 Task: Select Fire TV from Amazon Fire TV. Add to cart Replacement Remote for Fire TV Stick-2. Place order for _x000D_
1658 East Dr_x000D_
Point Pleasant Beach, New Jersey(NJ), 08742, Cell Number (732) 899-7367
Action: Mouse moved to (367, 258)
Screenshot: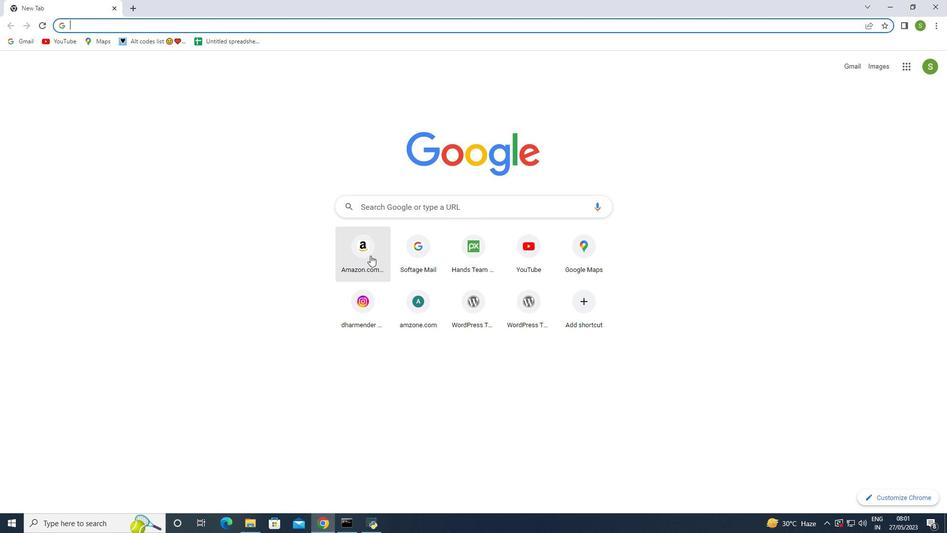 
Action: Mouse pressed left at (367, 258)
Screenshot: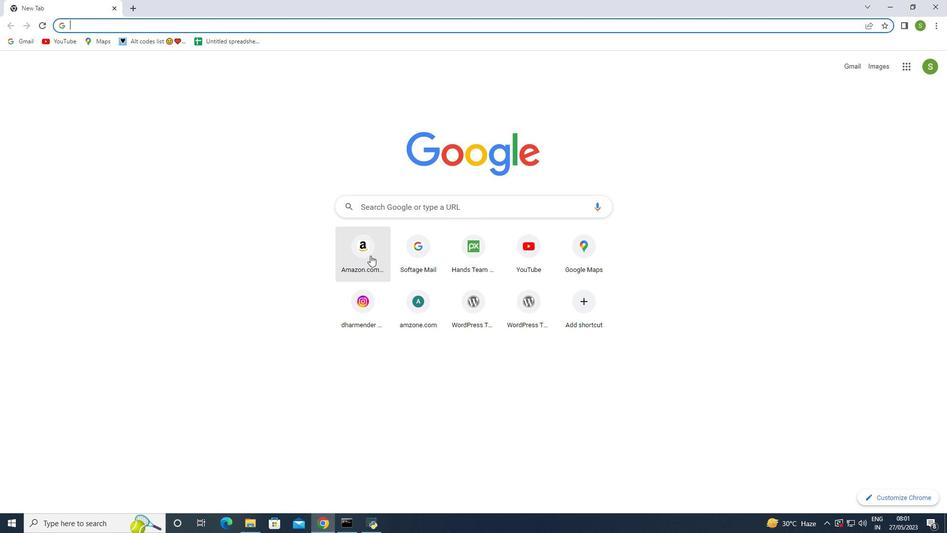 
Action: Mouse moved to (798, 137)
Screenshot: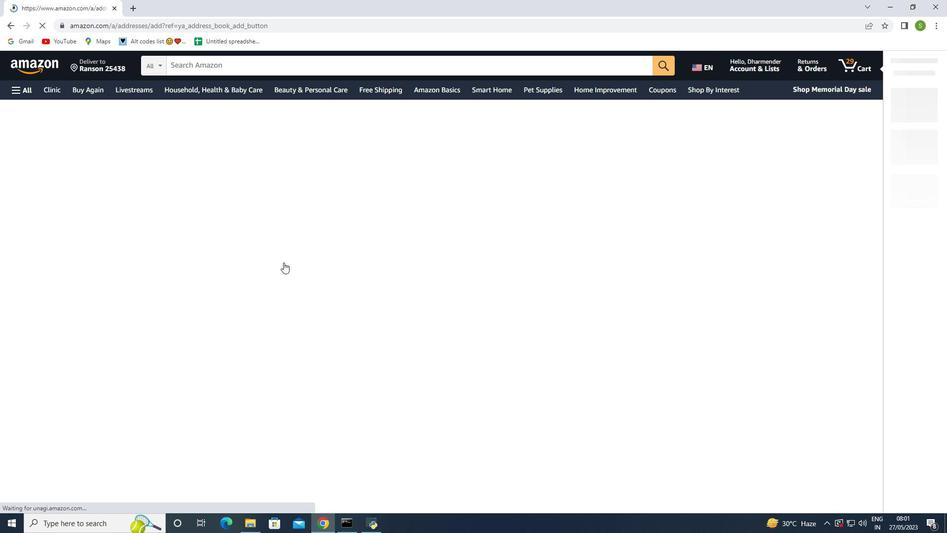 
Action: Mouse pressed left at (798, 137)
Screenshot: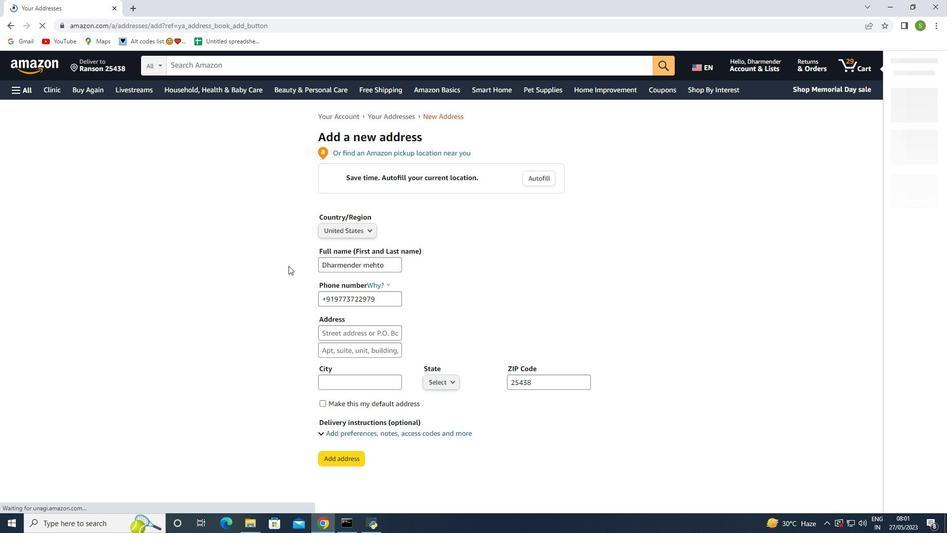 
Action: Mouse moved to (280, 222)
Screenshot: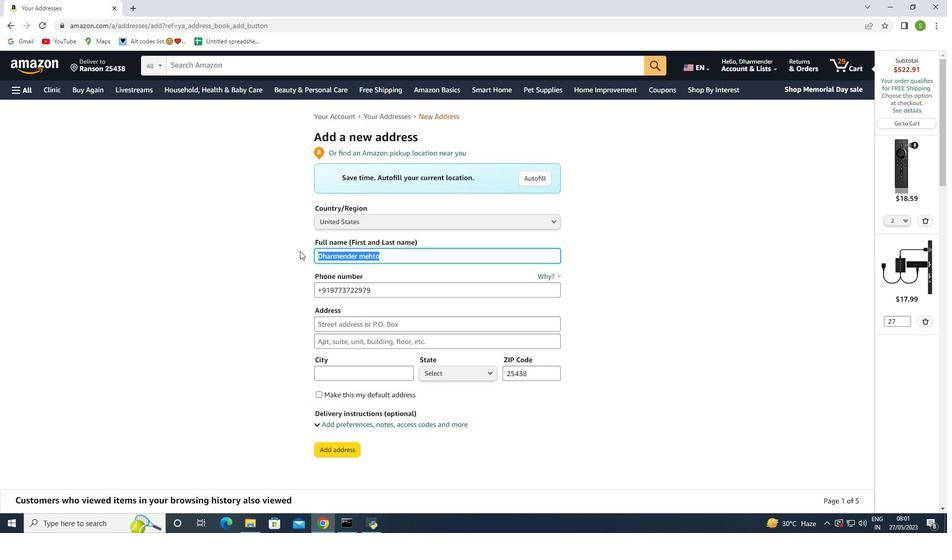
Action: Mouse pressed left at (280, 222)
Screenshot: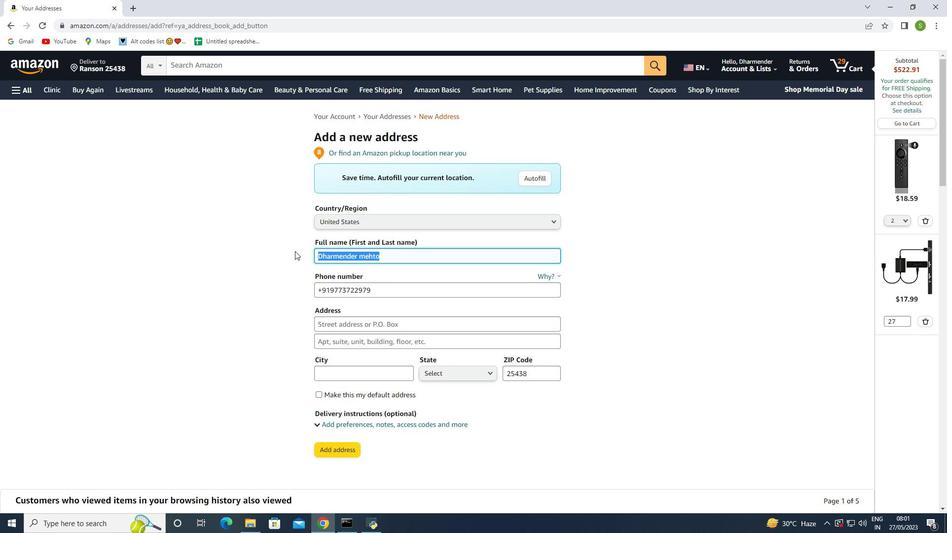
Action: Mouse moved to (283, 224)
Screenshot: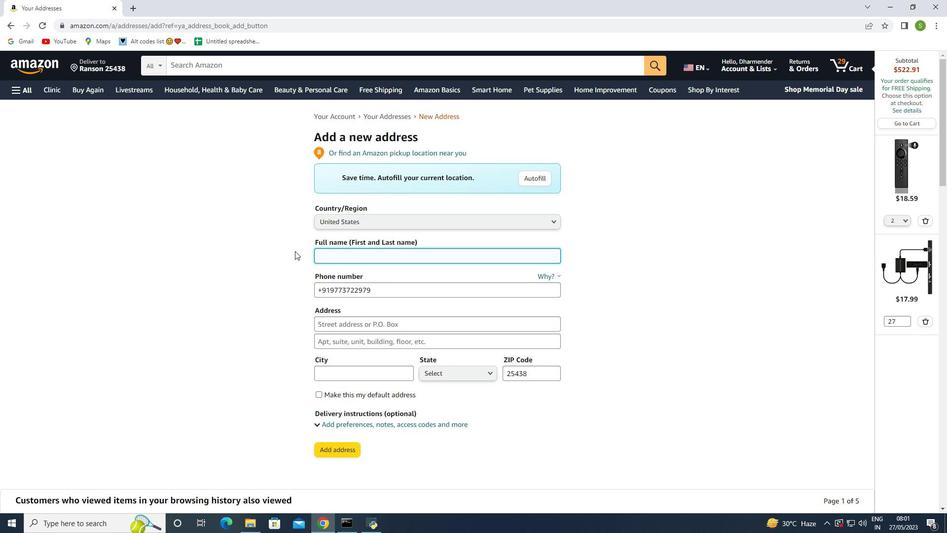 
Action: Mouse pressed left at (283, 224)
Screenshot: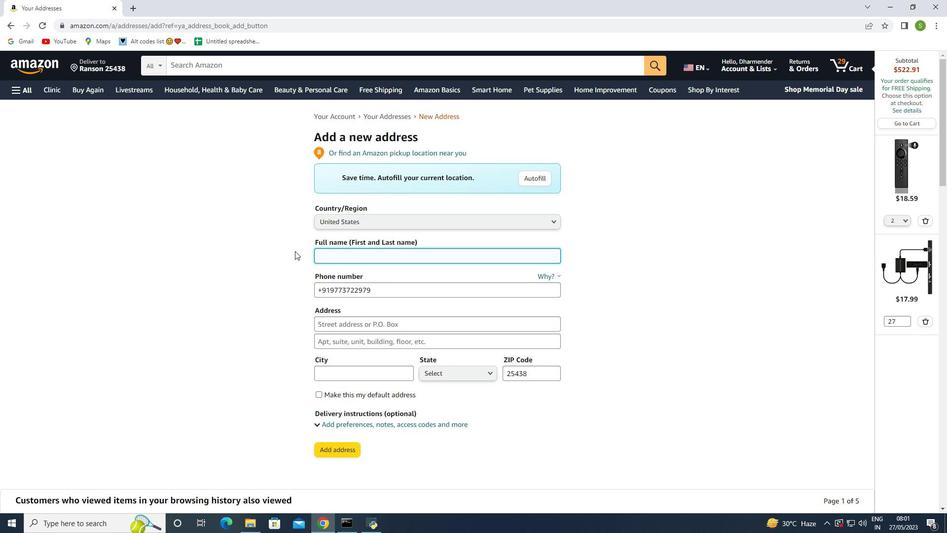 
Action: Mouse moved to (380, 255)
Screenshot: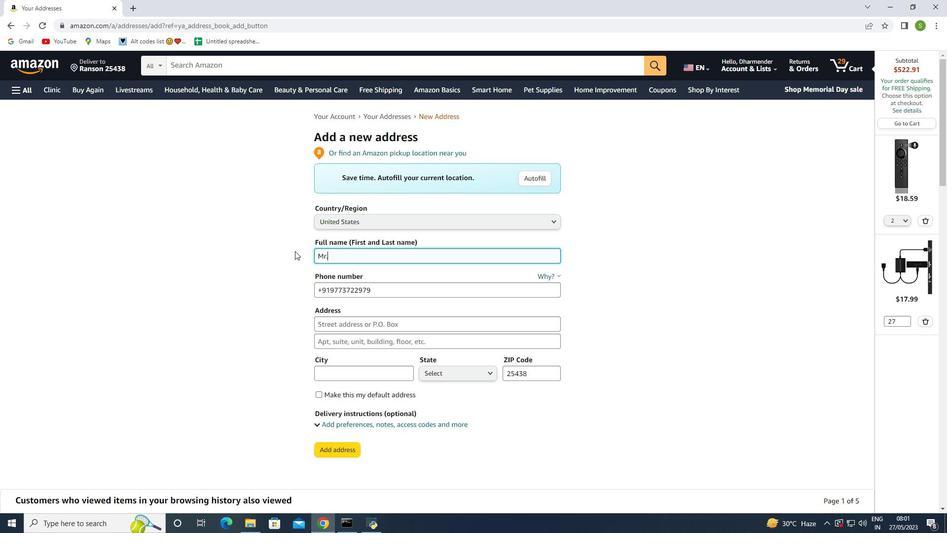 
Action: Mouse pressed left at (380, 255)
Screenshot: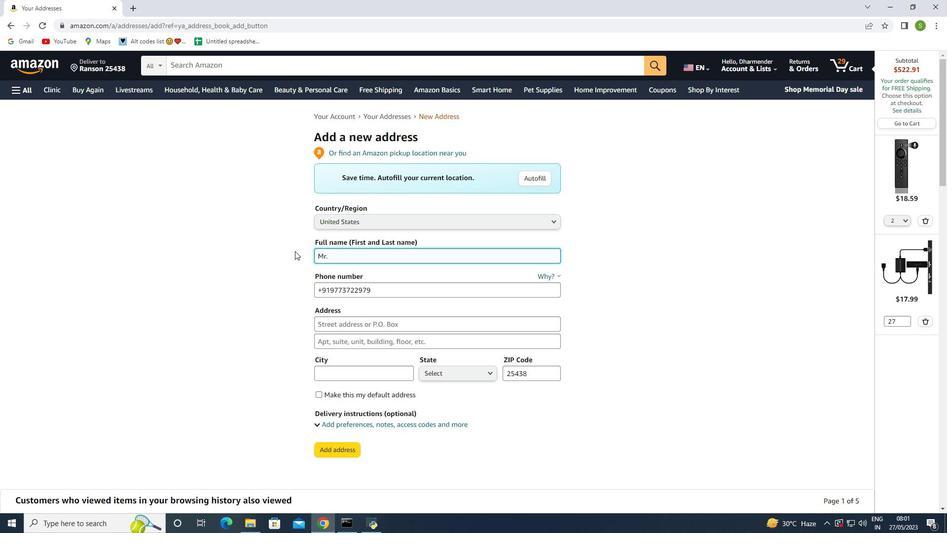 
Action: Mouse moved to (298, 254)
Screenshot: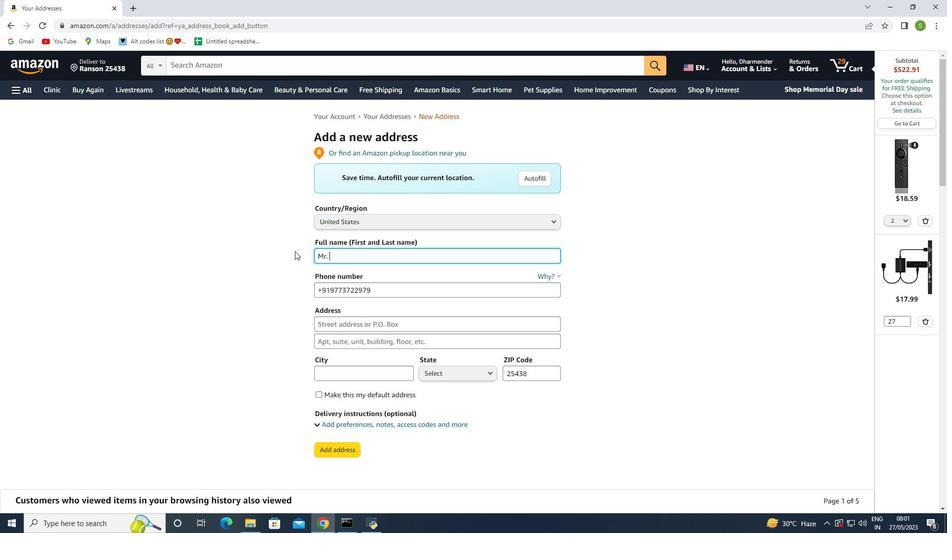 
Action: Key pressed <Key.backspace><Key.shift>Tom<Key.space><Key.shift><Key.shift><Key.shift>Herry
Screenshot: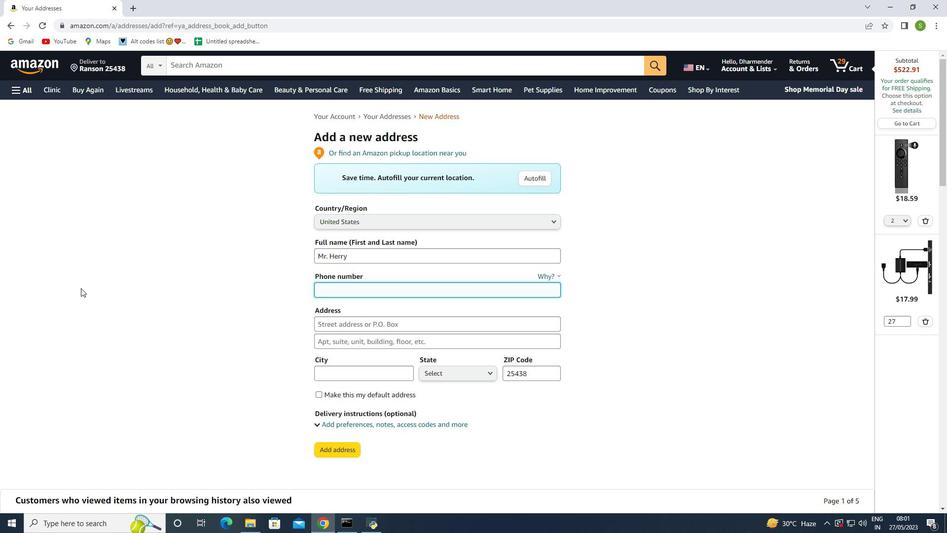 
Action: Mouse moved to (379, 293)
Screenshot: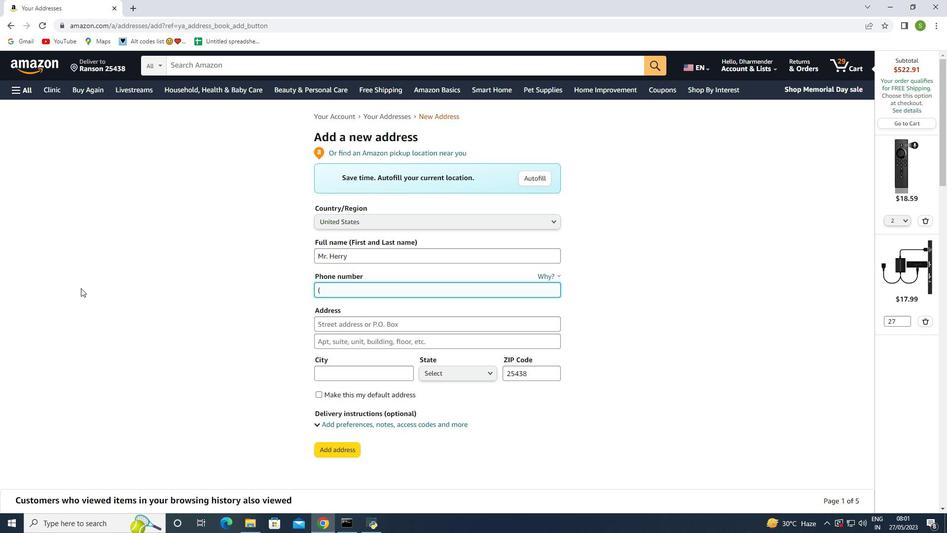 
Action: Mouse pressed left at (379, 293)
Screenshot: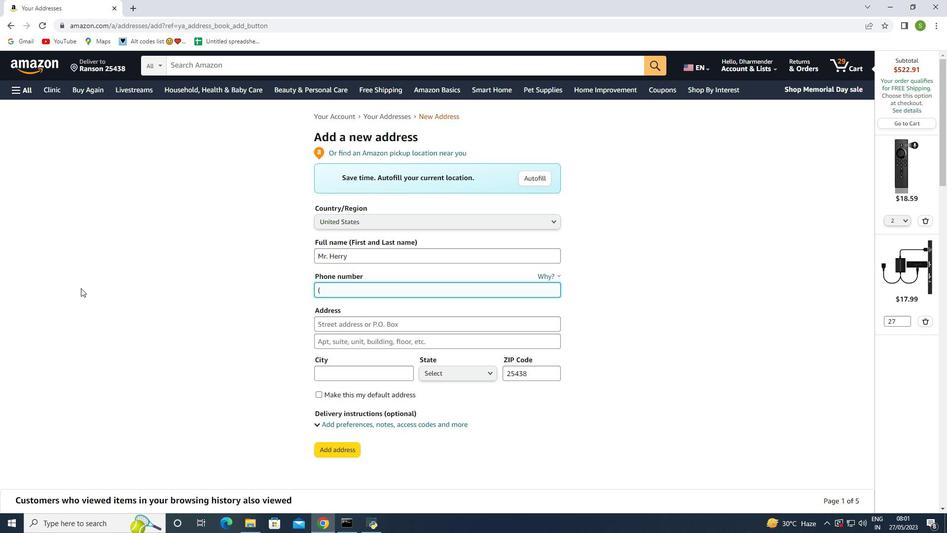 
Action: Mouse moved to (201, 283)
Screenshot: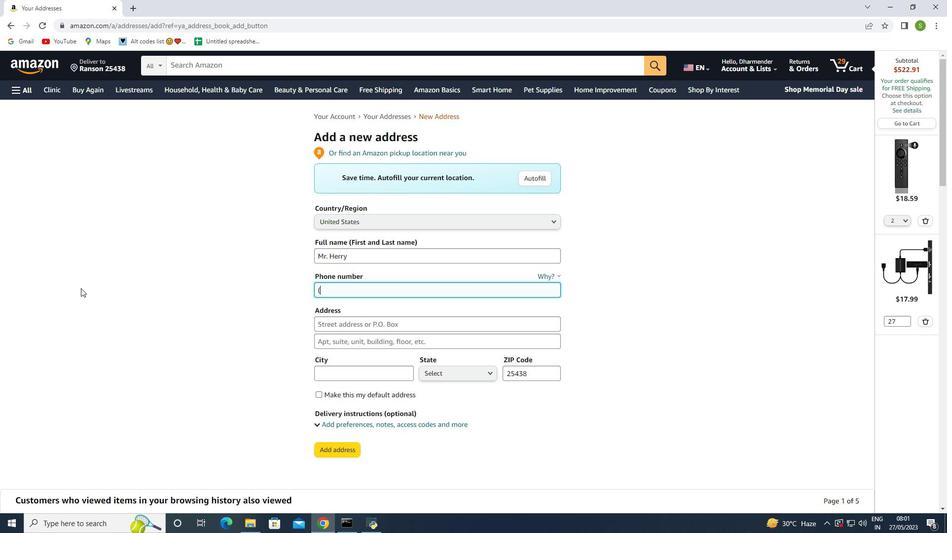 
Action: Key pressed <Key.backspace><Key.shift_r>(<Key.shift>&32<Key.shift_r>)
Screenshot: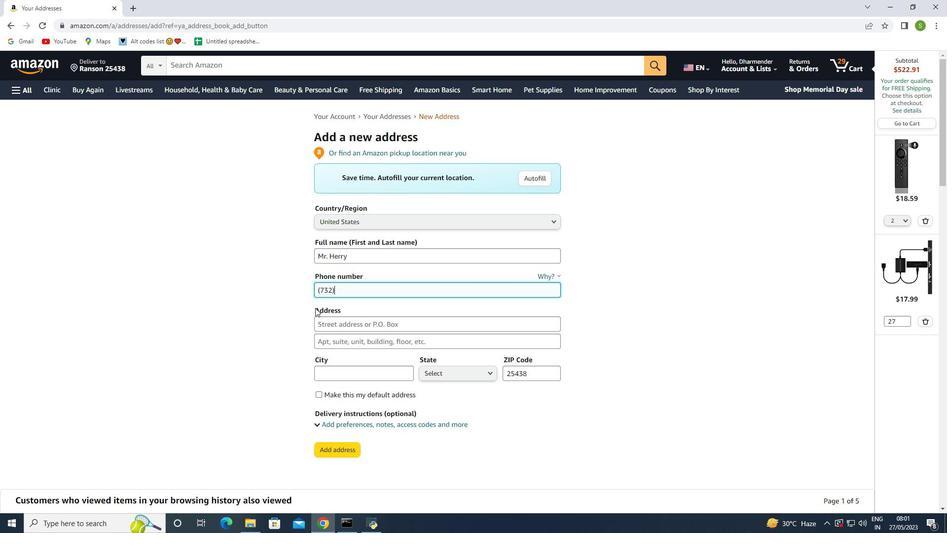 
Action: Mouse moved to (326, 289)
Screenshot: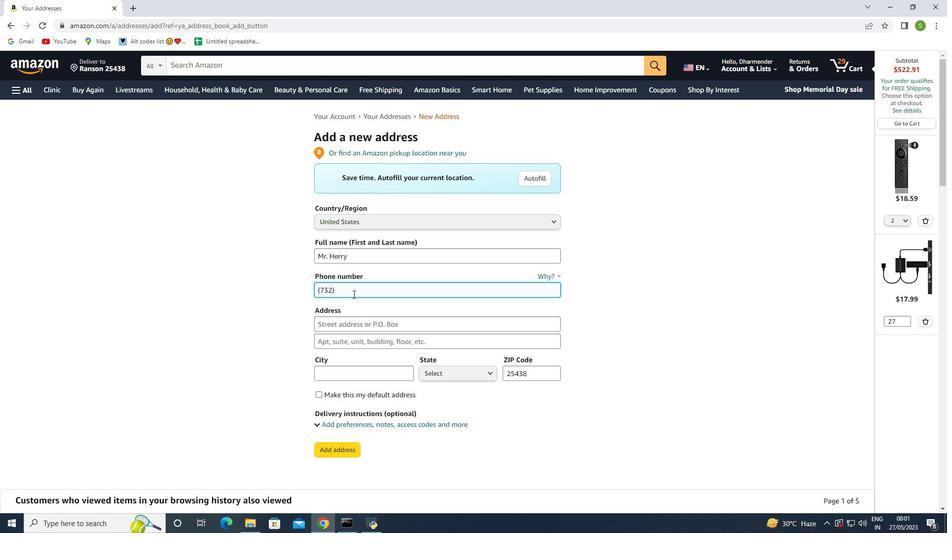 
Action: Mouse pressed left at (326, 289)
Screenshot: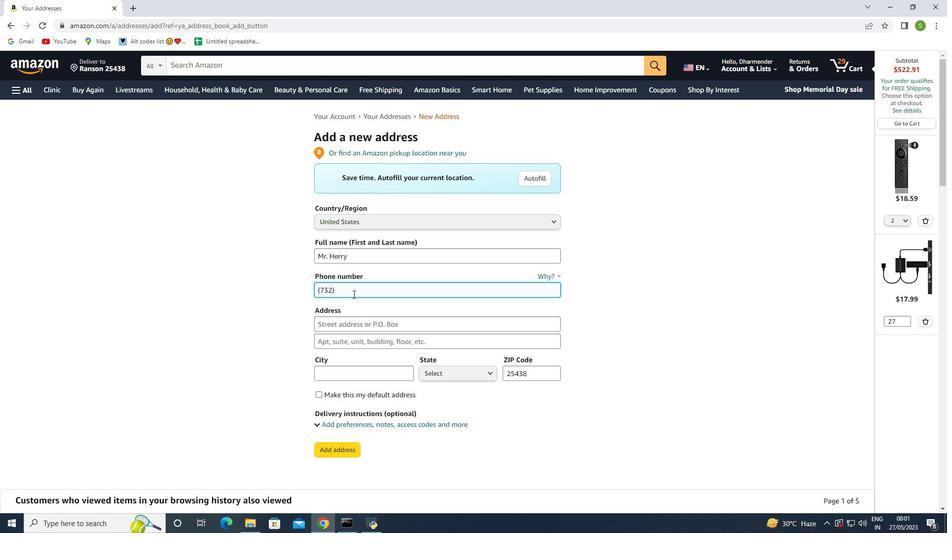 
Action: Key pressed <Key.backspace>7
Screenshot: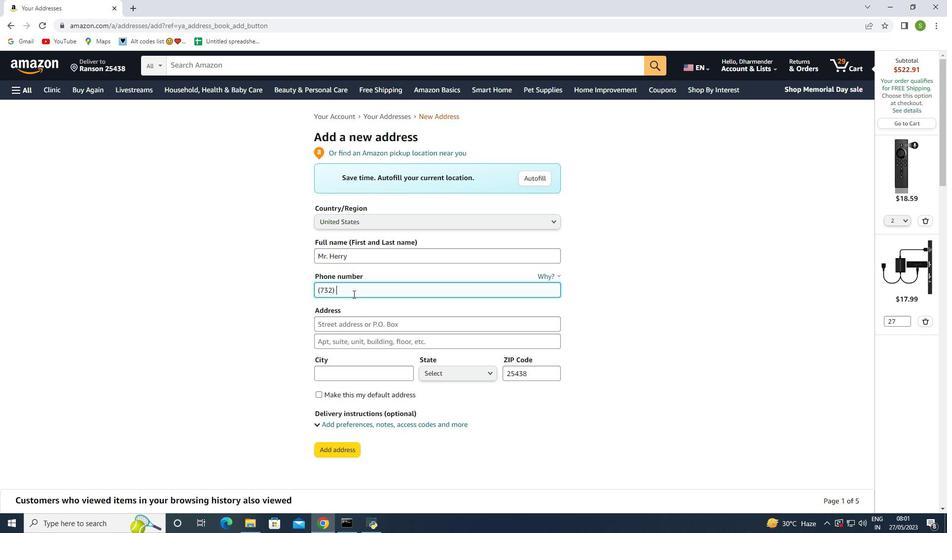
Action: Mouse moved to (393, 285)
Screenshot: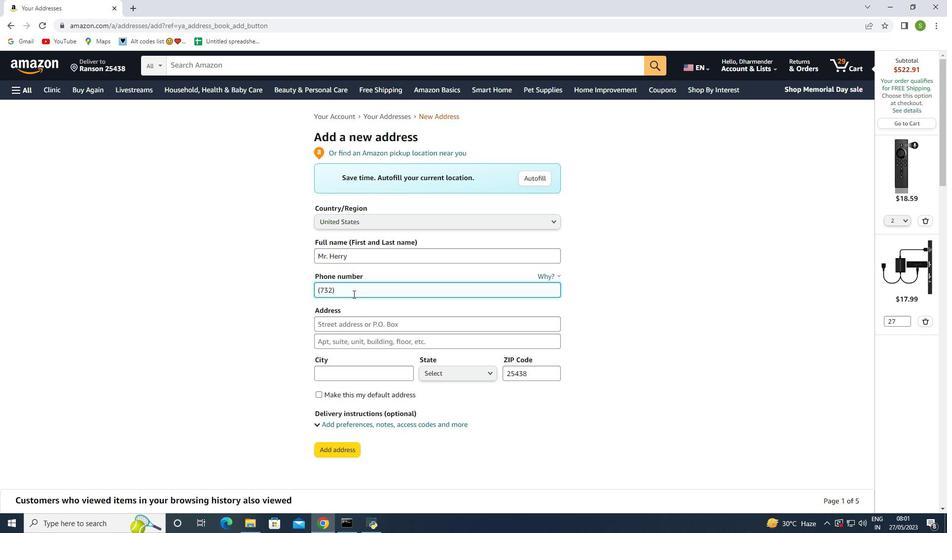 
Action: Mouse pressed left at (393, 285)
Screenshot: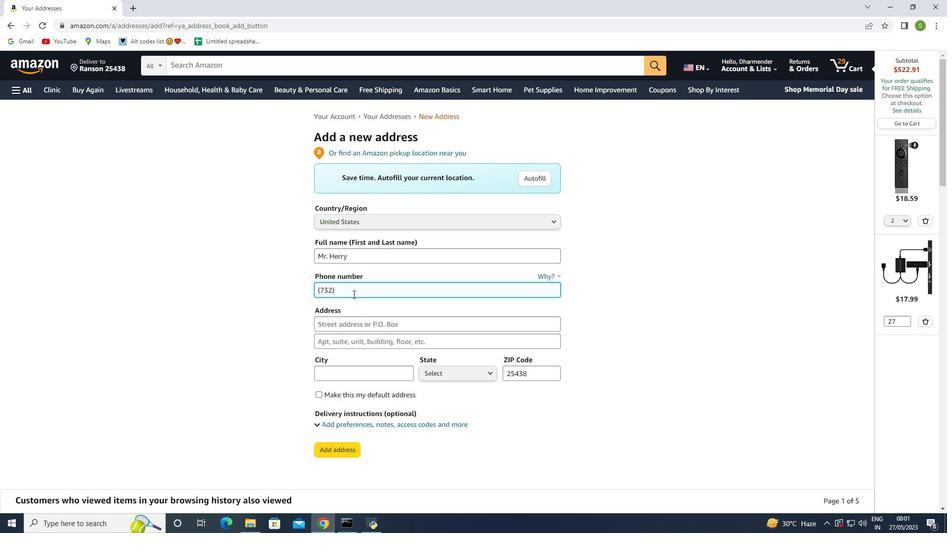 
Action: Key pressed <Key.space>8997367
Screenshot: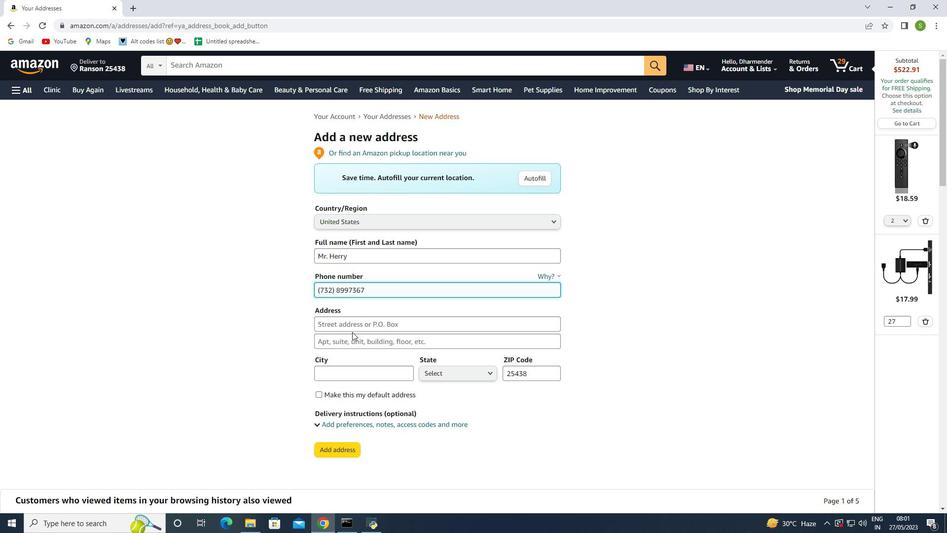 
Action: Mouse moved to (400, 325)
Screenshot: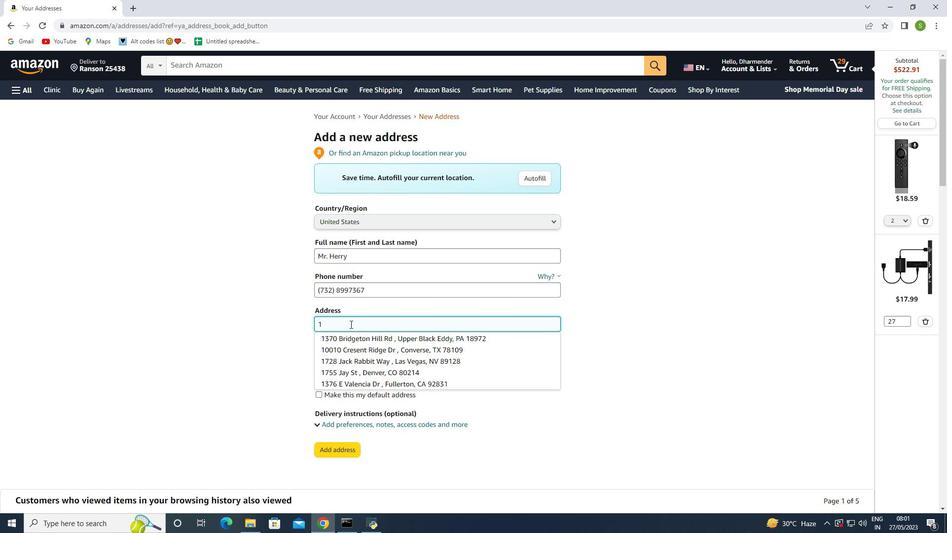 
Action: Mouse pressed left at (400, 325)
Screenshot: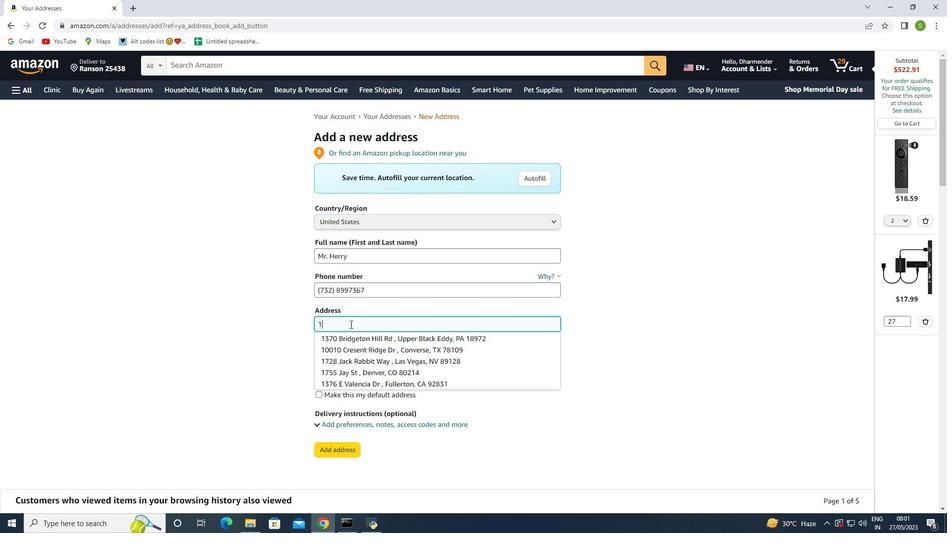 
Action: Key pressed 1658
Screenshot: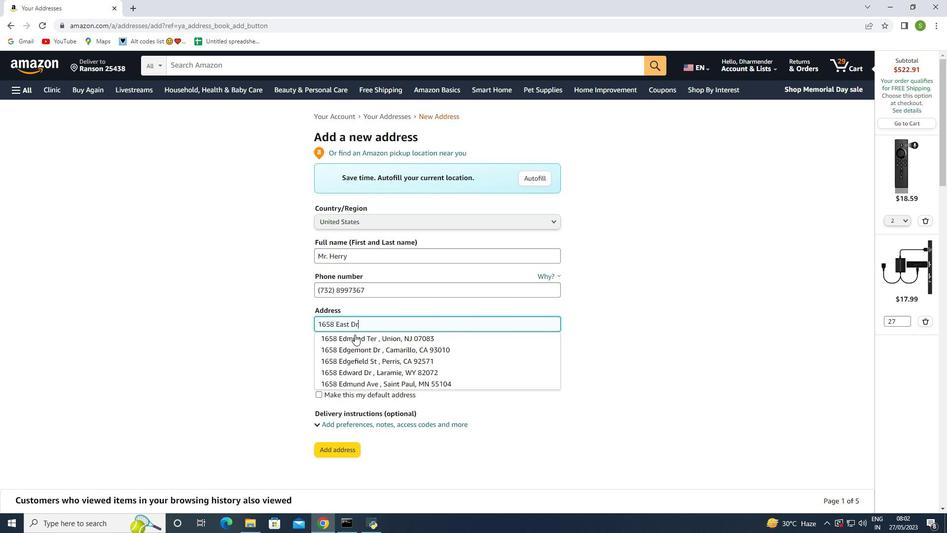 
Action: Mouse moved to (400, 327)
Screenshot: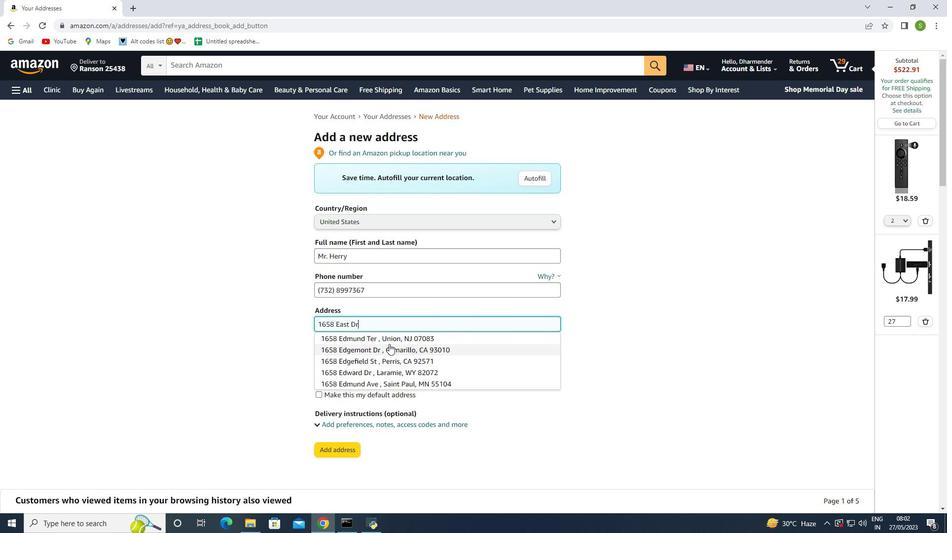 
Action: Key pressed <Key.space><Key.shift>East<Key.space><Key.shift>Dr<Key.space>
Screenshot: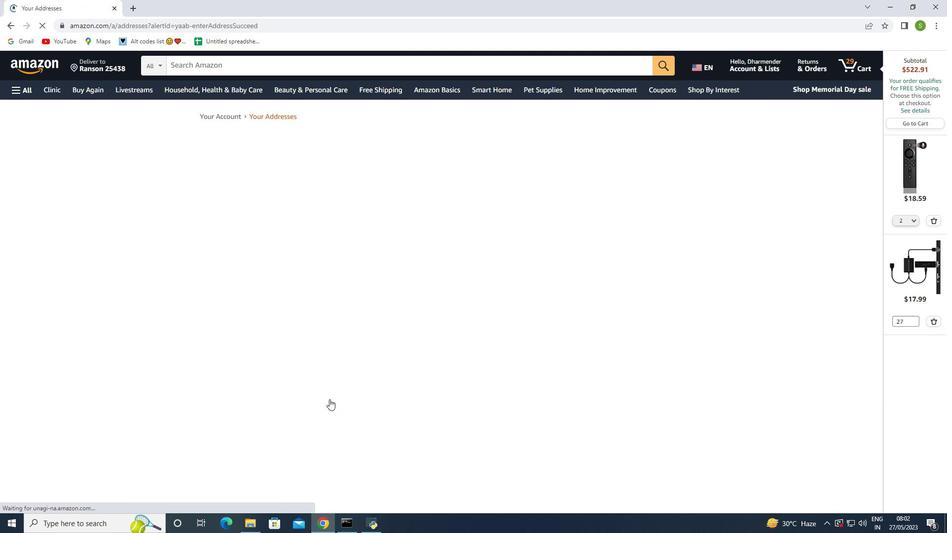 
Action: Mouse moved to (401, 350)
Screenshot: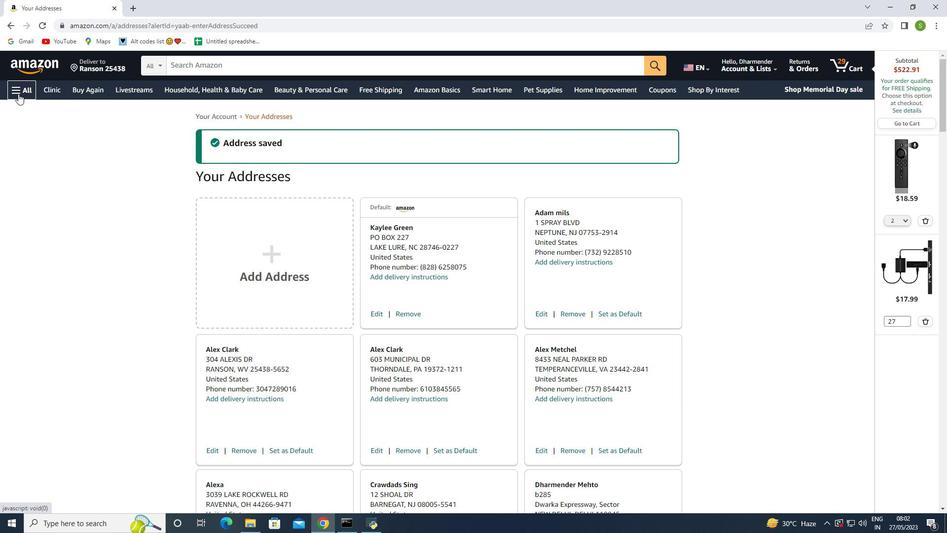
Action: Mouse pressed left at (401, 350)
Screenshot: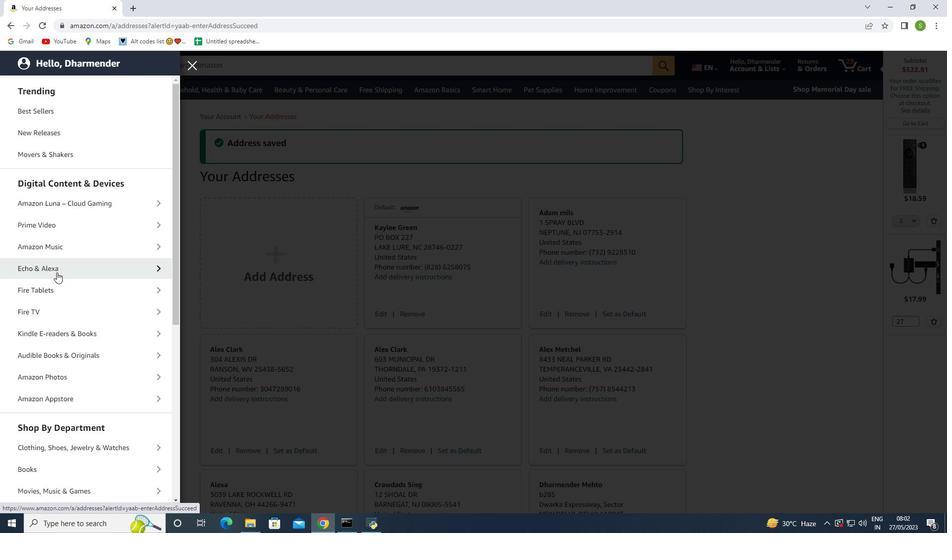 
Action: Mouse moved to (328, 447)
Screenshot: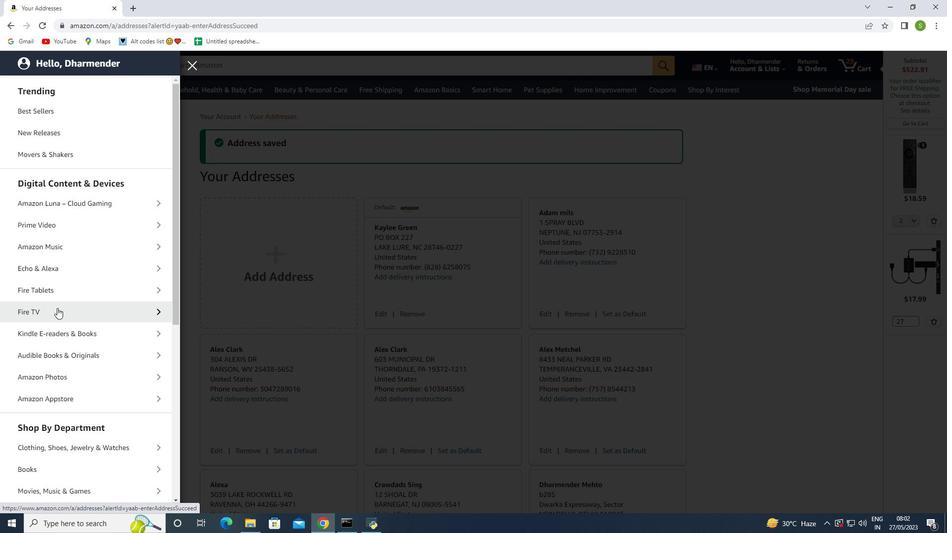 
Action: Mouse pressed left at (328, 447)
Screenshot: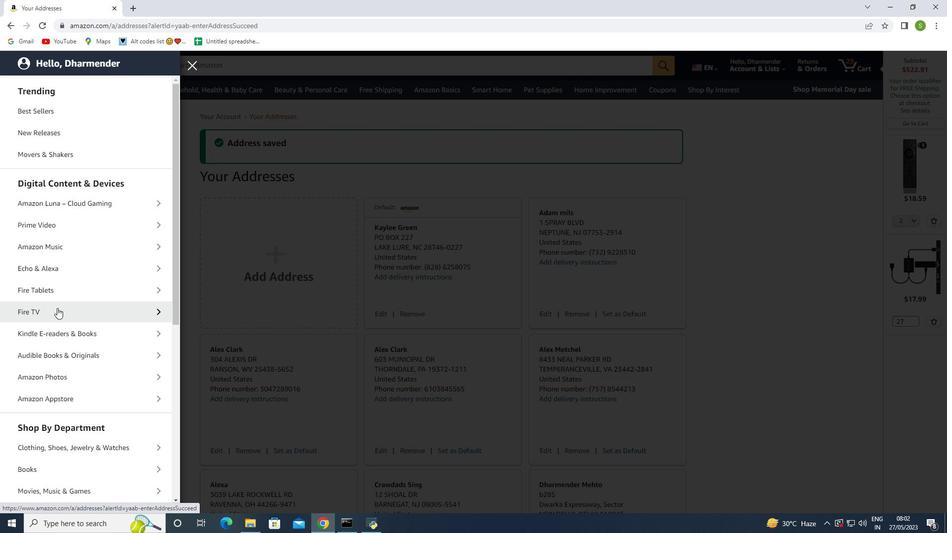 
Action: Mouse moved to (20, 91)
Screenshot: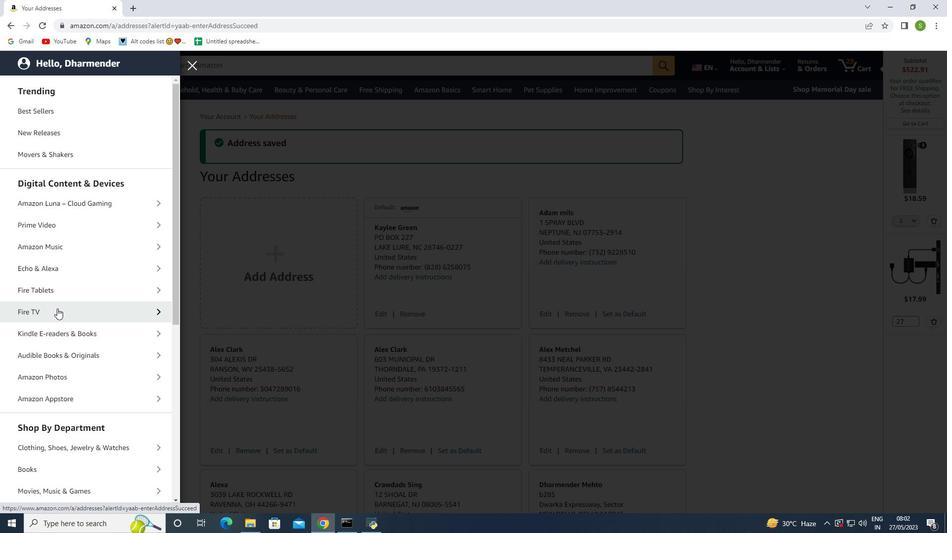 
Action: Mouse pressed left at (20, 91)
Screenshot: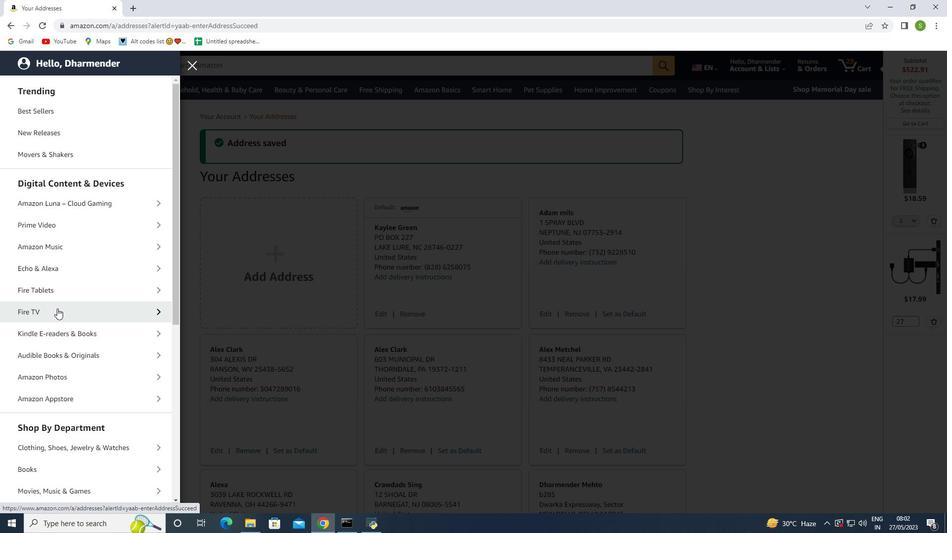 
Action: Mouse moved to (29, 307)
Screenshot: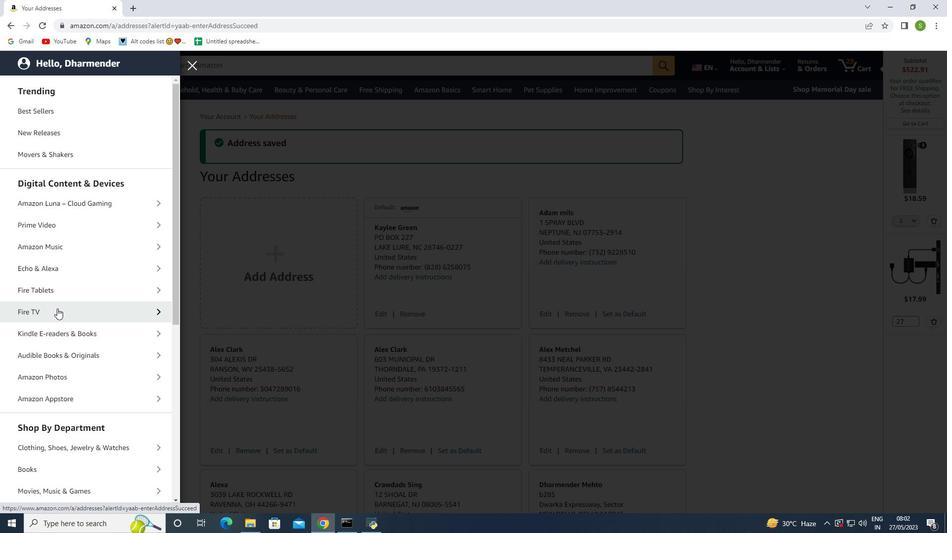 
Action: Mouse scrolled (29, 306) with delta (0, 0)
Screenshot: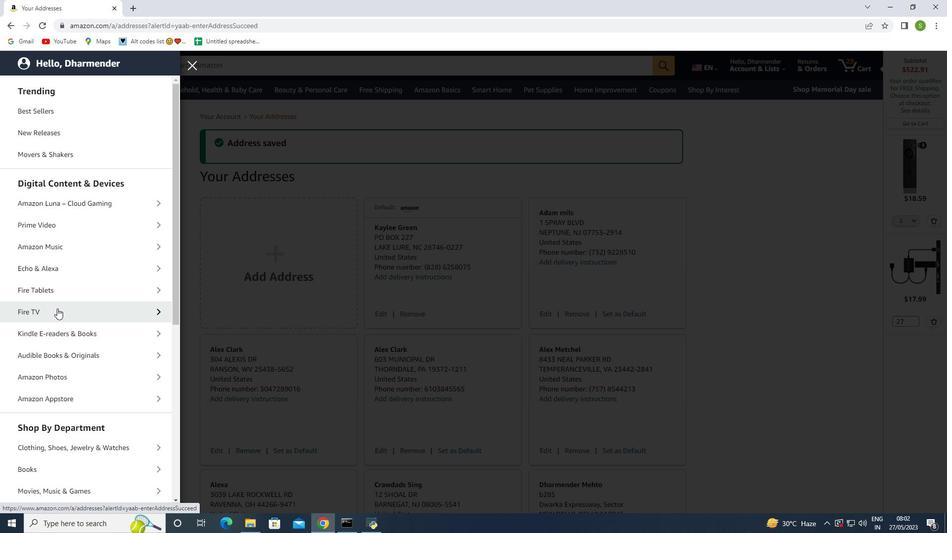 
Action: Mouse scrolled (29, 306) with delta (0, 0)
Screenshot: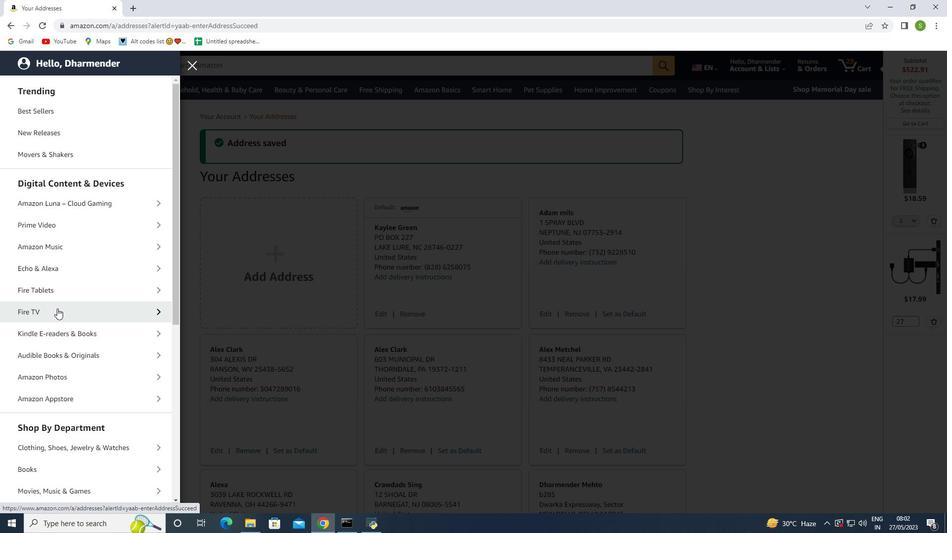 
Action: Mouse scrolled (29, 306) with delta (0, 0)
Screenshot: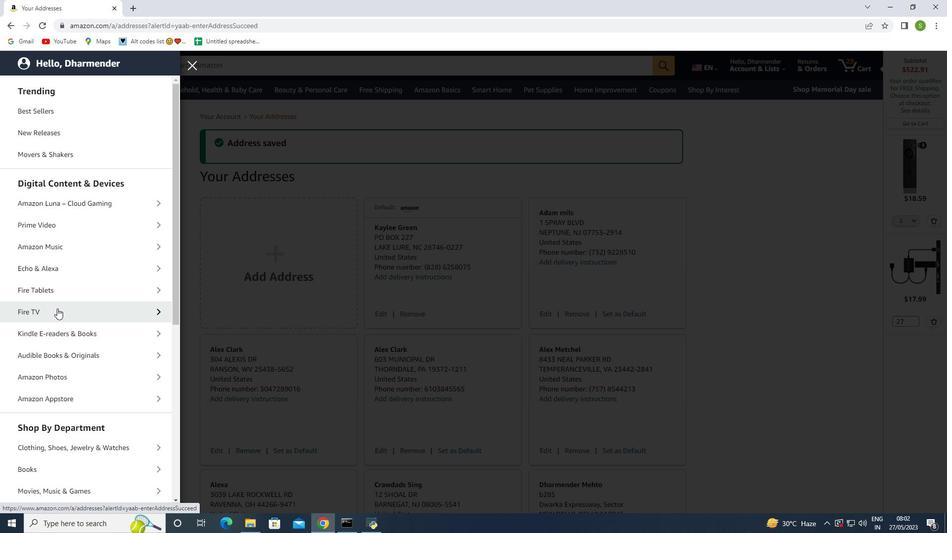
Action: Mouse moved to (53, 467)
Screenshot: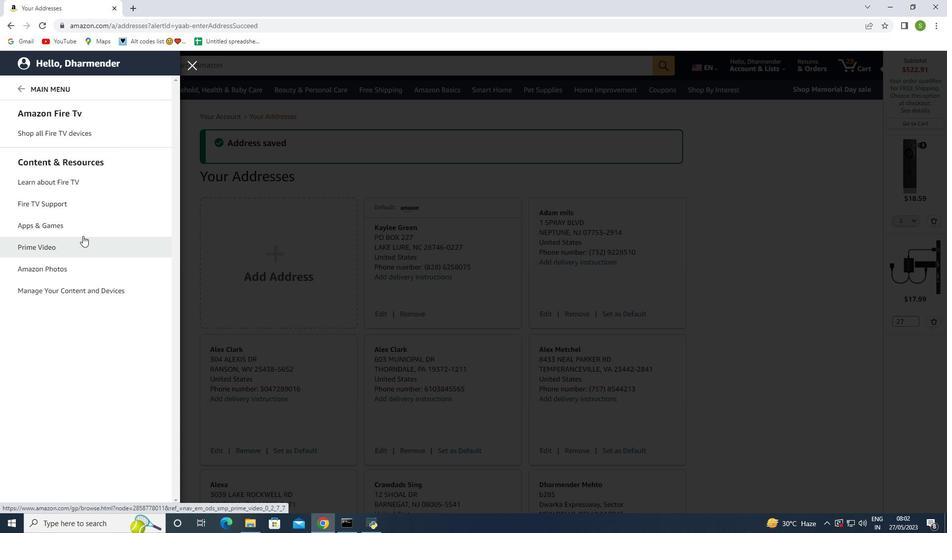 
Action: Mouse scrolled (53, 467) with delta (0, 0)
Screenshot: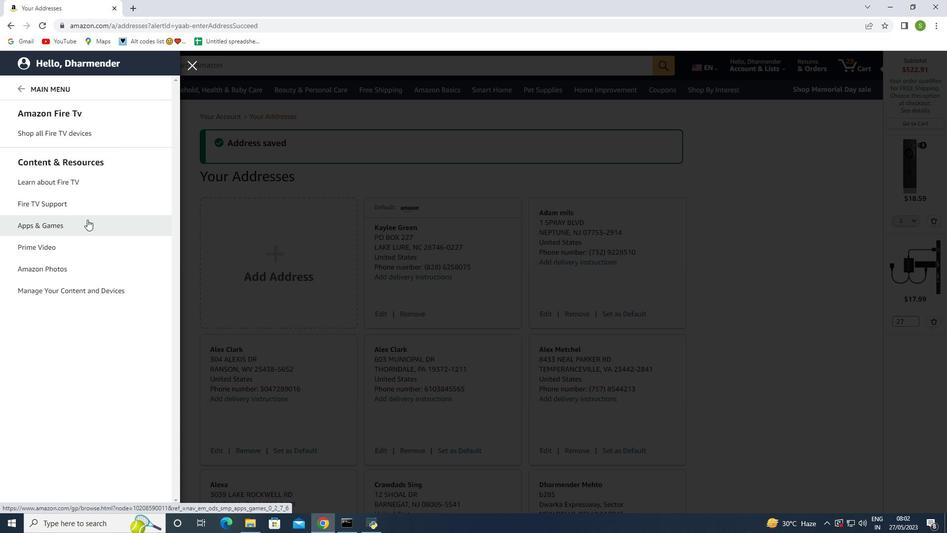 
Action: Mouse scrolled (53, 467) with delta (0, 0)
Screenshot: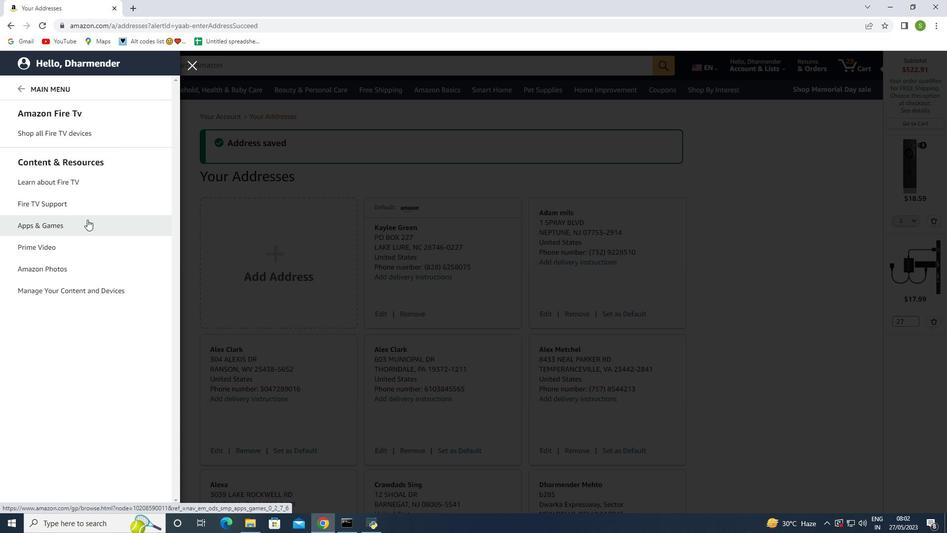 
Action: Mouse scrolled (53, 467) with delta (0, 0)
Screenshot: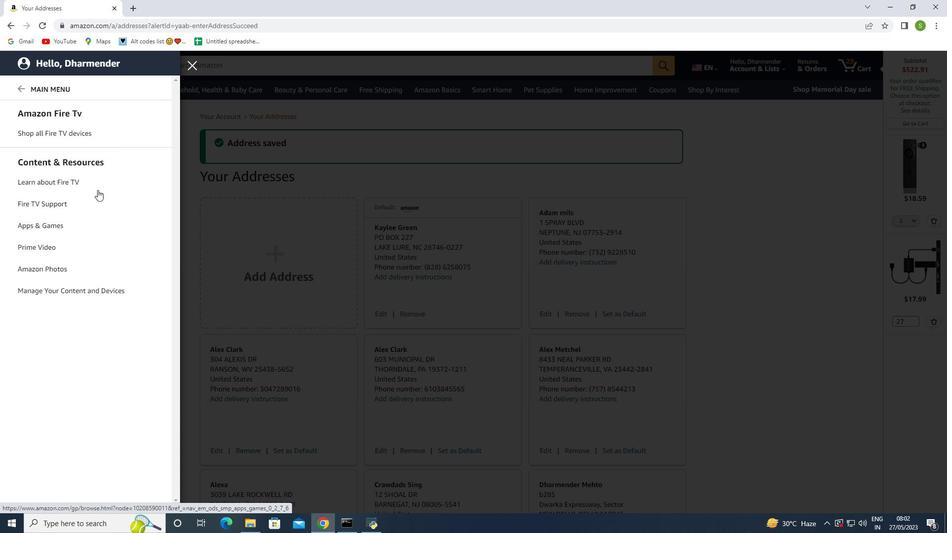 
Action: Mouse scrolled (53, 467) with delta (0, 0)
Screenshot: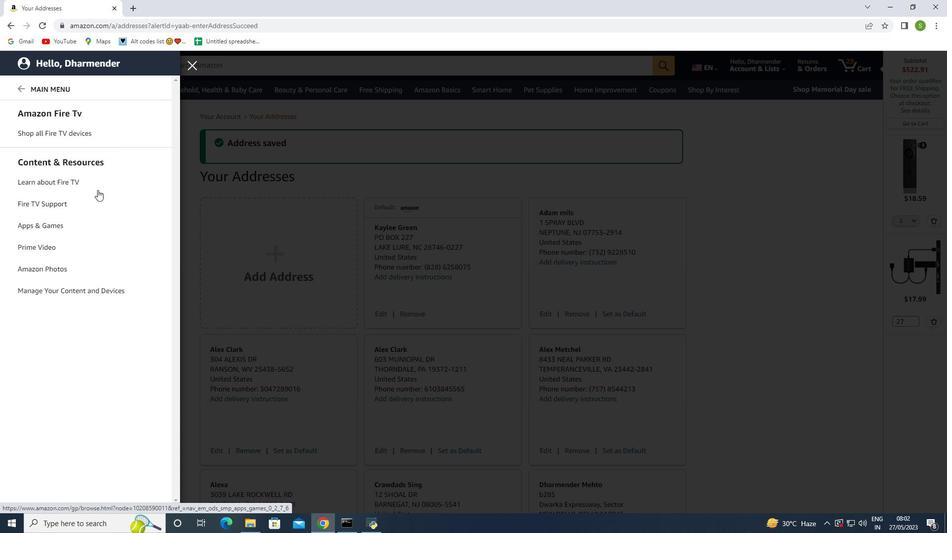 
Action: Mouse moved to (56, 309)
Screenshot: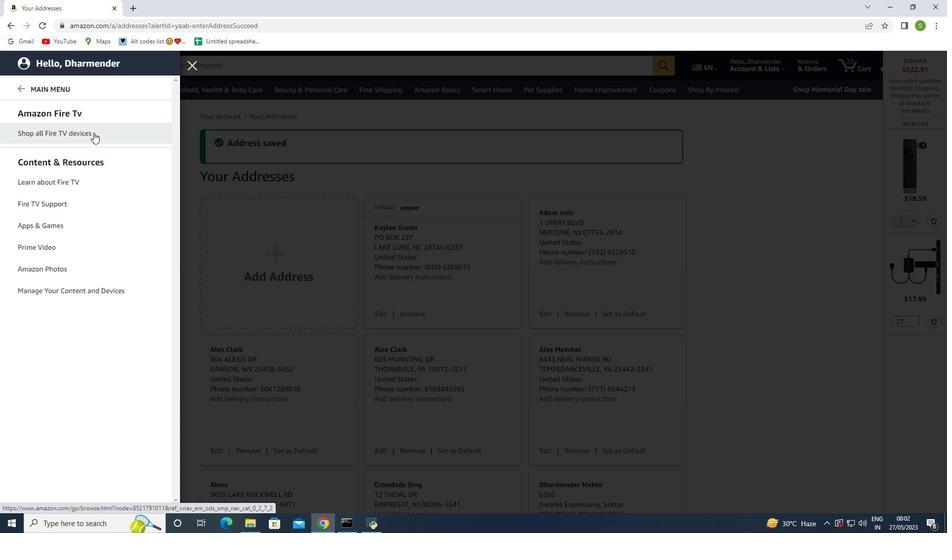 
Action: Mouse scrolled (56, 310) with delta (0, 0)
Screenshot: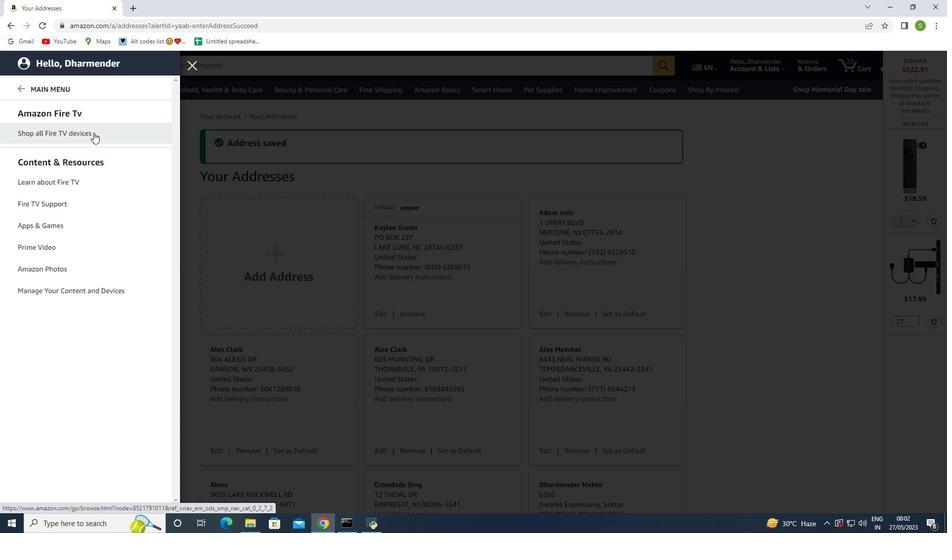 
Action: Mouse scrolled (56, 310) with delta (0, 0)
Screenshot: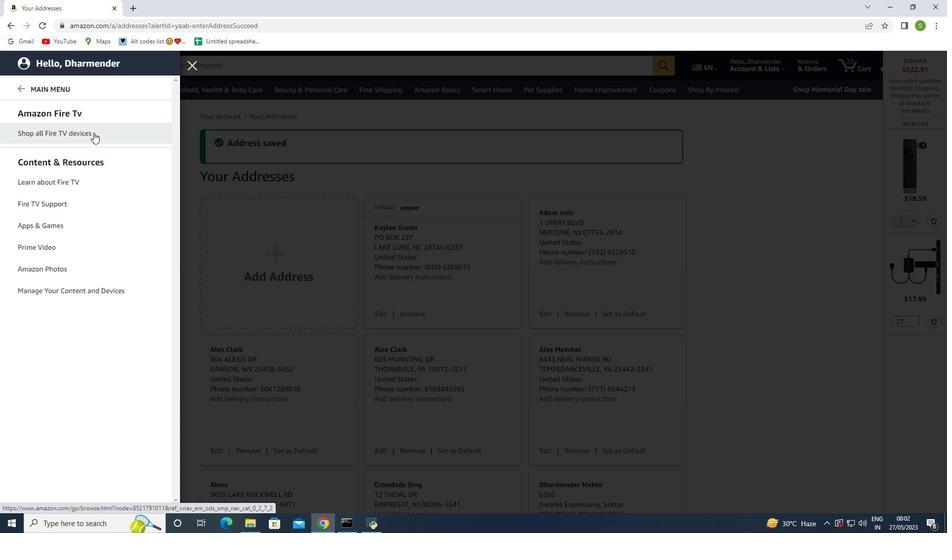 
Action: Mouse scrolled (56, 310) with delta (0, 0)
Screenshot: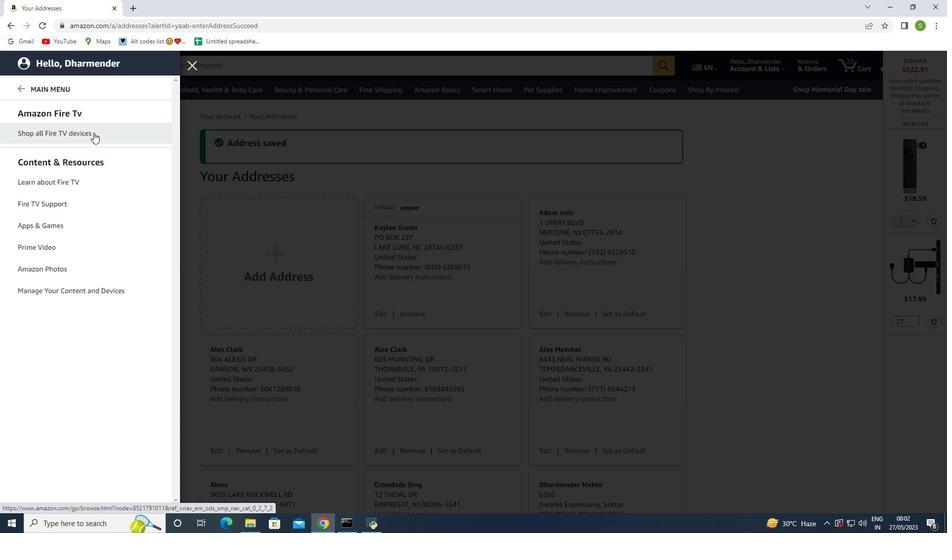 
Action: Mouse moved to (50, 322)
Screenshot: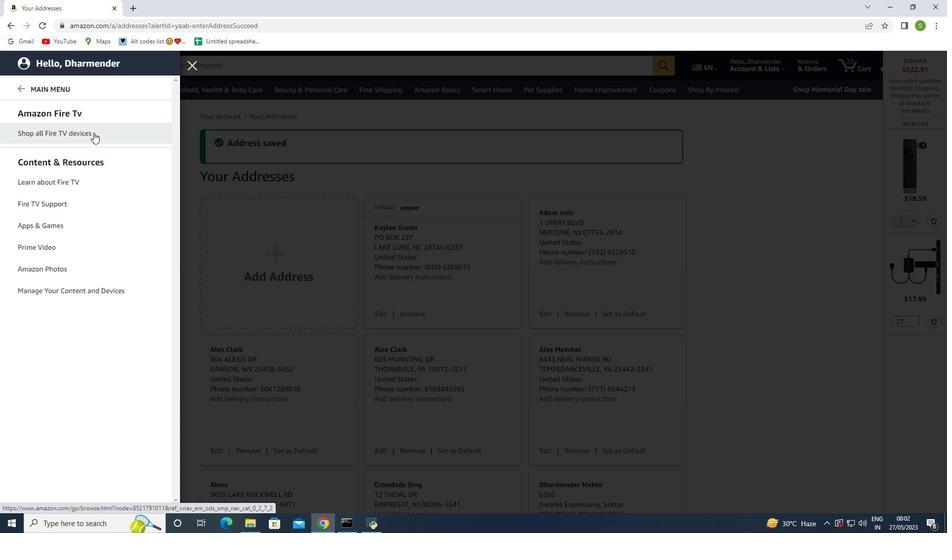 
Action: Mouse scrolled (50, 322) with delta (0, 0)
Screenshot: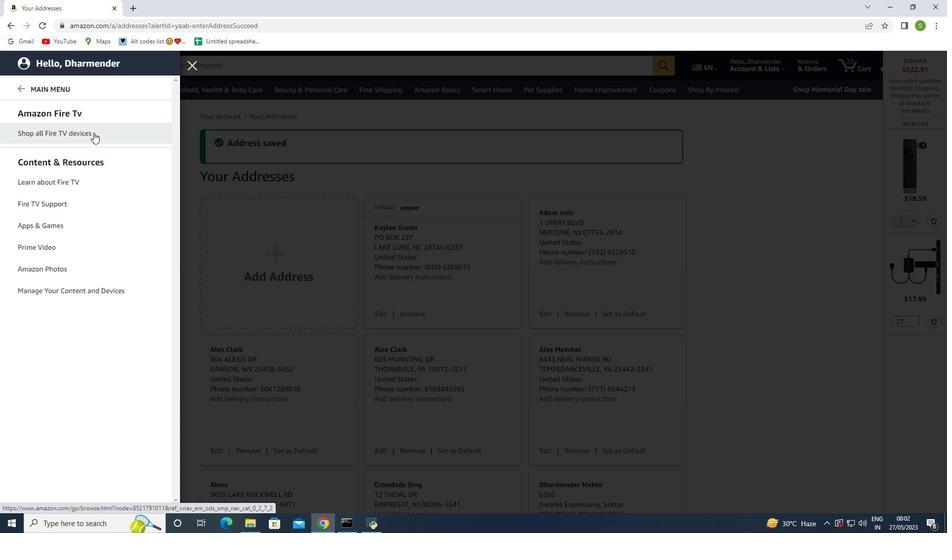 
Action: Mouse scrolled (50, 322) with delta (0, 0)
Screenshot: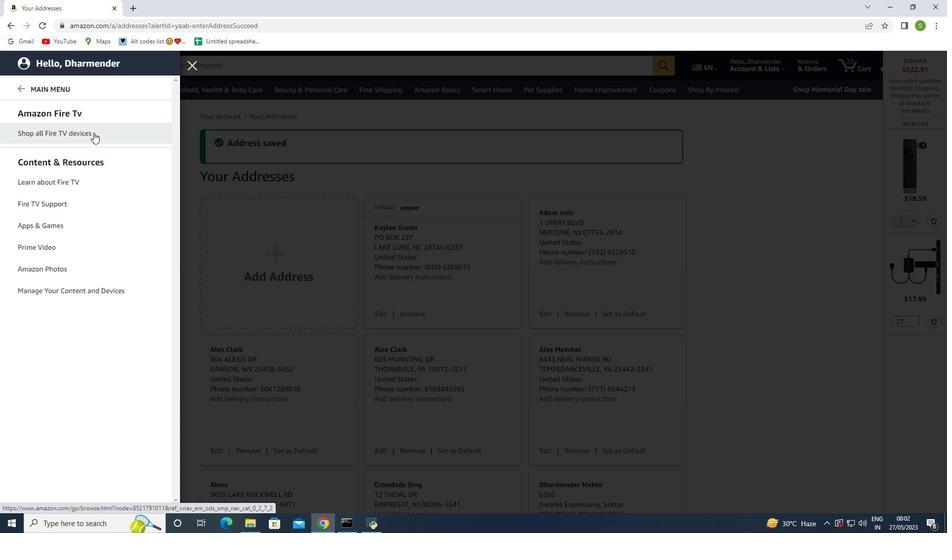 
Action: Mouse moved to (56, 252)
Screenshot: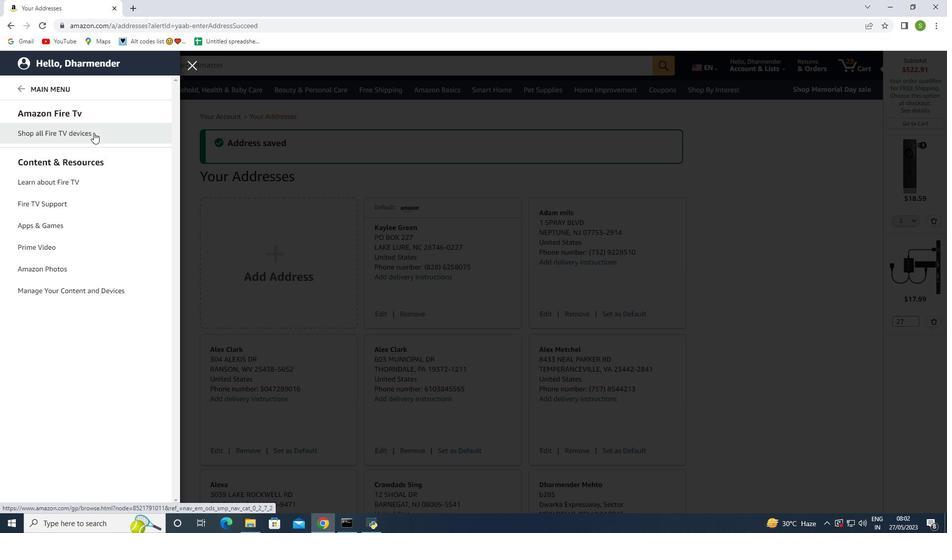 
Action: Mouse pressed left at (56, 252)
Screenshot: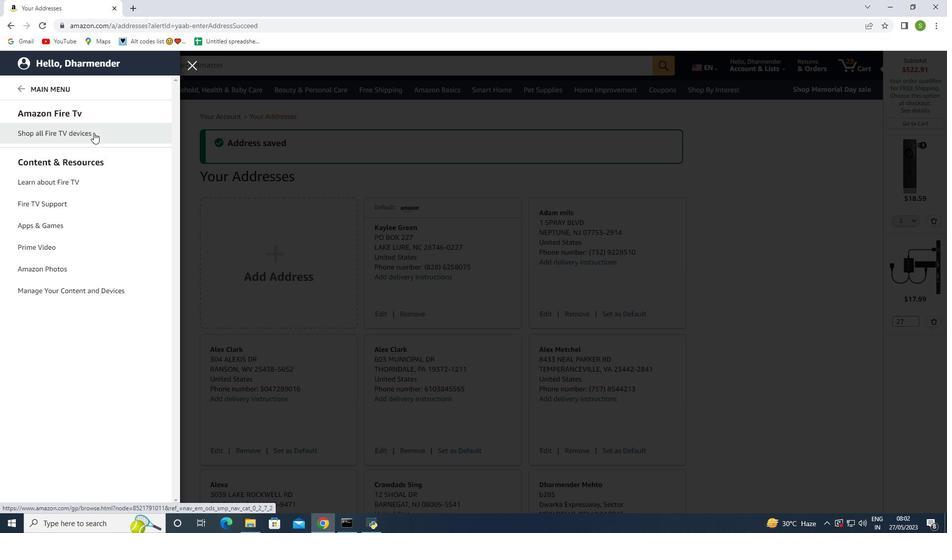 
Action: Mouse moved to (70, 133)
Screenshot: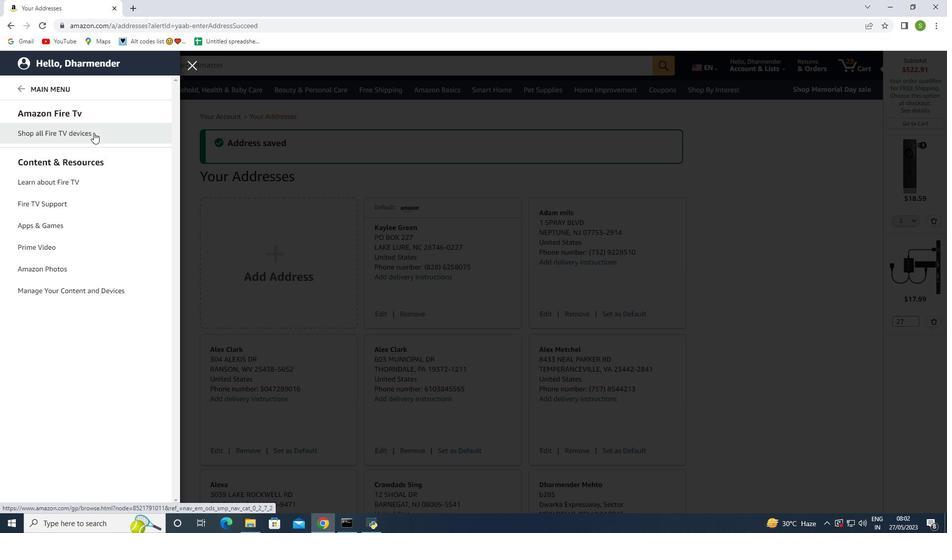 
Action: Mouse pressed left at (70, 133)
Screenshot: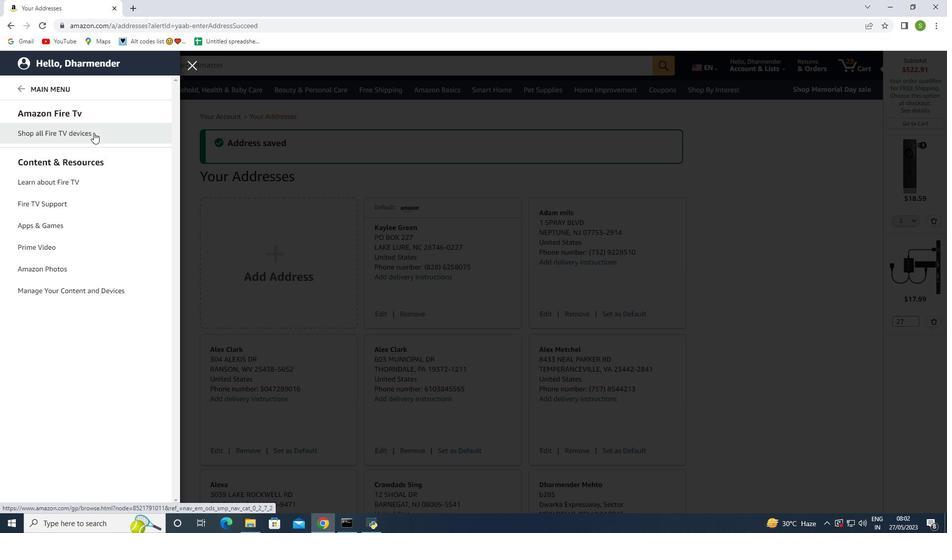
Action: Mouse moved to (354, 70)
Screenshot: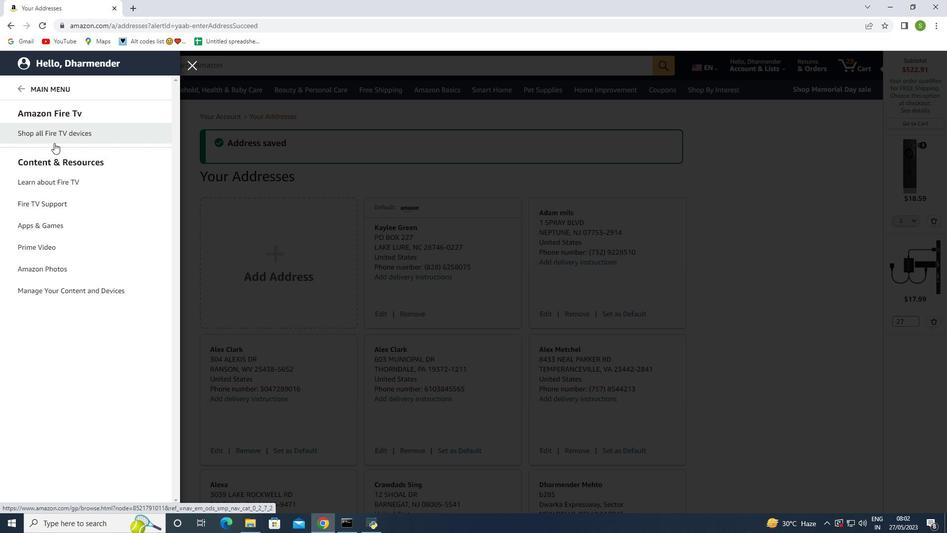 
Action: Mouse pressed left at (354, 70)
Screenshot: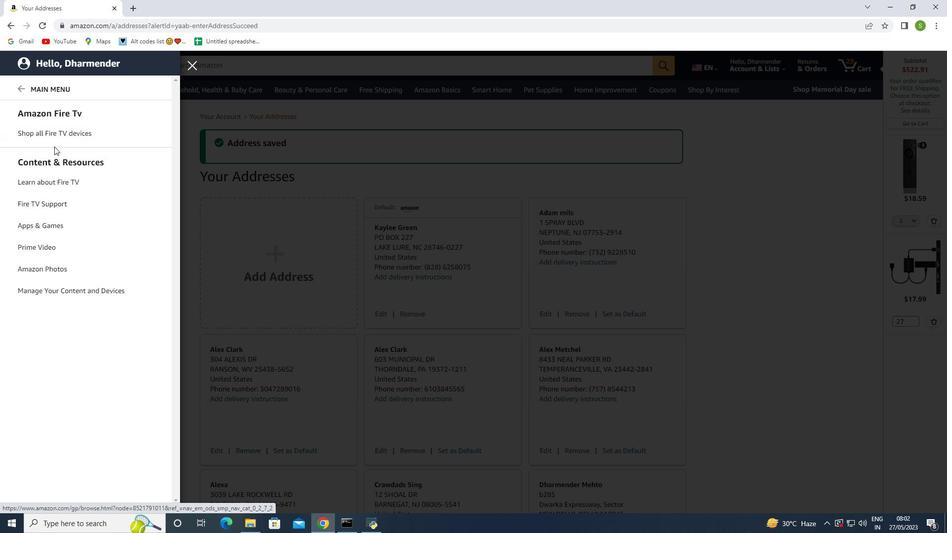 
Action: Key pressed <Key.shift>Replacment<Key.space>re,<Key.backspace>mote<Key.space>for<Key.space><Key.shift><Key.shift><Key.shift><Key.shift><Key.shift>Tv<Key.space><Key.shift>Stick<Key.enter>
Screenshot: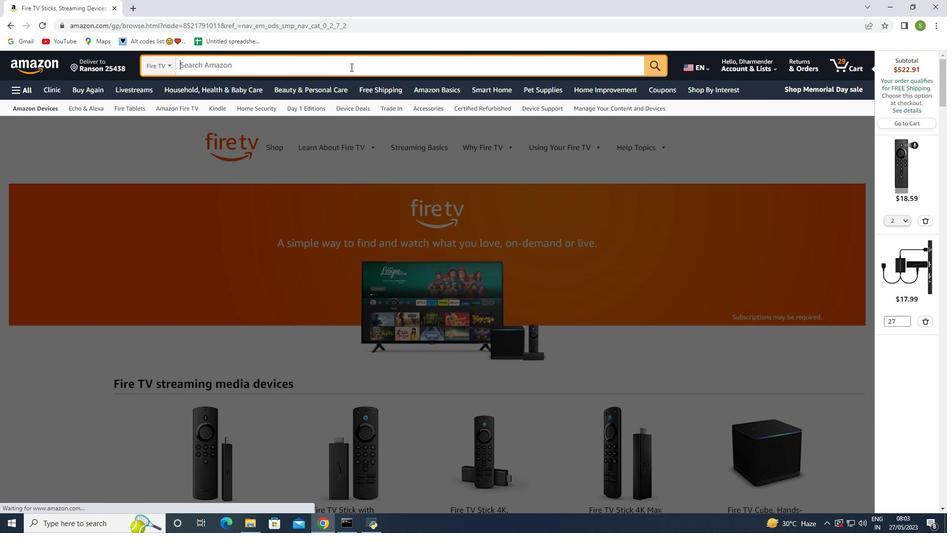 
Action: Mouse moved to (667, 280)
Screenshot: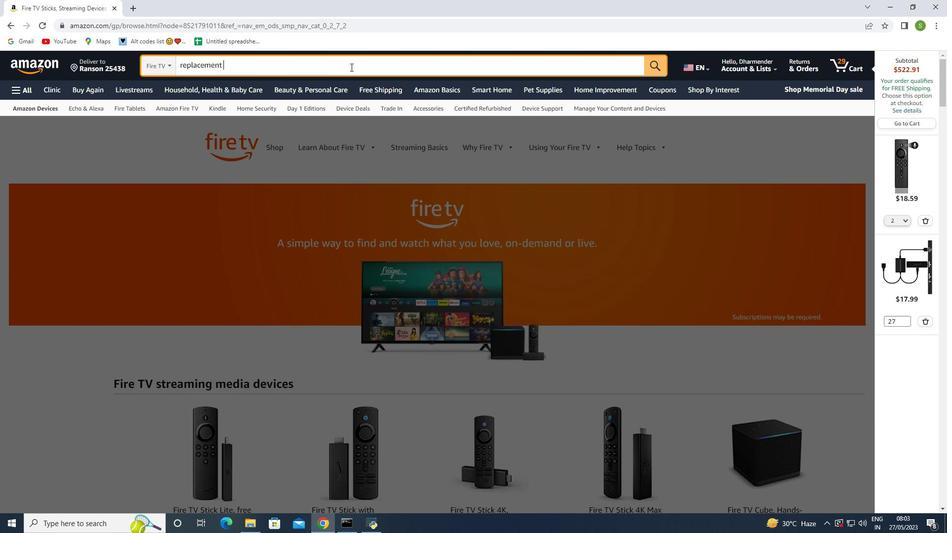 
Action: Mouse scrolled (667, 280) with delta (0, 0)
Screenshot: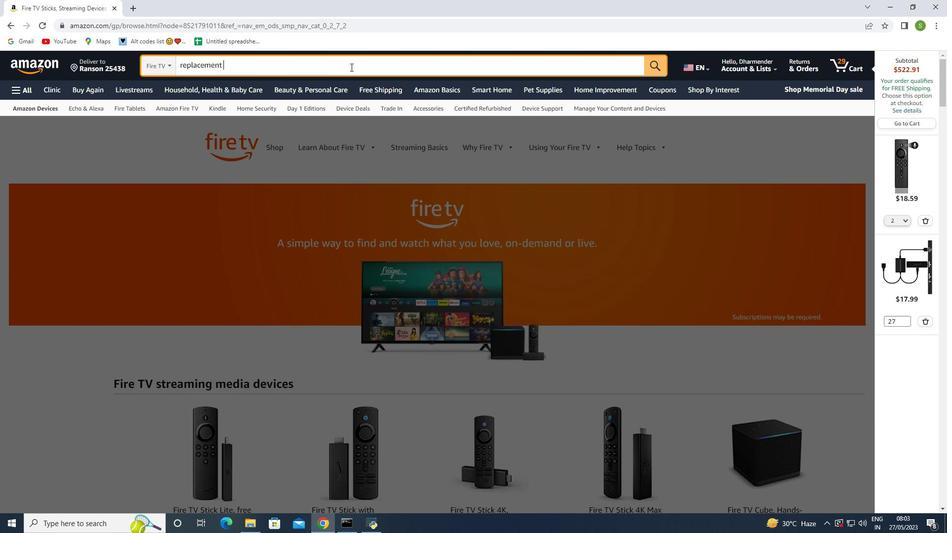 
Action: Mouse scrolled (667, 280) with delta (0, 0)
Screenshot: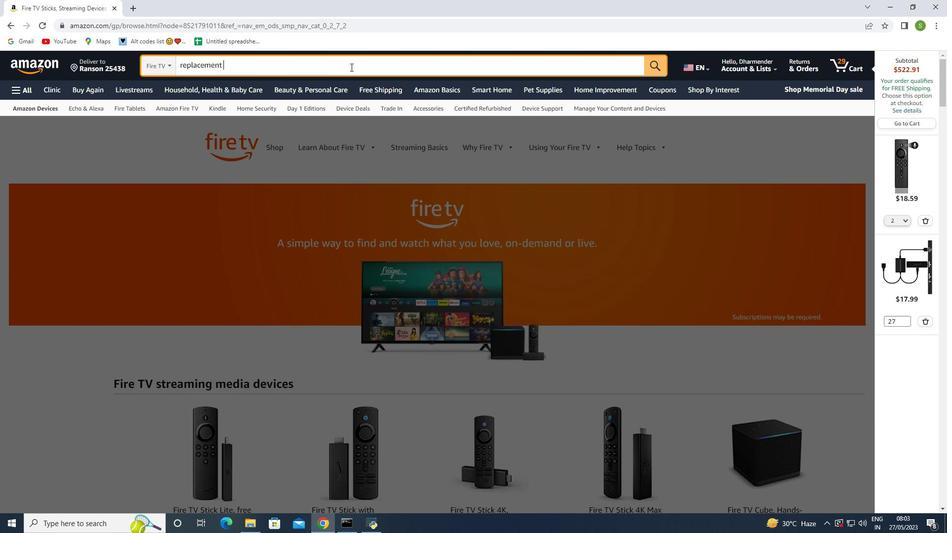 
Action: Mouse scrolled (667, 280) with delta (0, 0)
Screenshot: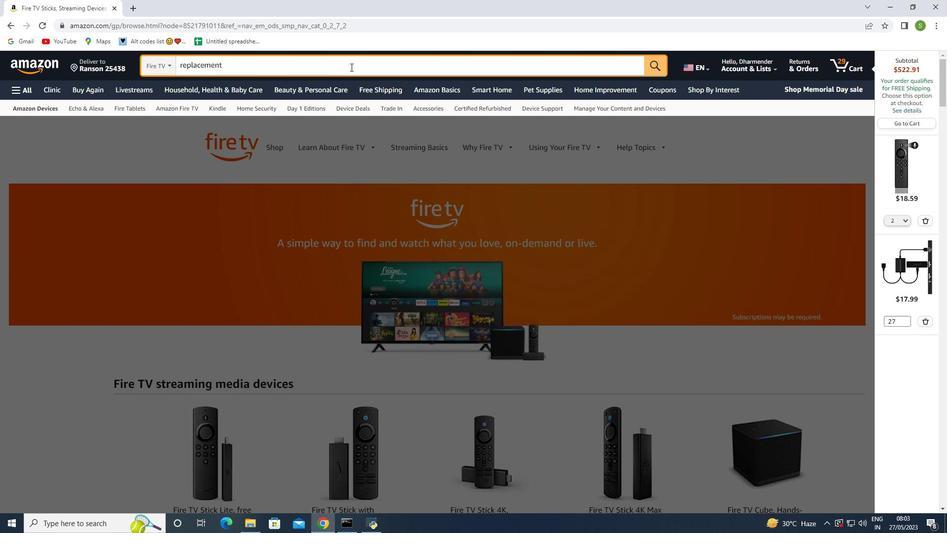 
Action: Mouse moved to (447, 343)
Screenshot: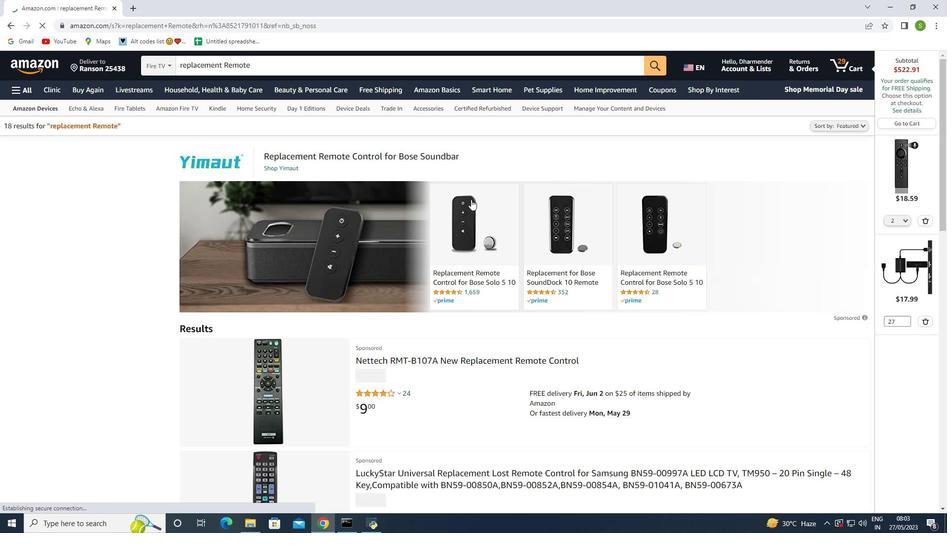 
Action: Mouse scrolled (447, 343) with delta (0, 0)
Screenshot: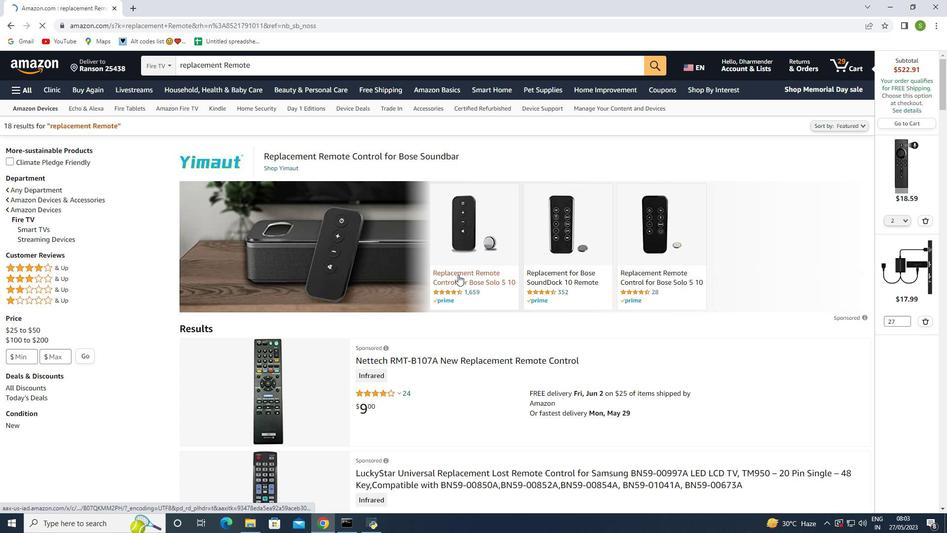 
Action: Mouse scrolled (447, 343) with delta (0, 0)
Screenshot: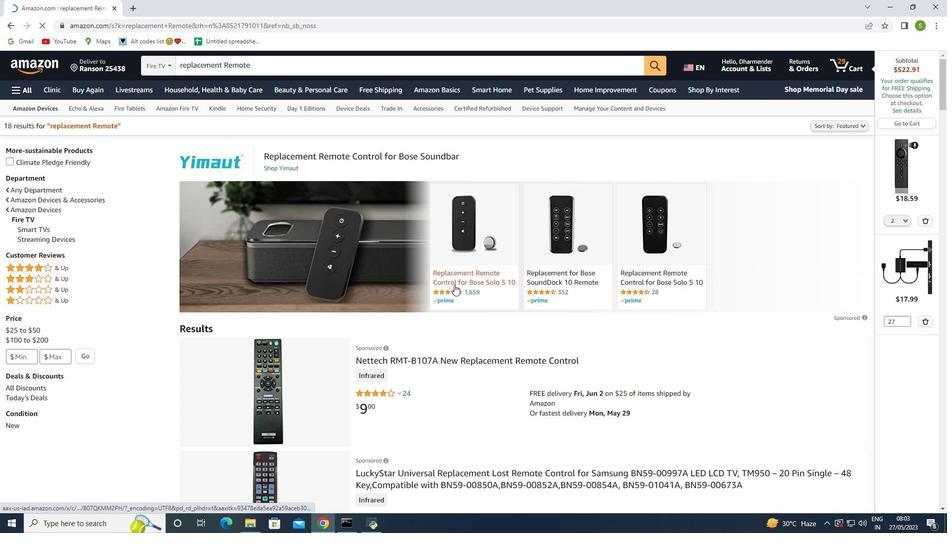 
Action: Mouse moved to (370, 255)
Screenshot: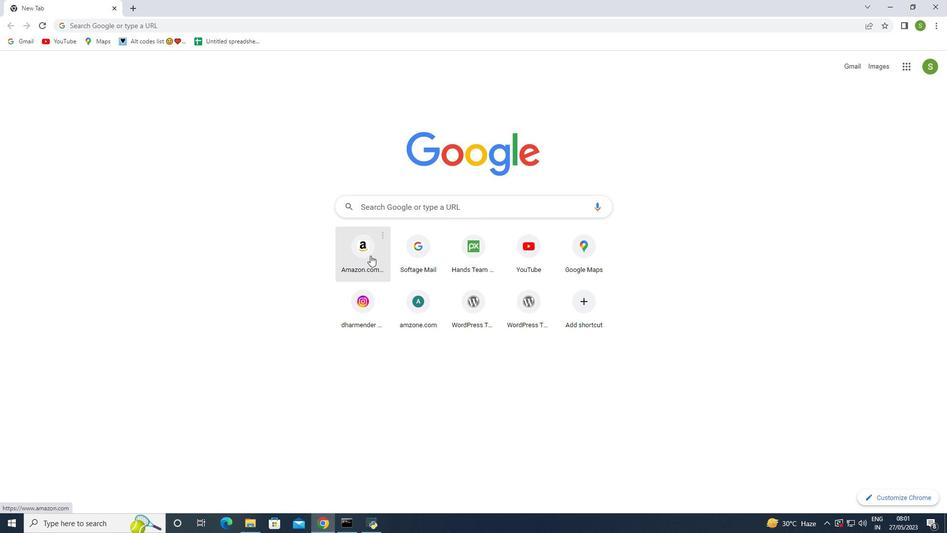 
Action: Mouse pressed left at (370, 255)
Screenshot: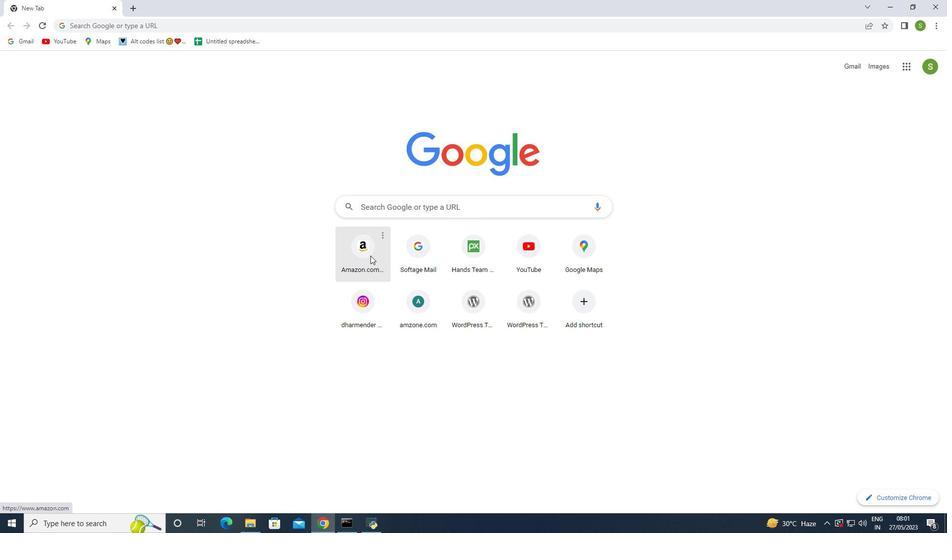 
Action: Mouse moved to (801, 104)
Screenshot: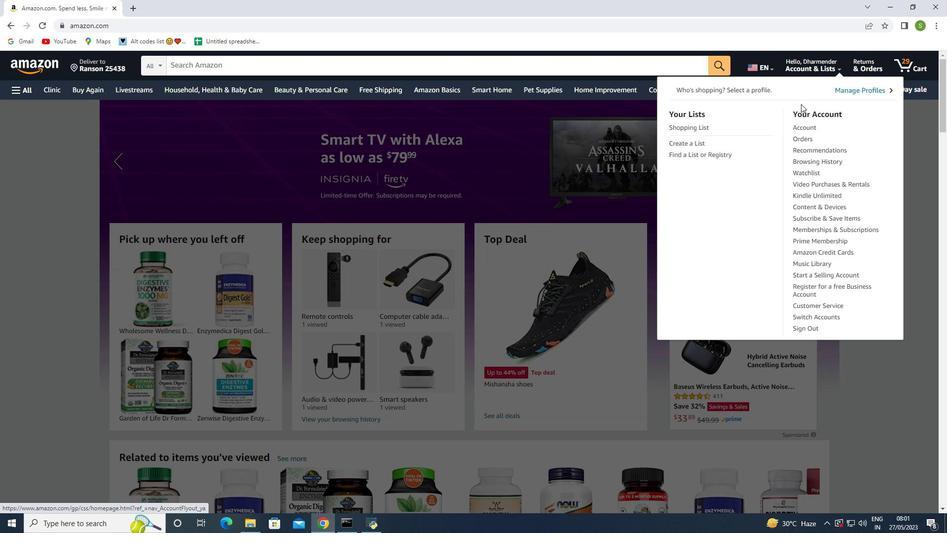 
Action: Mouse pressed left at (801, 104)
Screenshot: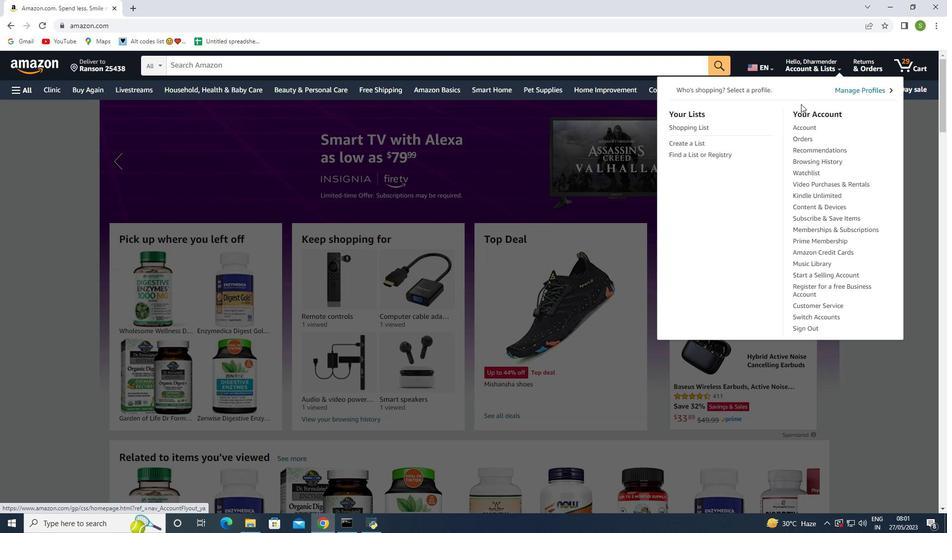 
Action: Mouse moved to (804, 133)
Screenshot: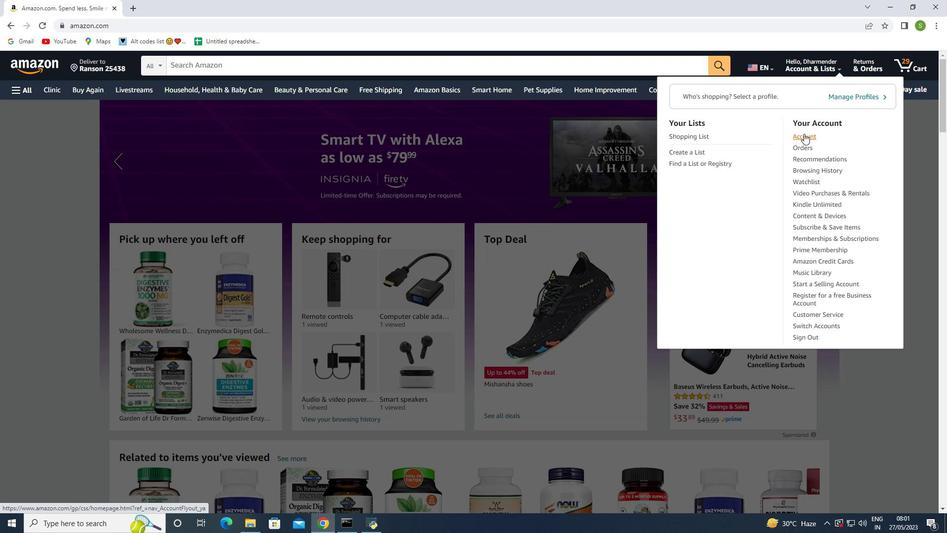 
Action: Mouse pressed left at (804, 133)
Screenshot: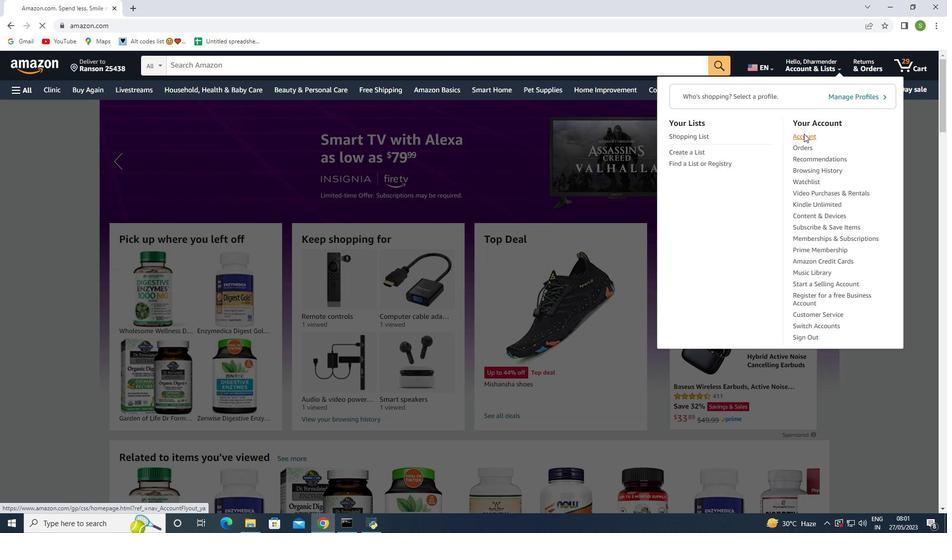 
Action: Mouse moved to (290, 221)
Screenshot: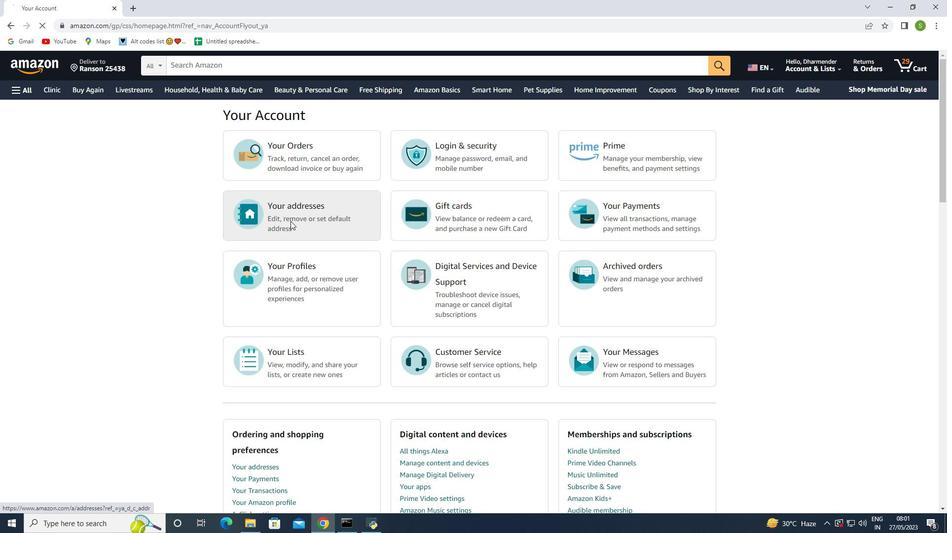 
Action: Mouse pressed left at (290, 221)
Screenshot: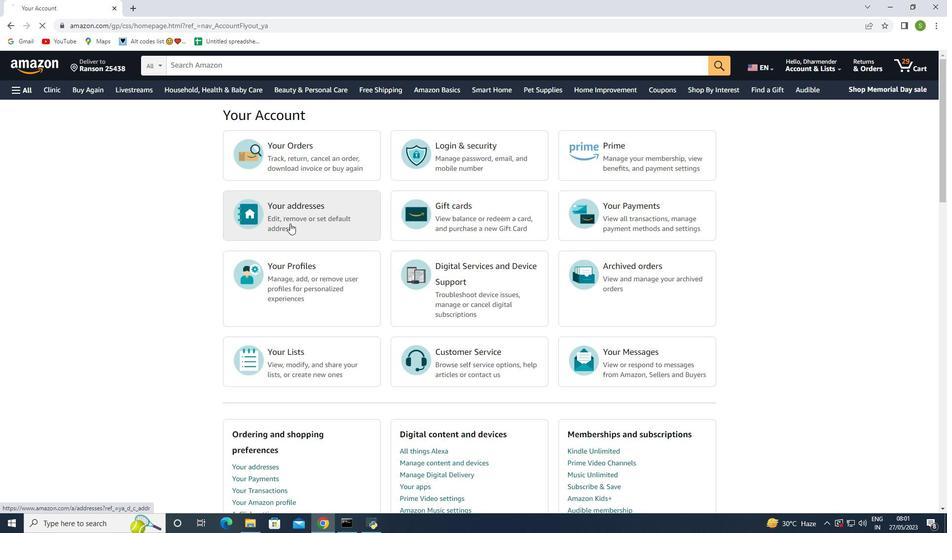 
Action: Mouse moved to (281, 262)
Screenshot: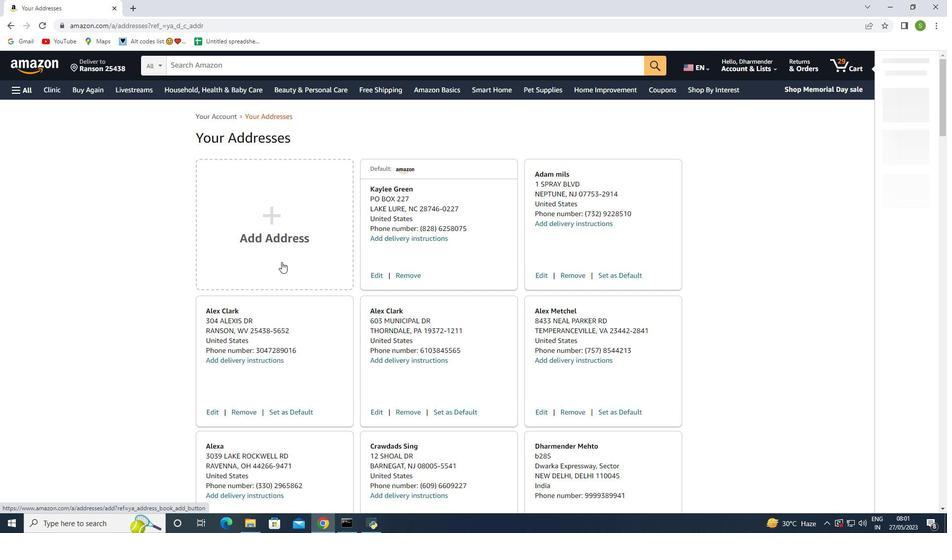 
Action: Mouse pressed left at (281, 262)
Screenshot: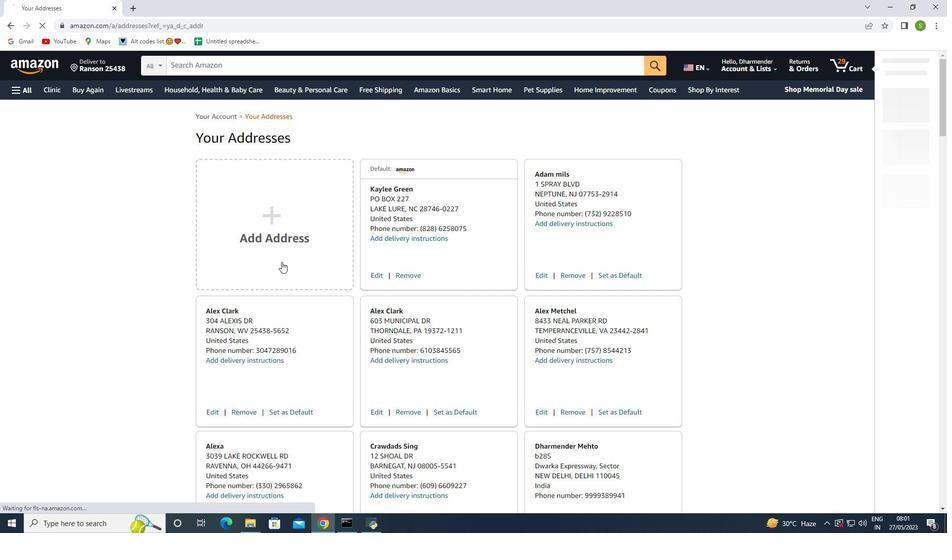 
Action: Mouse moved to (388, 261)
Screenshot: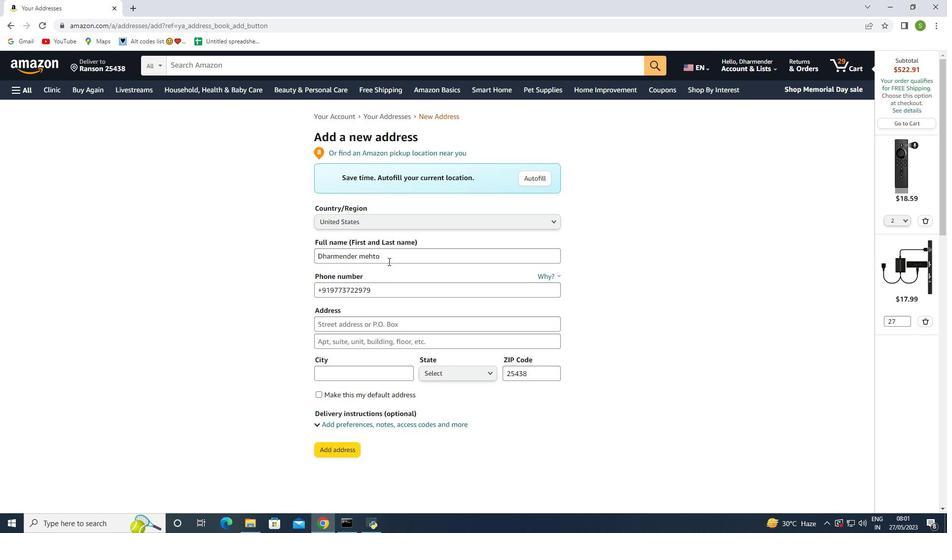 
Action: Mouse pressed left at (388, 261)
Screenshot: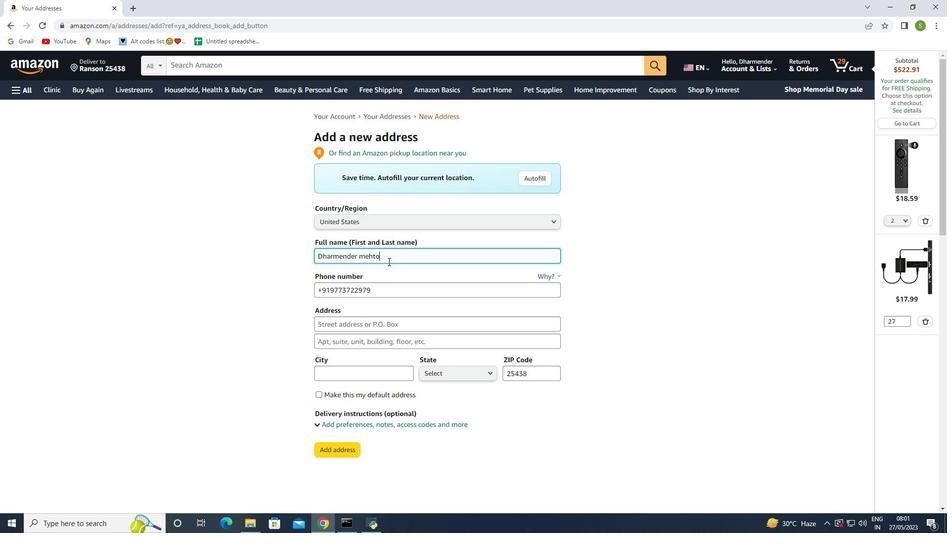 
Action: Mouse moved to (295, 251)
Screenshot: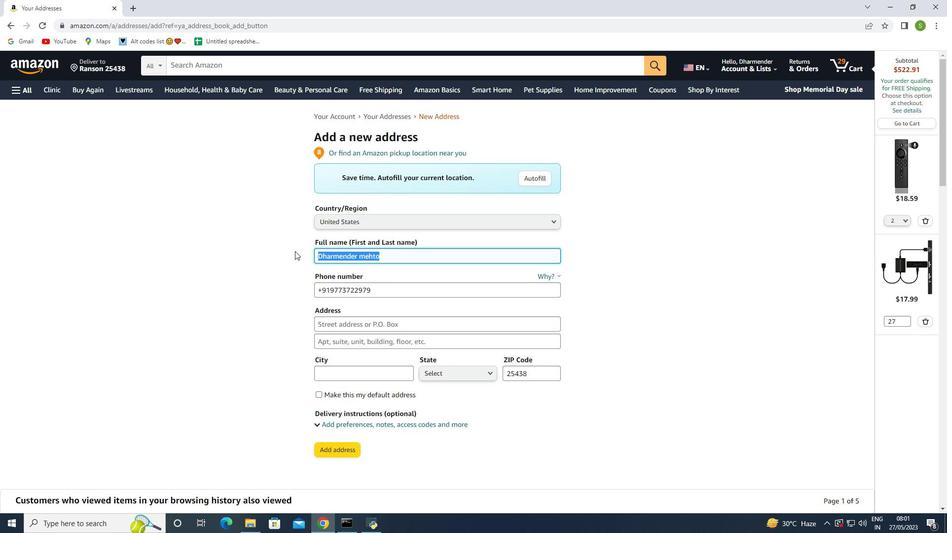 
Action: Key pressed <Key.backspace><Key.shift>Mr.<Key.space><Key.shift><Key.shift><Key.shift>Herry
Screenshot: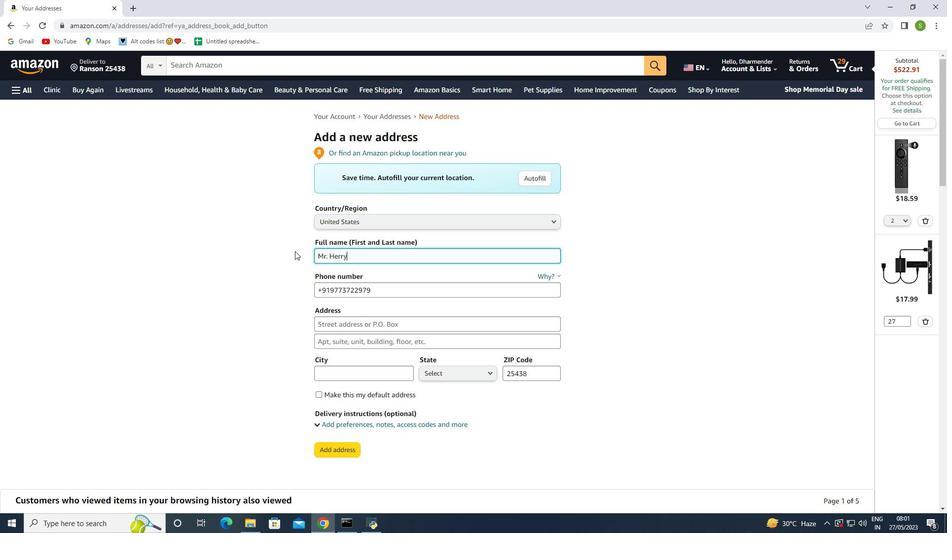 
Action: Mouse moved to (391, 288)
Screenshot: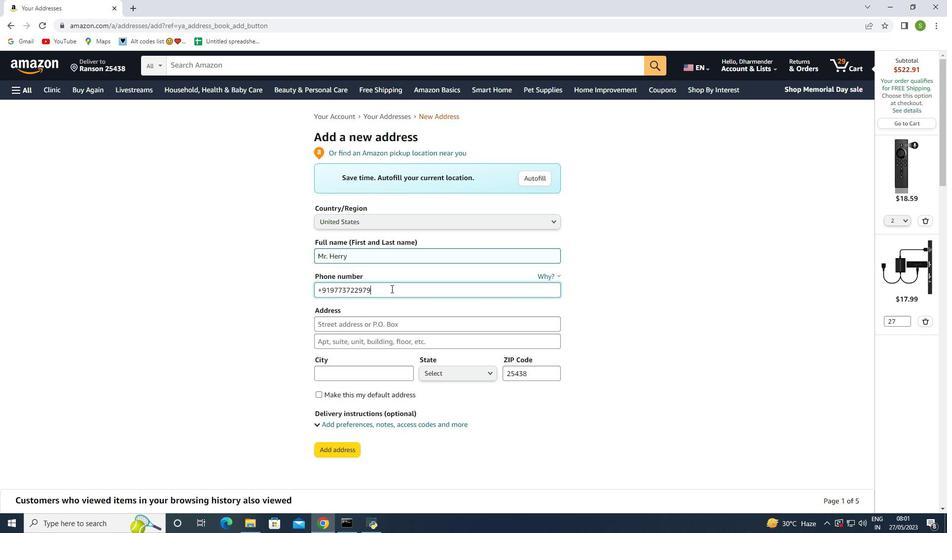 
Action: Mouse pressed left at (391, 288)
Screenshot: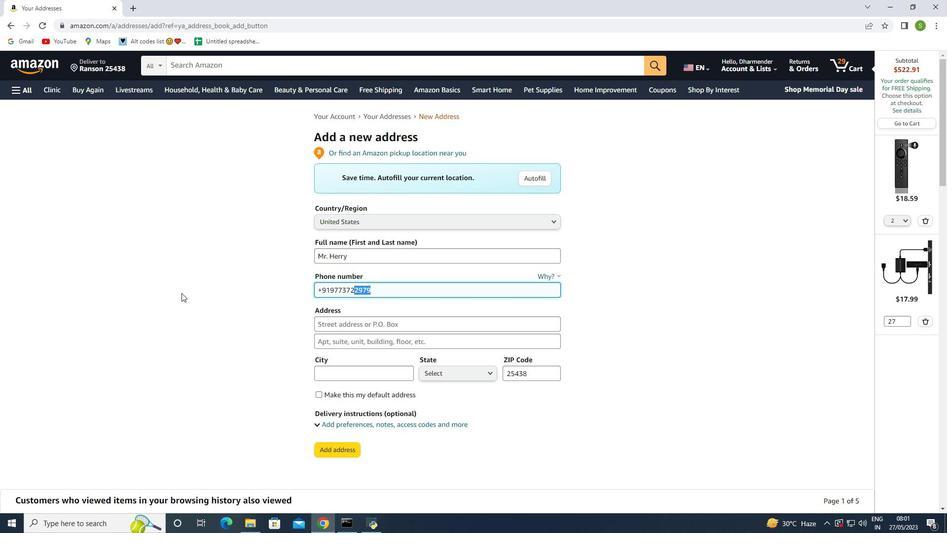 
Action: Mouse moved to (80, 288)
Screenshot: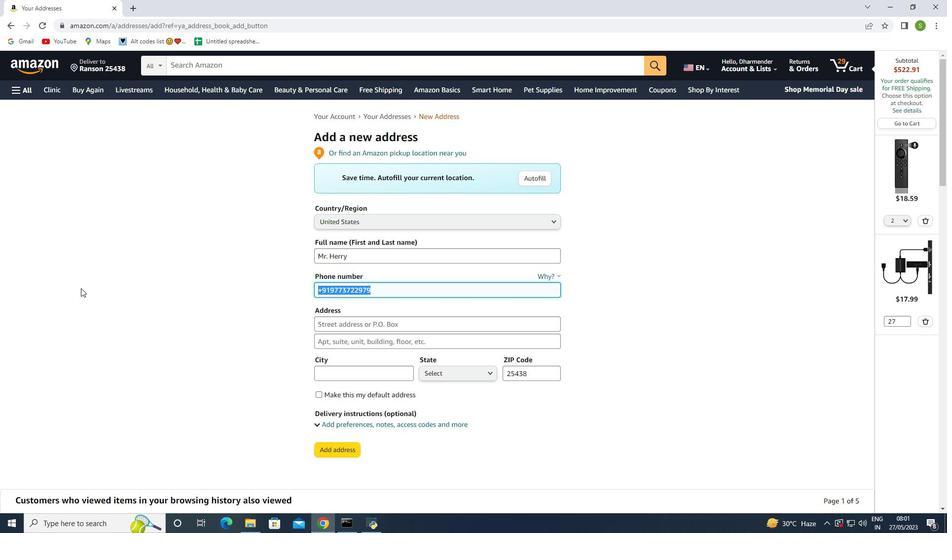 
Action: Key pressed <Key.backspace><Key.shift_r>(732<Key.shift_r>)
Screenshot: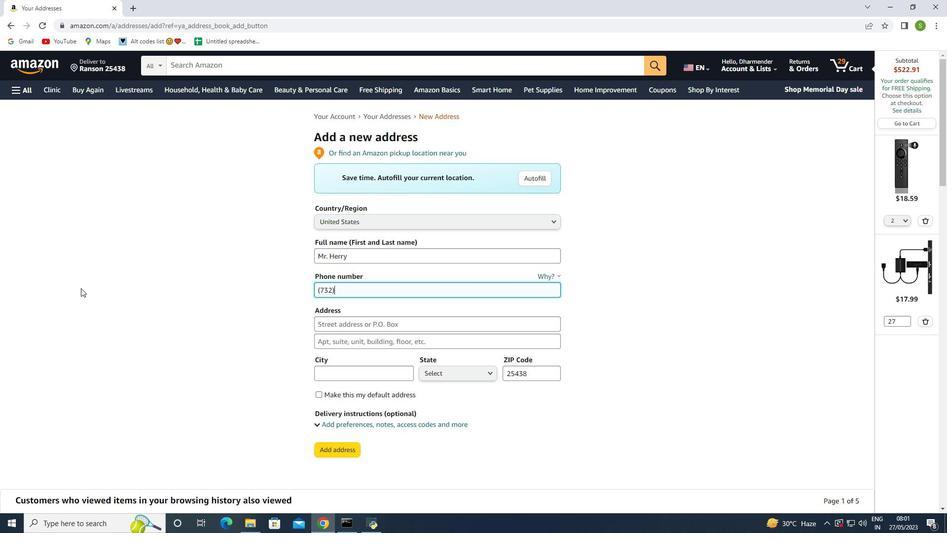 
Action: Mouse moved to (353, 294)
Screenshot: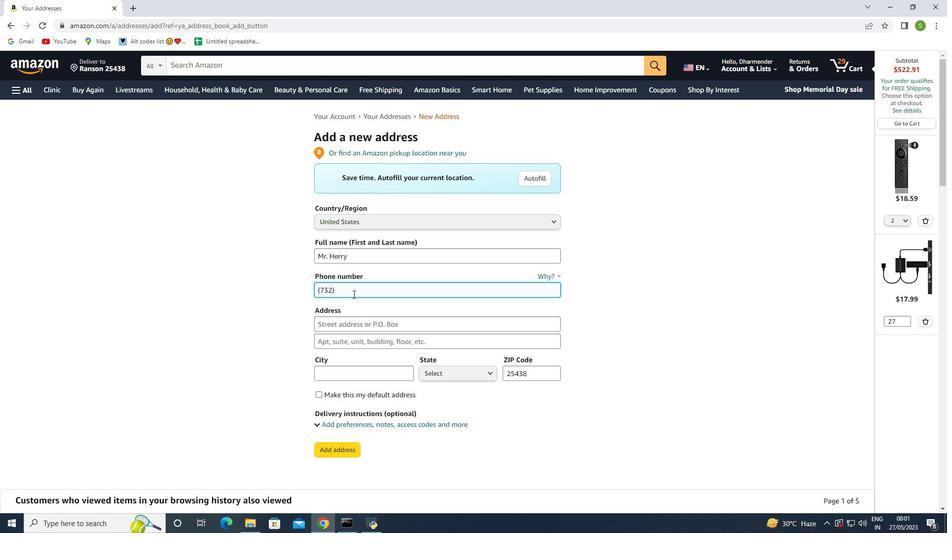 
Action: Key pressed <Key.space>8997367
Screenshot: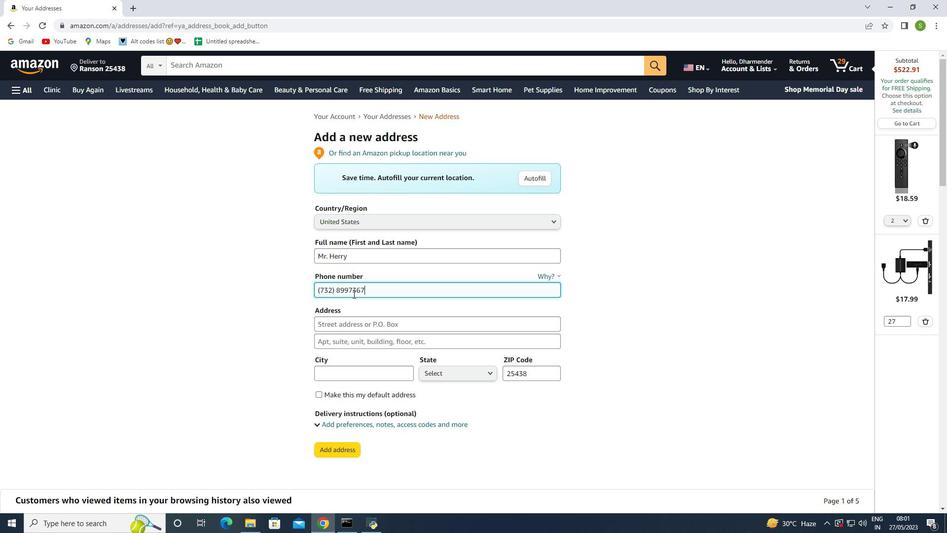 
Action: Mouse moved to (350, 323)
Screenshot: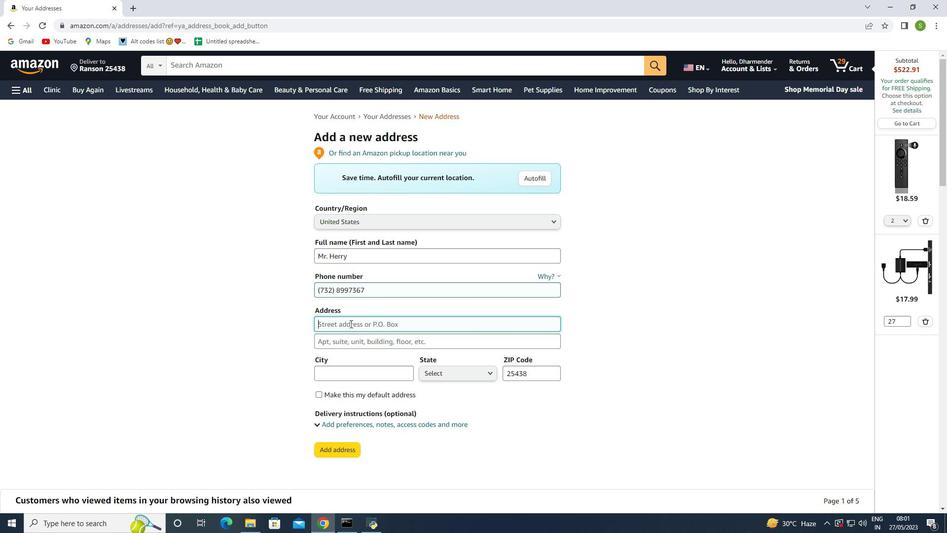 
Action: Mouse pressed left at (350, 323)
Screenshot: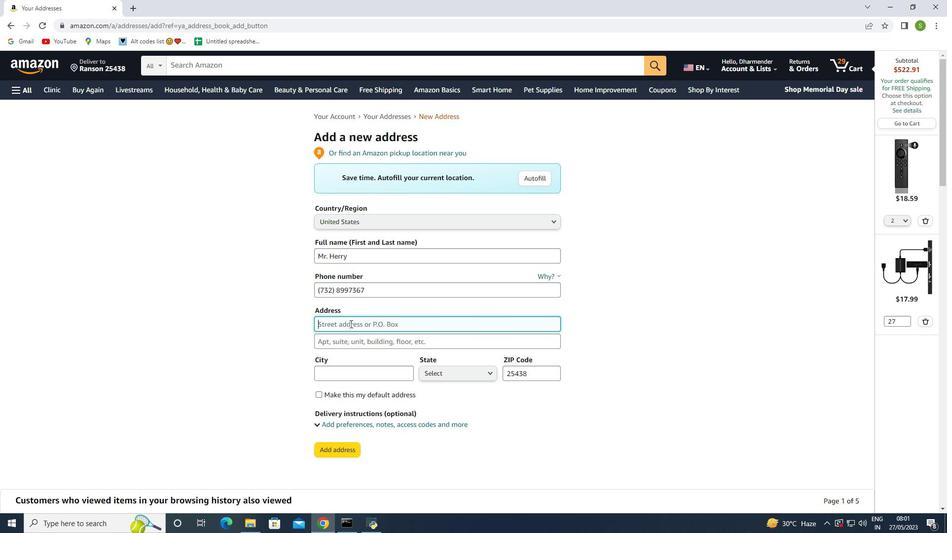 
Action: Mouse moved to (350, 324)
Screenshot: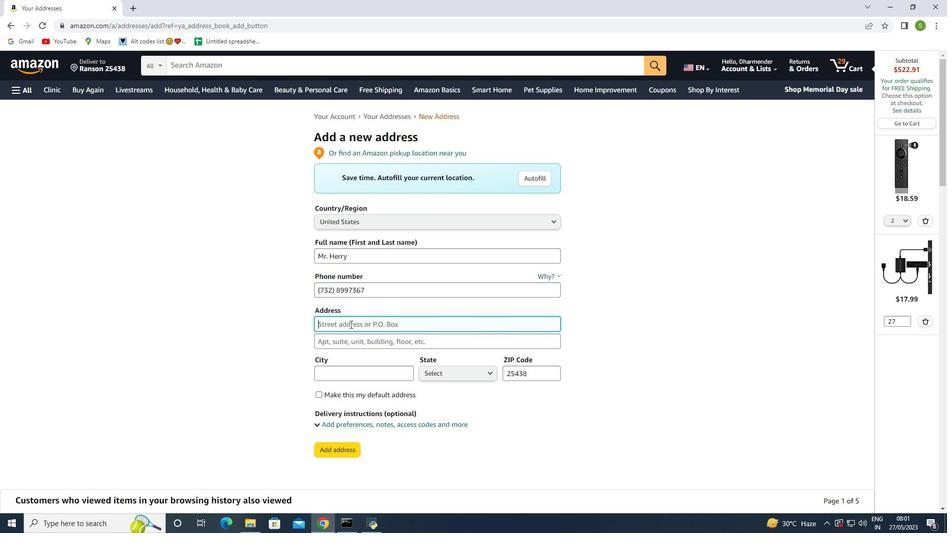 
Action: Key pressed 1658<Key.space>
Screenshot: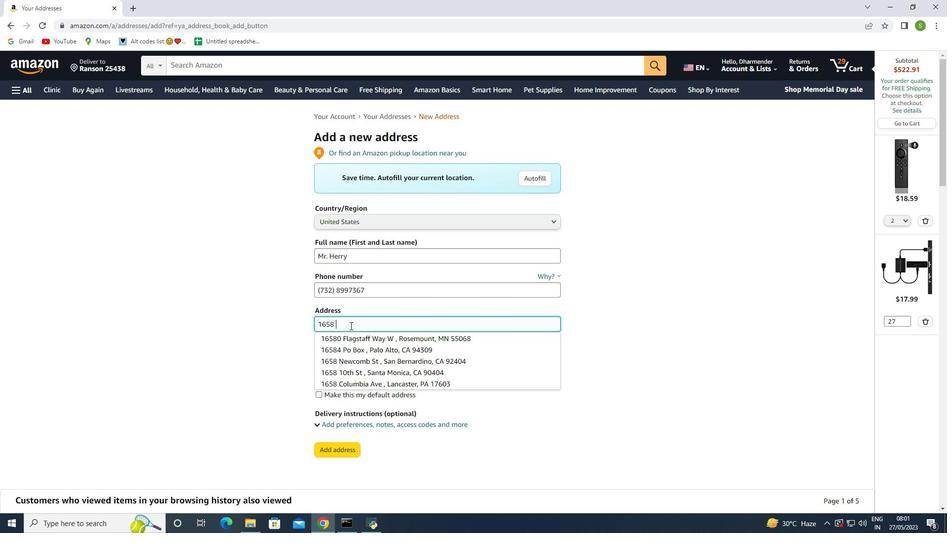 
Action: Mouse moved to (350, 325)
Screenshot: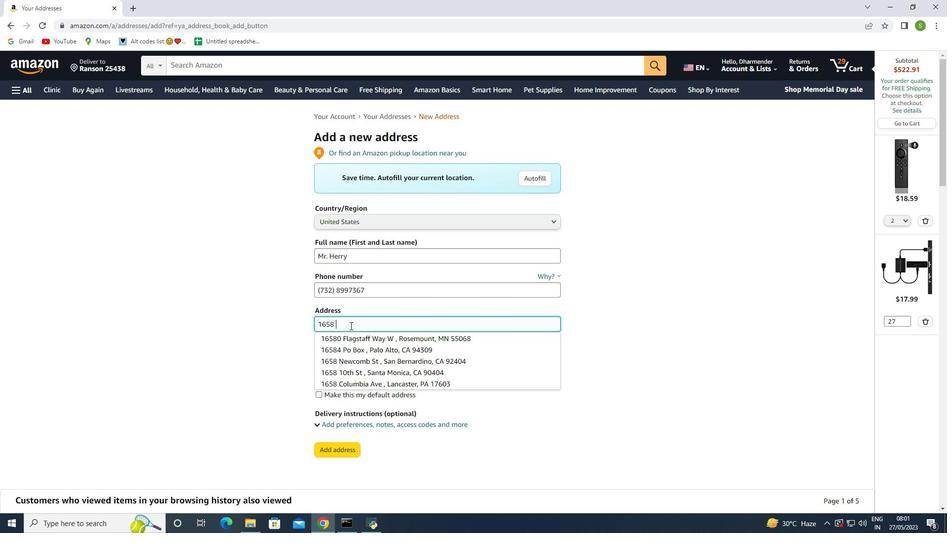 
Action: Key pressed <Key.shift>East<Key.space><Key.shift>Dr
Screenshot: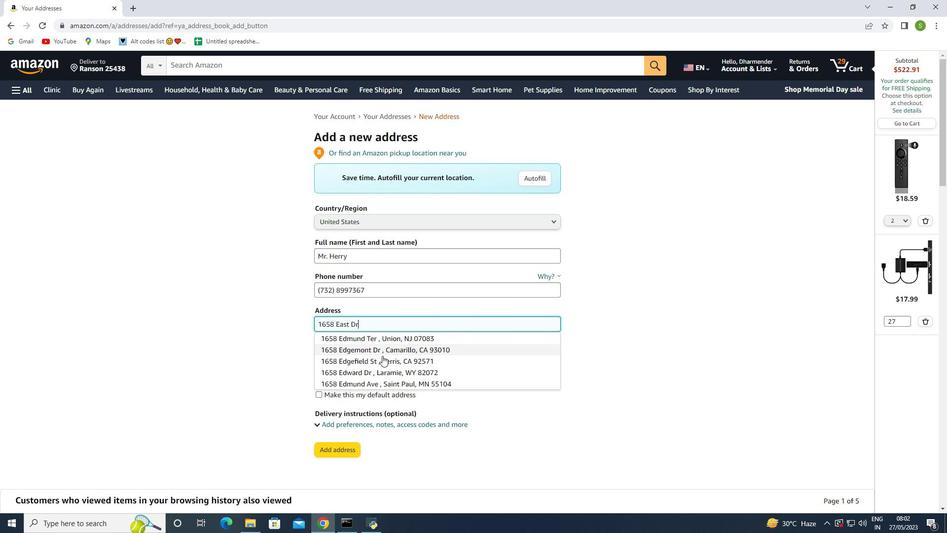 
Action: Mouse moved to (411, 349)
Screenshot: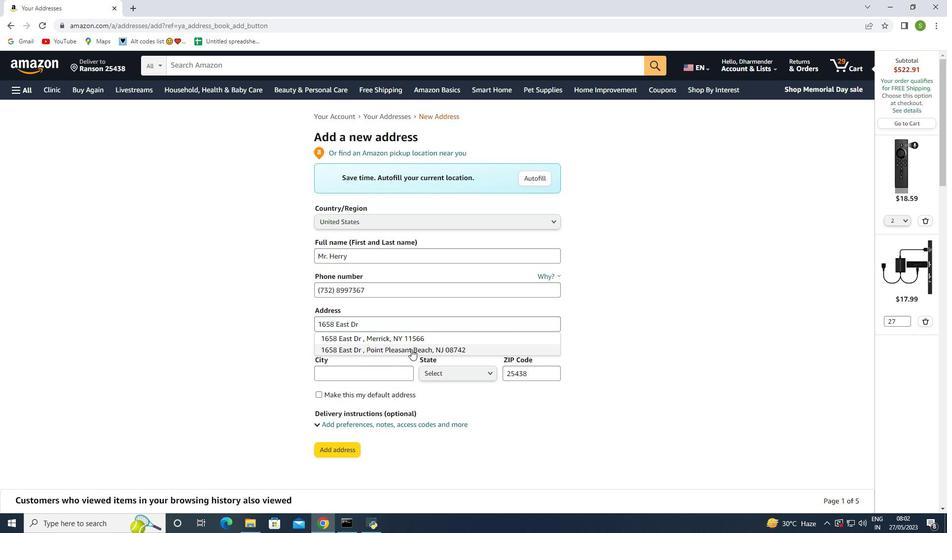 
Action: Mouse pressed left at (411, 349)
Screenshot: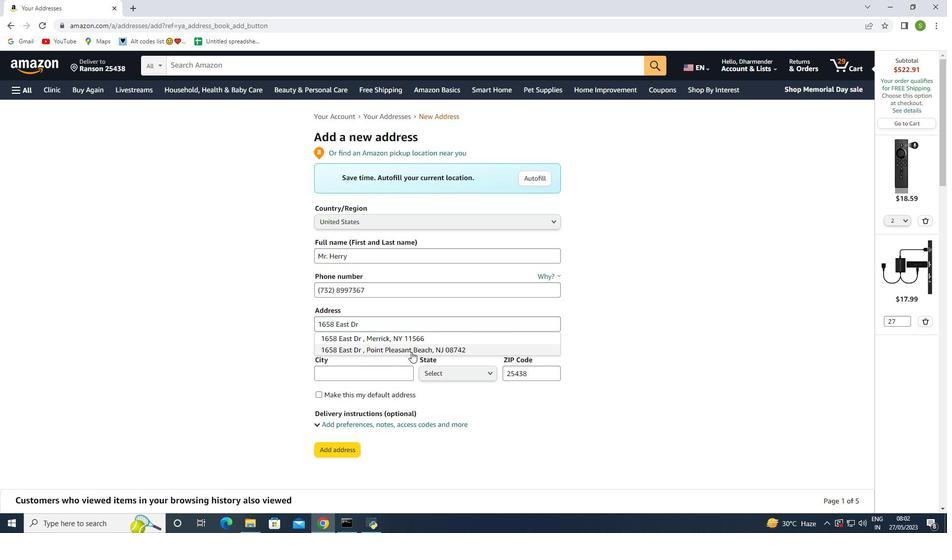 
Action: Mouse moved to (350, 364)
Screenshot: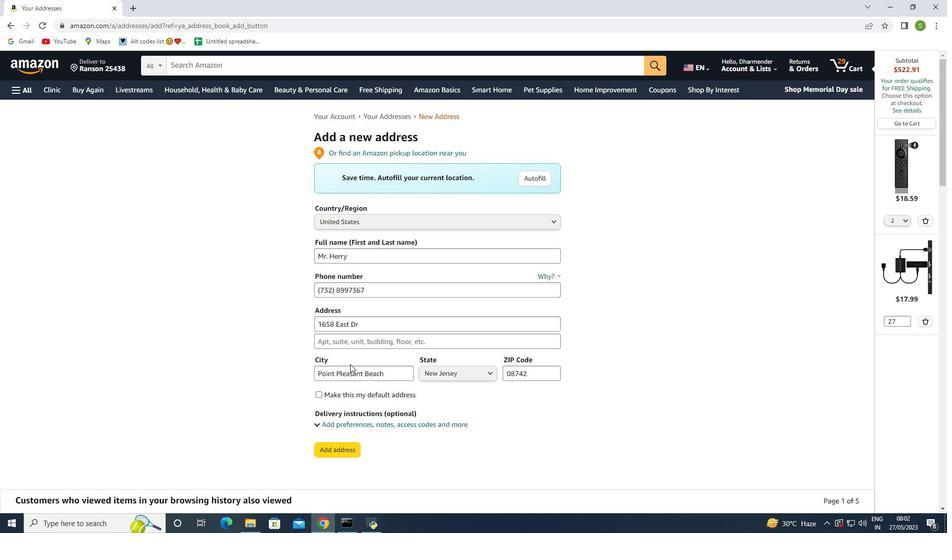 
Action: Mouse scrolled (350, 363) with delta (0, 0)
Screenshot: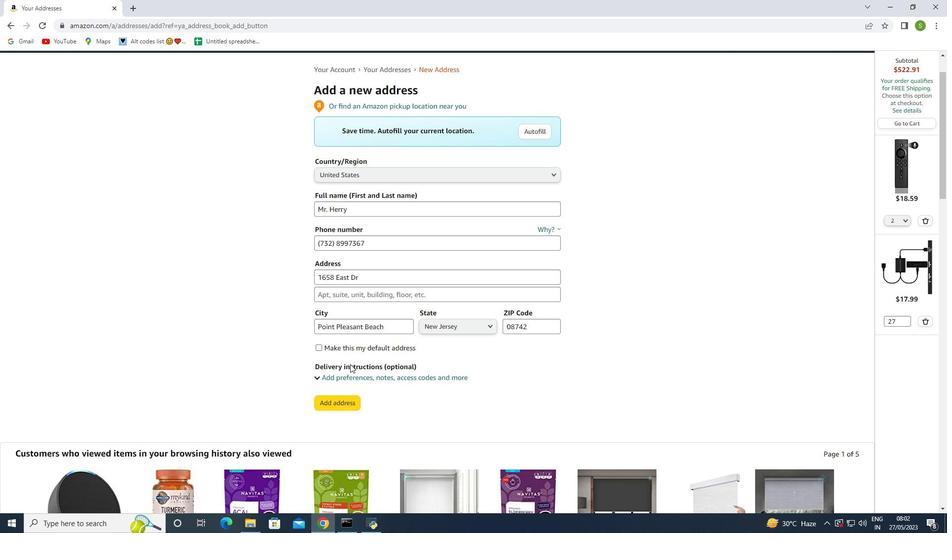 
Action: Mouse moved to (329, 399)
Screenshot: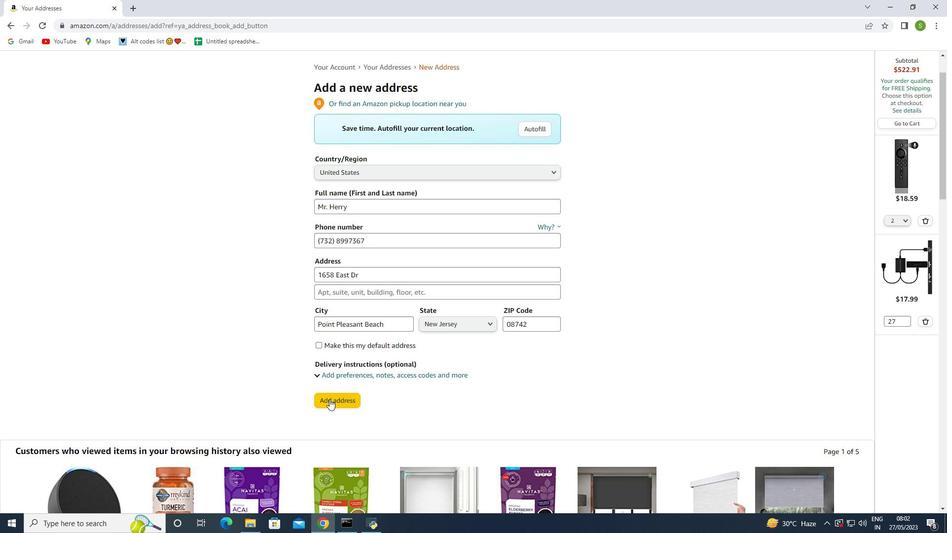 
Action: Mouse pressed left at (329, 399)
Screenshot: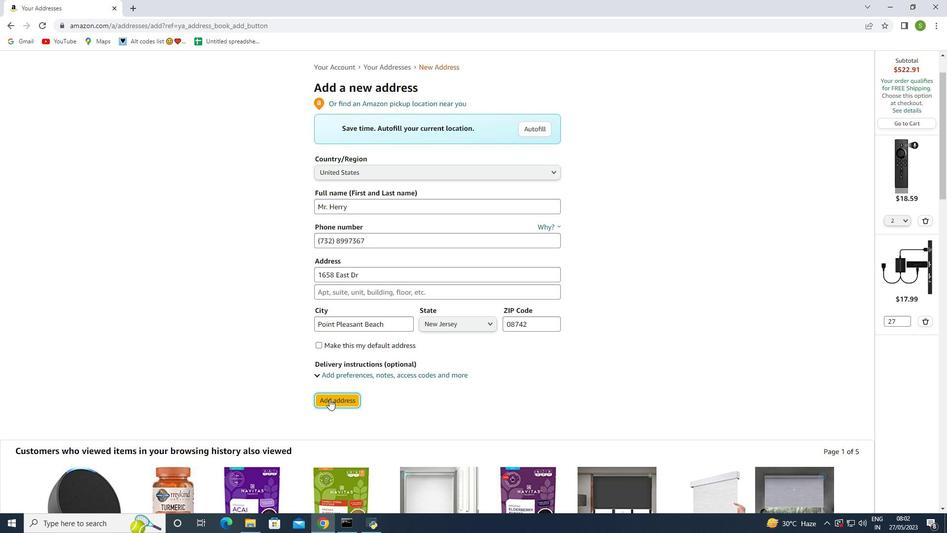 
Action: Mouse moved to (18, 93)
Screenshot: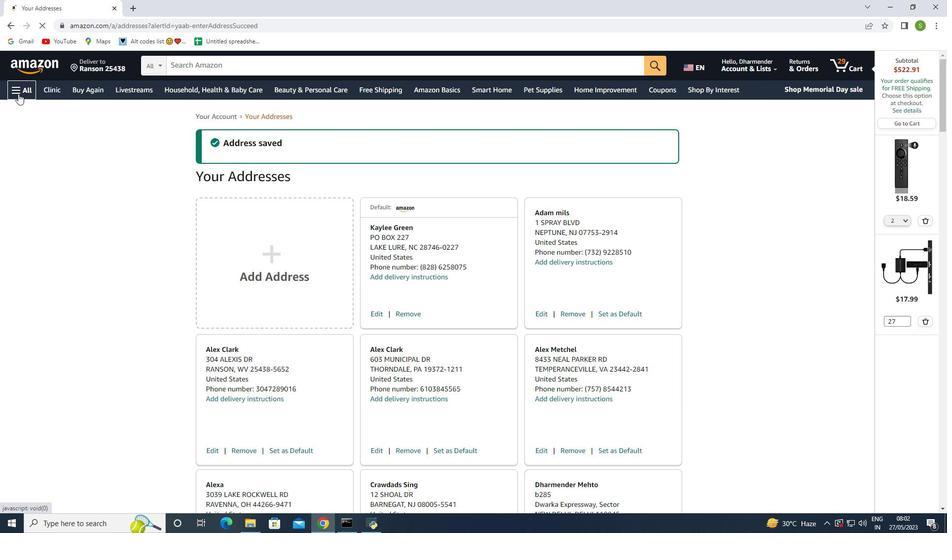 
Action: Mouse pressed left at (18, 93)
Screenshot: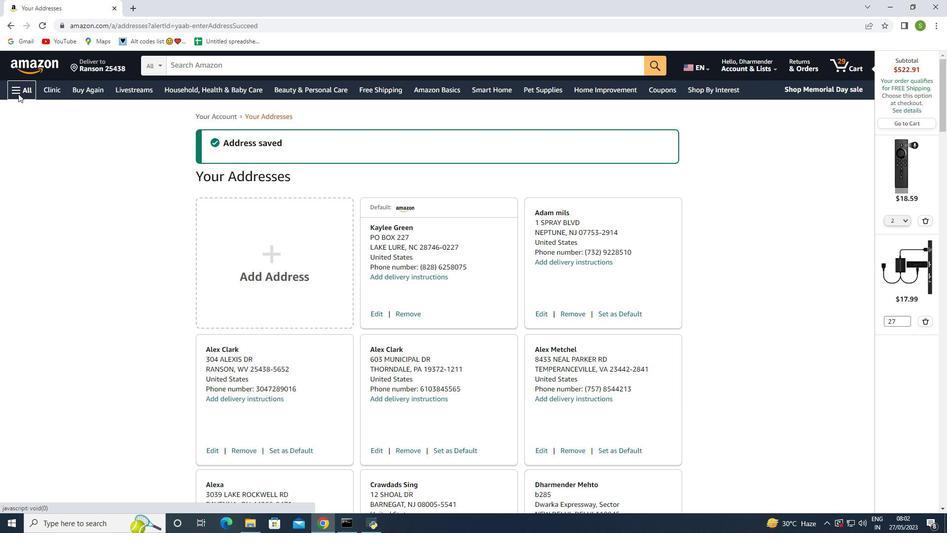 
Action: Mouse moved to (57, 308)
Screenshot: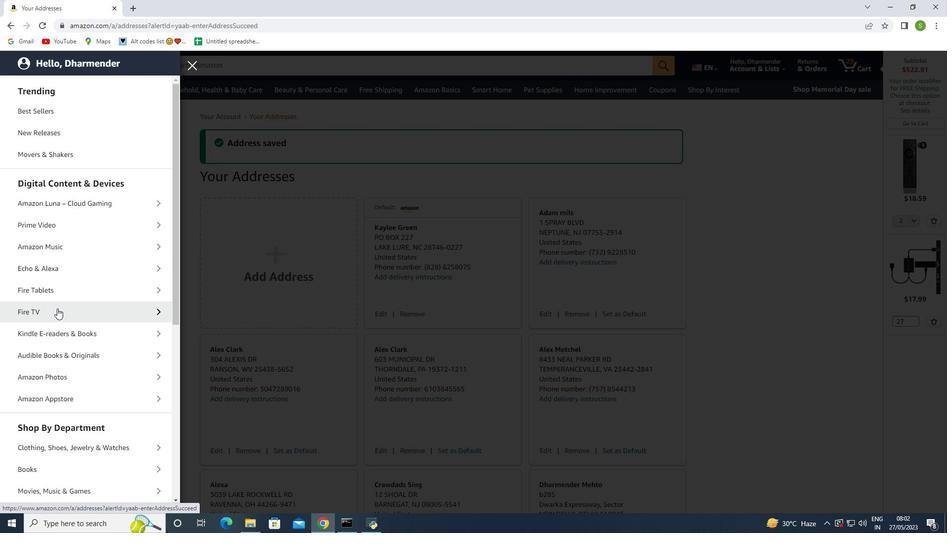 
Action: Mouse pressed left at (57, 308)
Screenshot: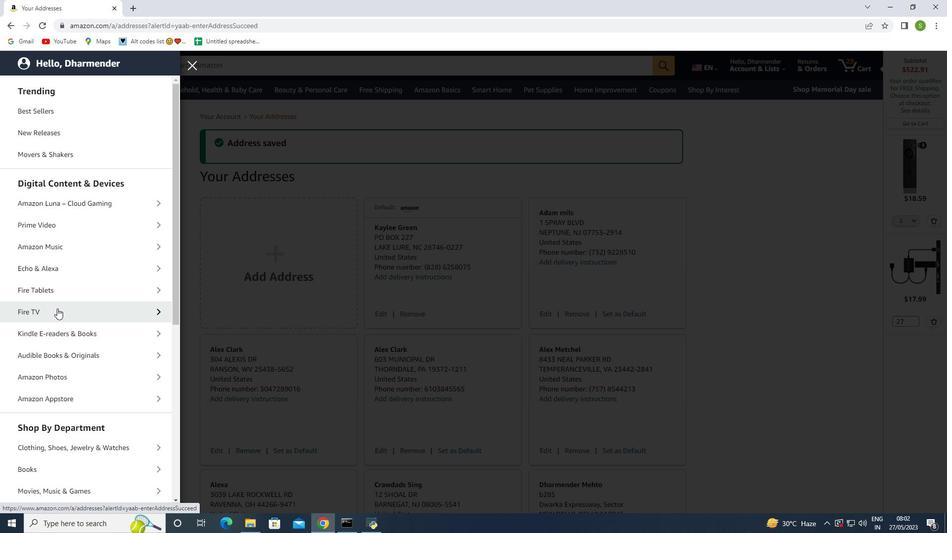 
Action: Mouse moved to (70, 135)
Screenshot: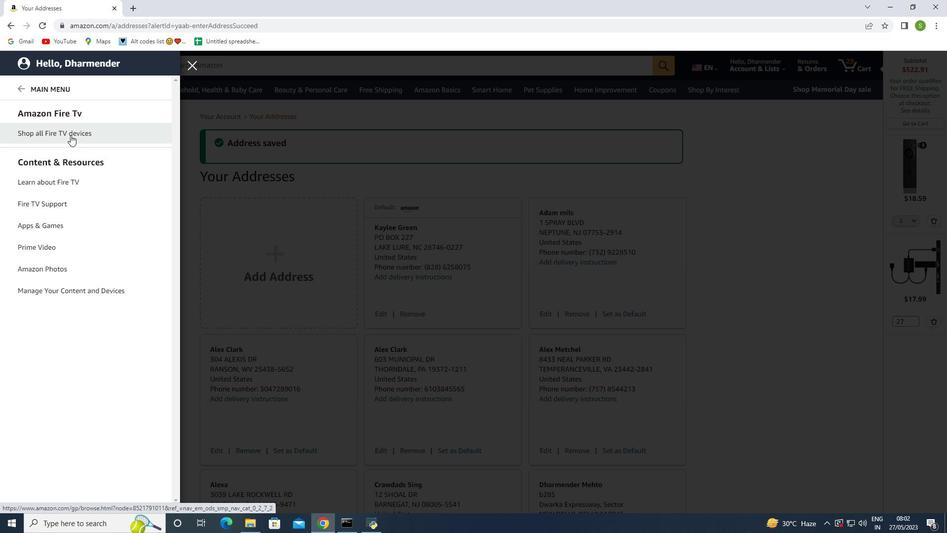 
Action: Mouse pressed left at (70, 135)
Screenshot: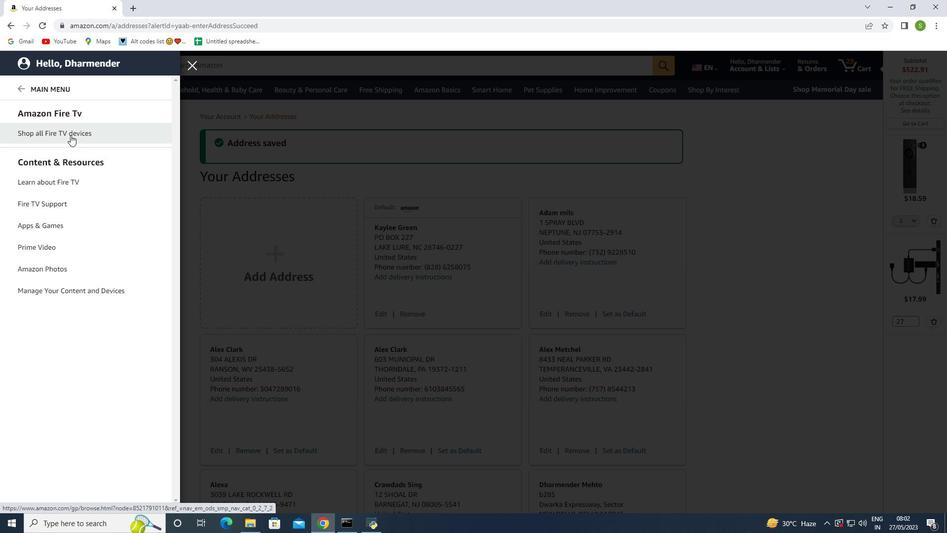 
Action: Mouse moved to (351, 67)
Screenshot: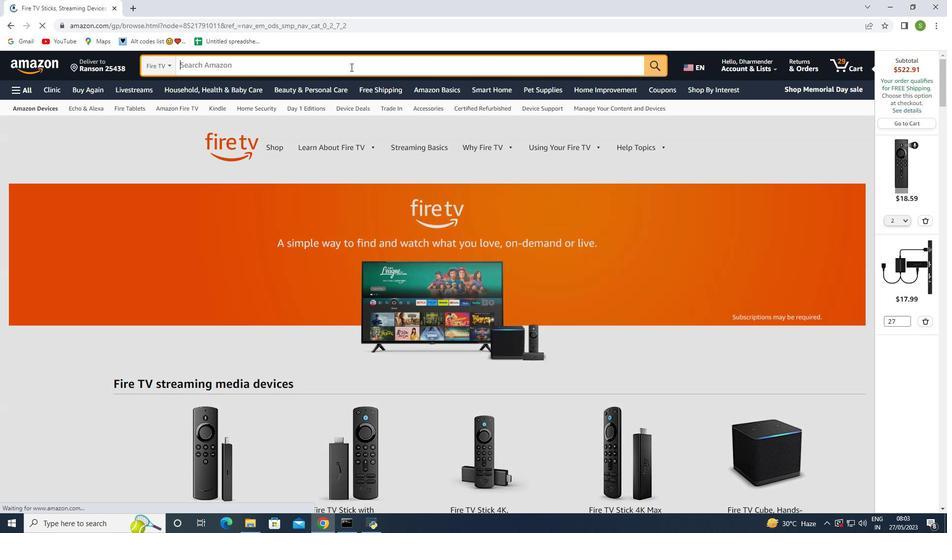 
Action: Mouse pressed left at (351, 67)
Screenshot: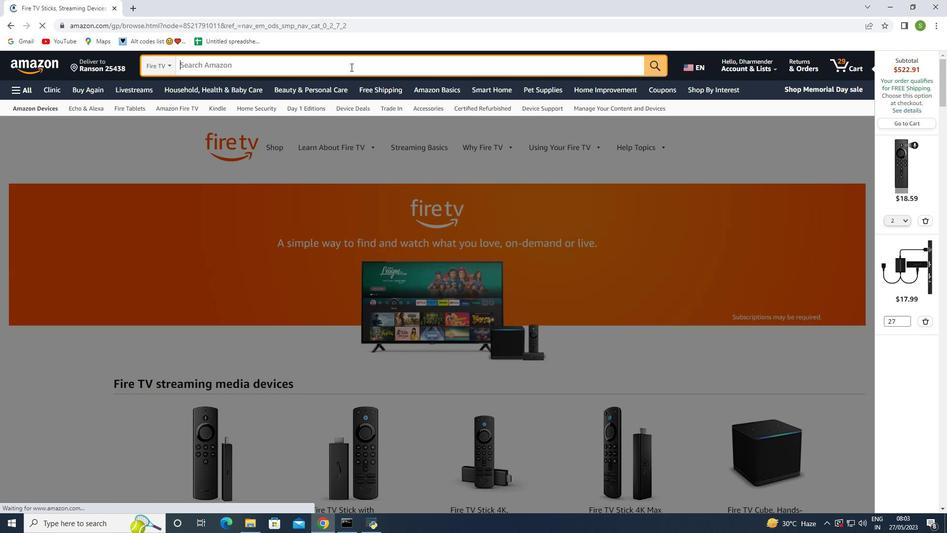 
Action: Key pressed <Key.shift>replacement<Key.space><Key.shift>Remote<Key.space><Key.enter>
Screenshot: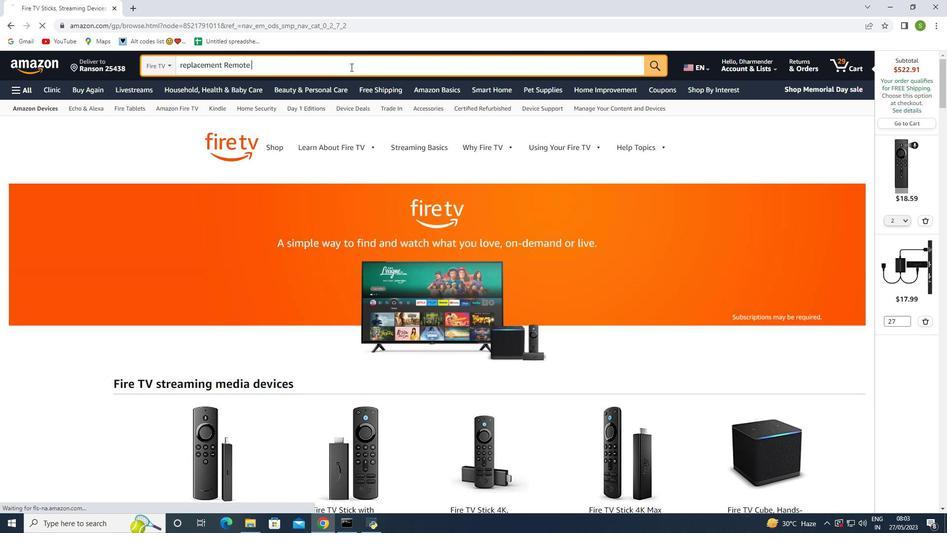 
Action: Mouse moved to (452, 287)
Screenshot: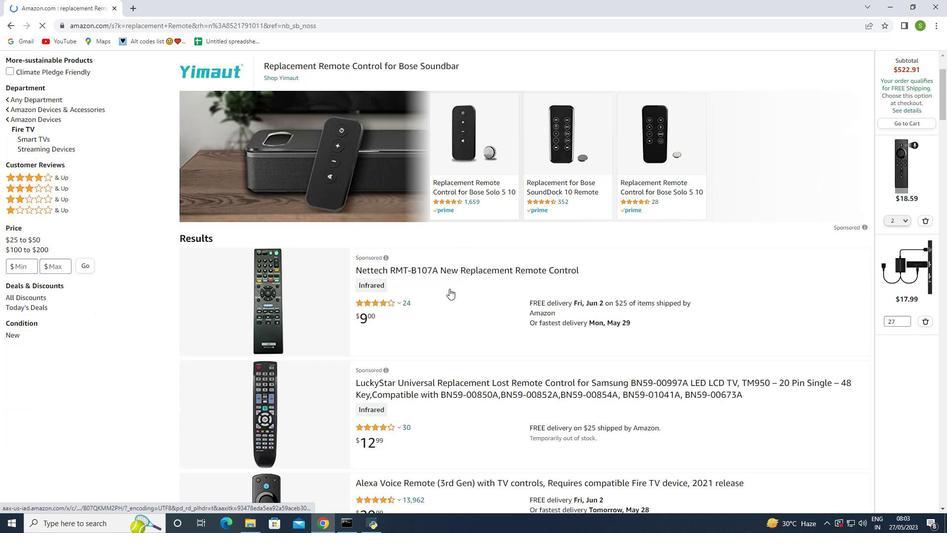 
Action: Mouse scrolled (452, 287) with delta (0, 0)
Screenshot: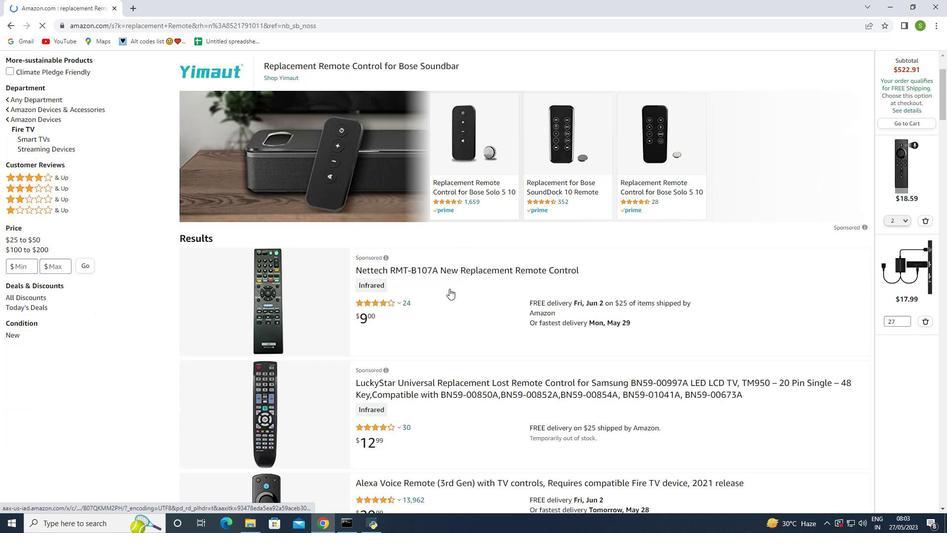 
Action: Mouse moved to (452, 287)
Screenshot: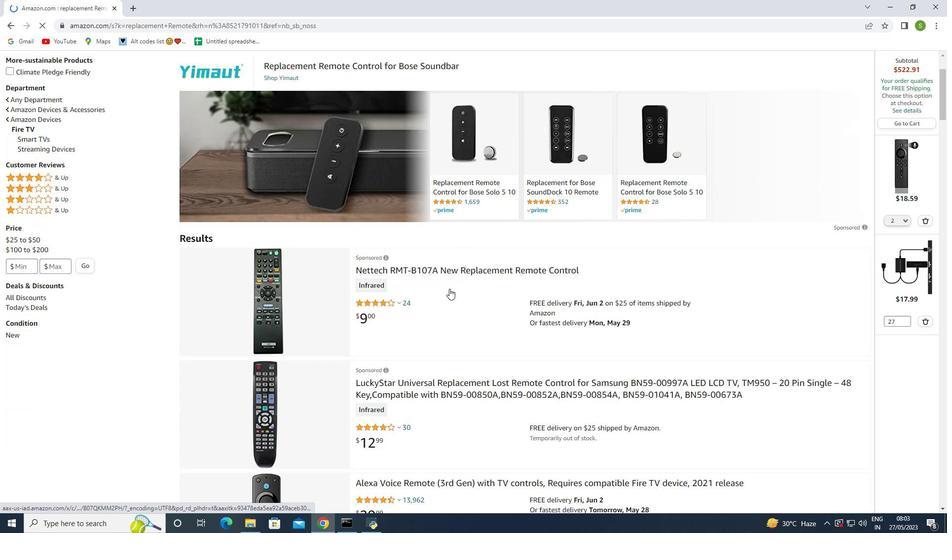 
Action: Mouse scrolled (452, 287) with delta (0, 0)
Screenshot: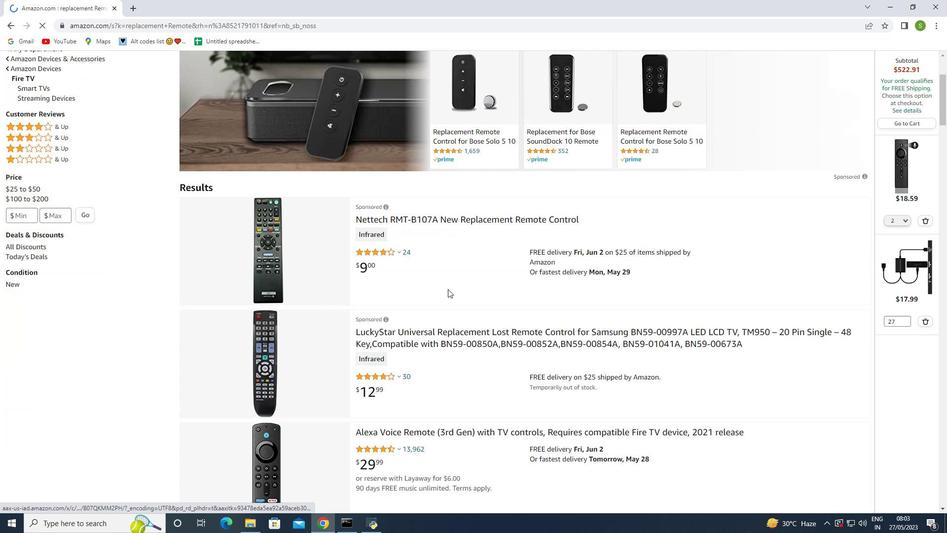
Action: Mouse scrolled (452, 287) with delta (0, 0)
Screenshot: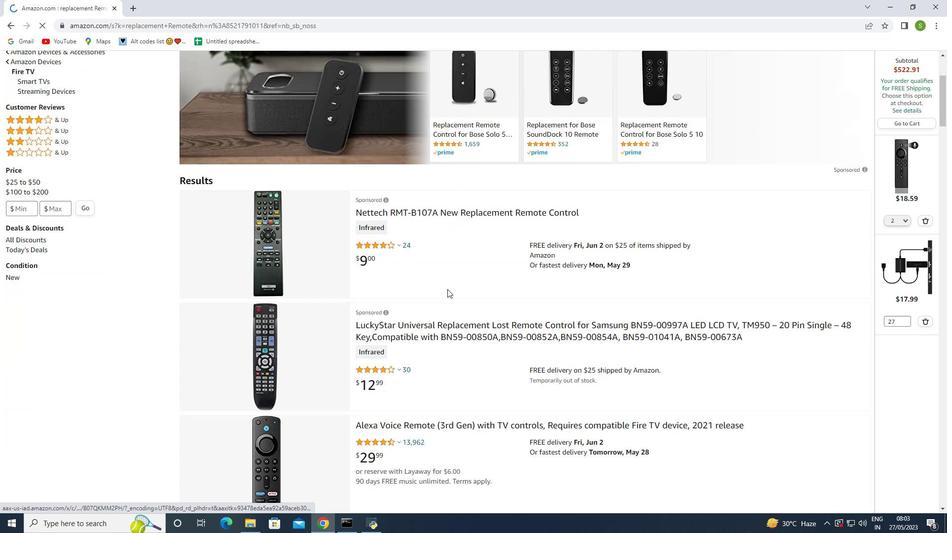 
Action: Mouse moved to (433, 288)
Screenshot: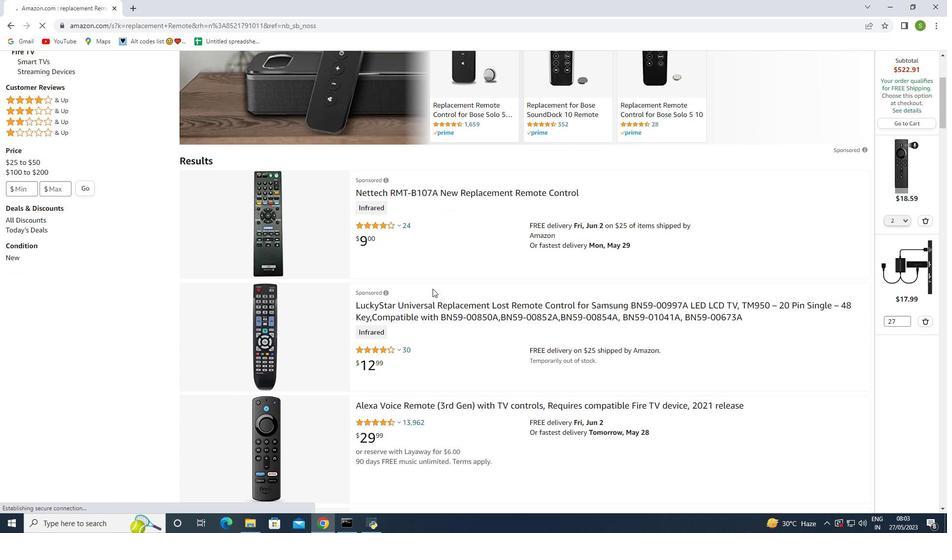 
Action: Mouse scrolled (433, 288) with delta (0, 0)
Screenshot: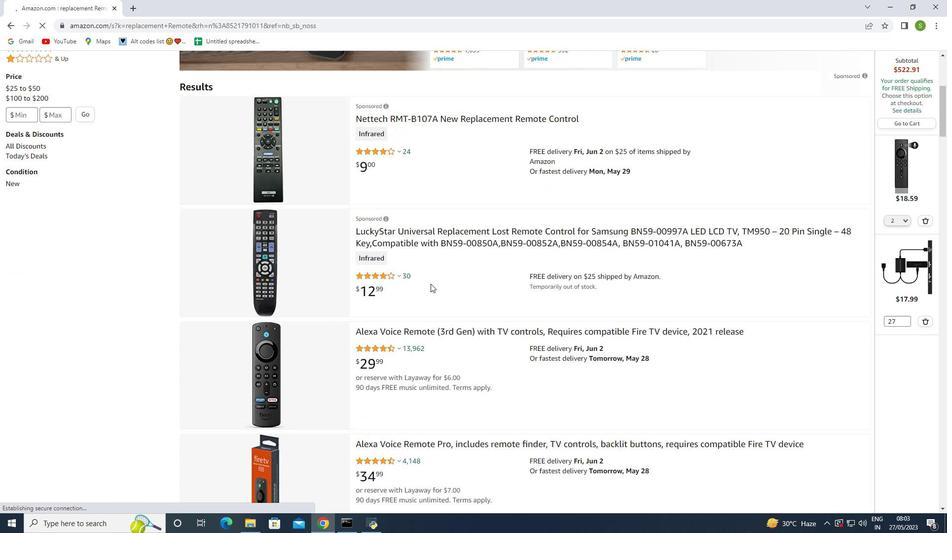 
Action: Mouse scrolled (433, 288) with delta (0, 0)
Screenshot: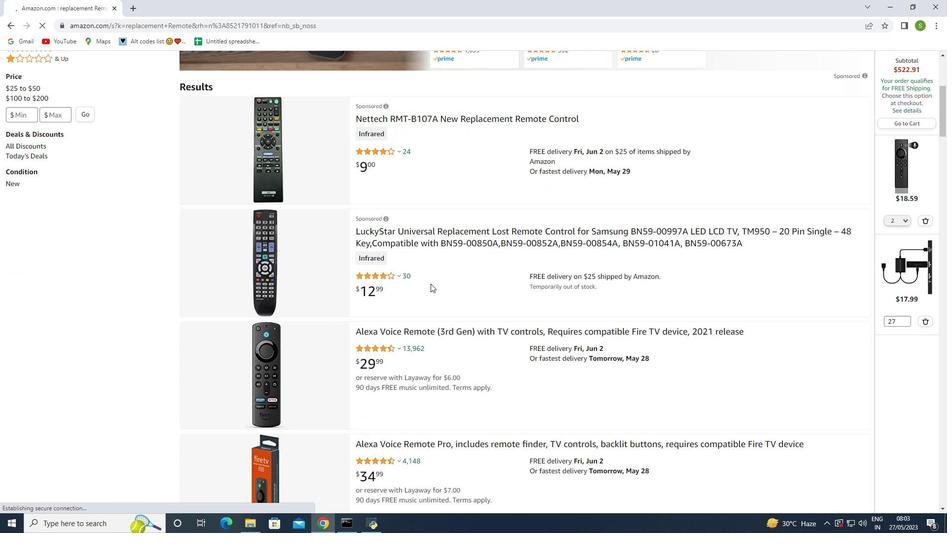 
Action: Mouse scrolled (433, 288) with delta (0, 0)
Screenshot: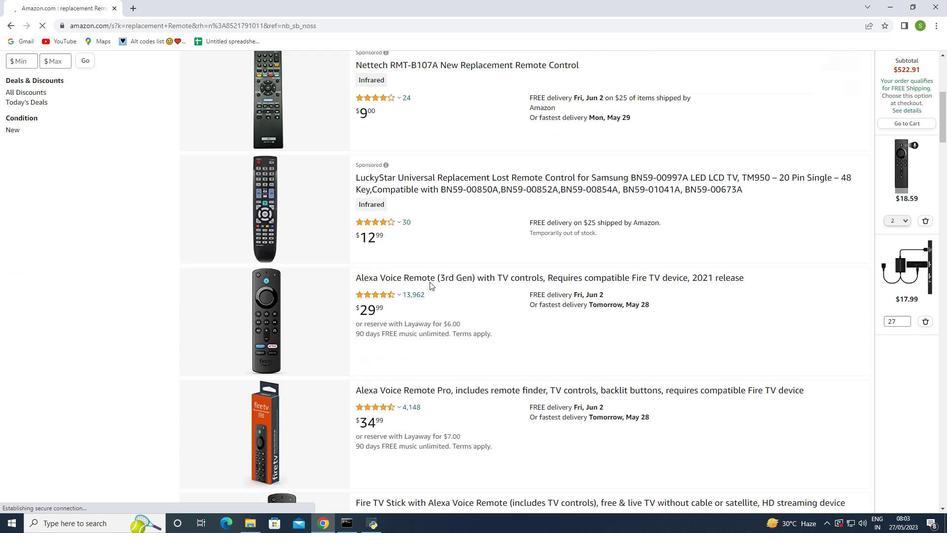
Action: Mouse moved to (659, 279)
Screenshot: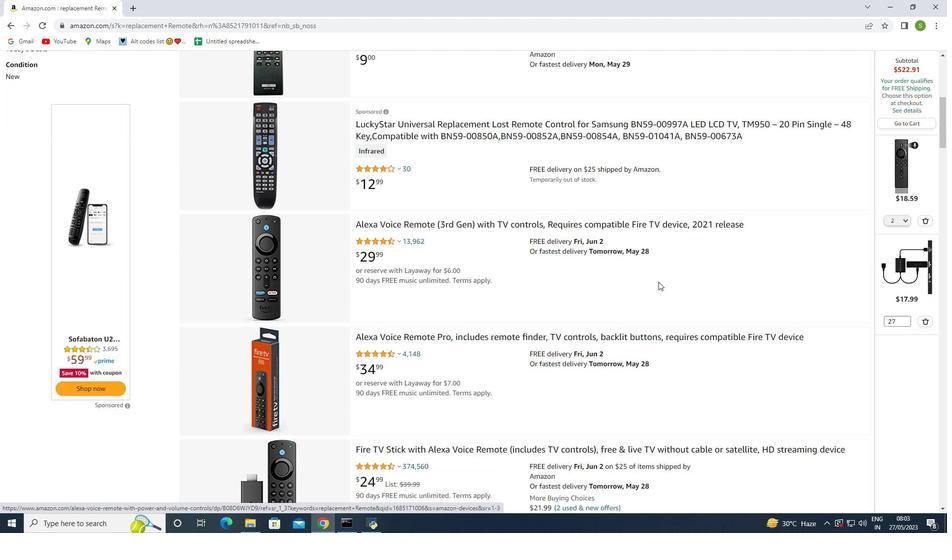 
Action: Mouse scrolled (659, 279) with delta (0, 0)
Screenshot: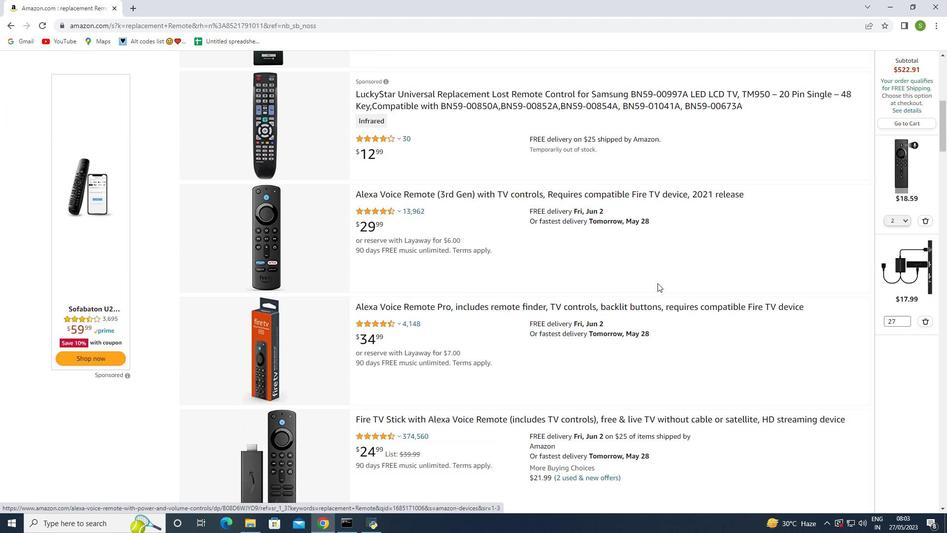 
Action: Mouse moved to (659, 280)
Screenshot: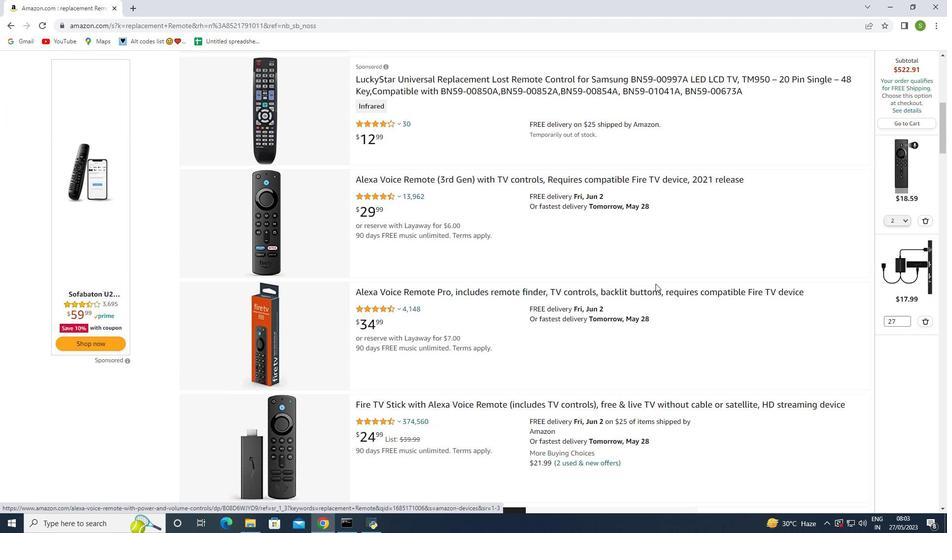 
Action: Mouse scrolled (659, 279) with delta (0, 0)
Screenshot: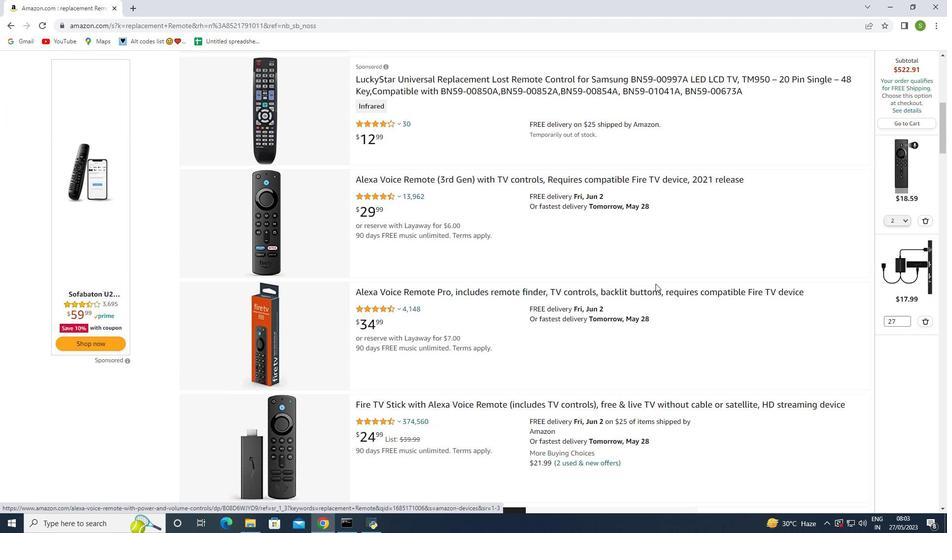 
Action: Mouse moved to (638, 288)
Screenshot: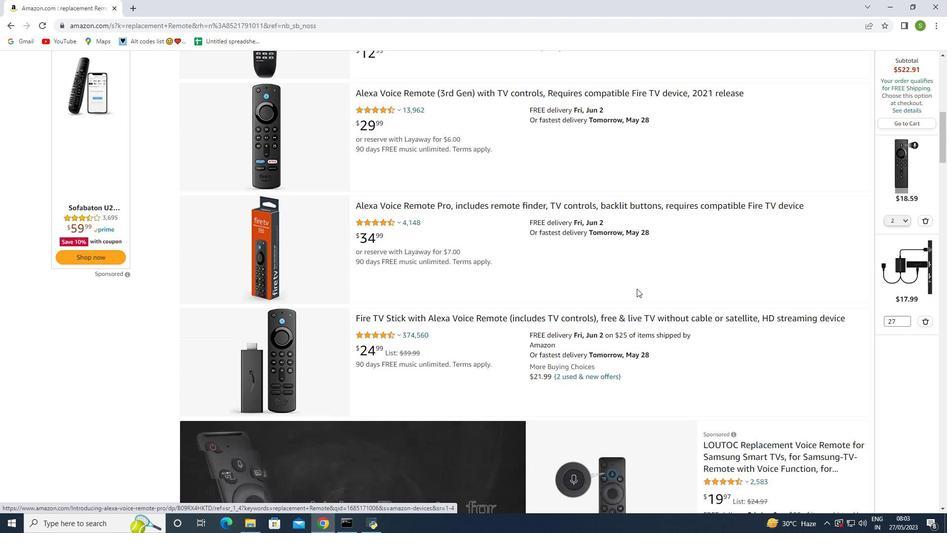 
Action: Mouse scrolled (638, 287) with delta (0, 0)
Screenshot: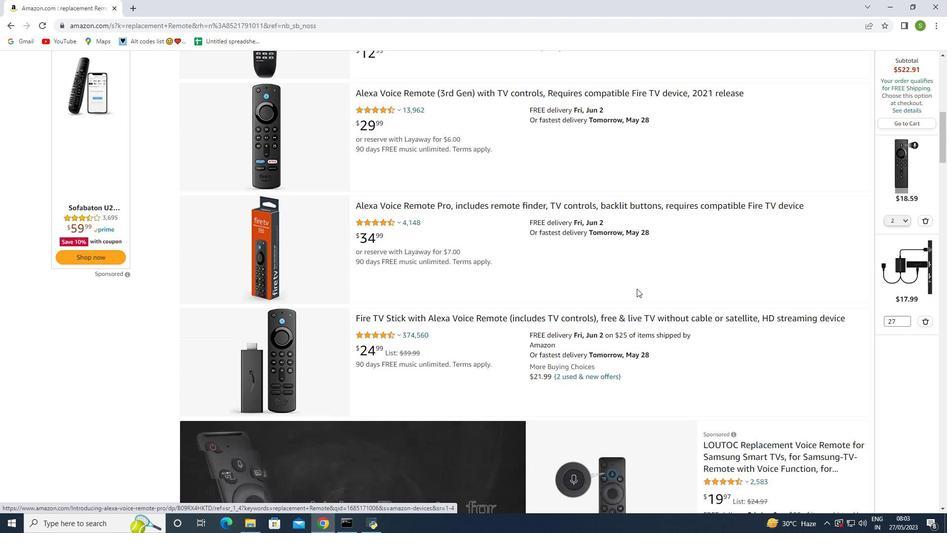
Action: Mouse moved to (637, 288)
Screenshot: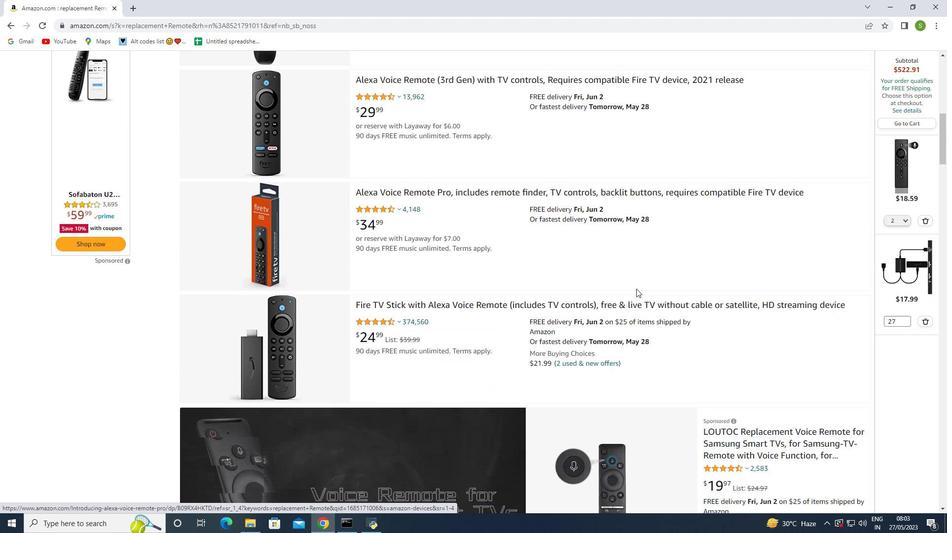 
Action: Mouse scrolled (637, 288) with delta (0, 0)
Screenshot: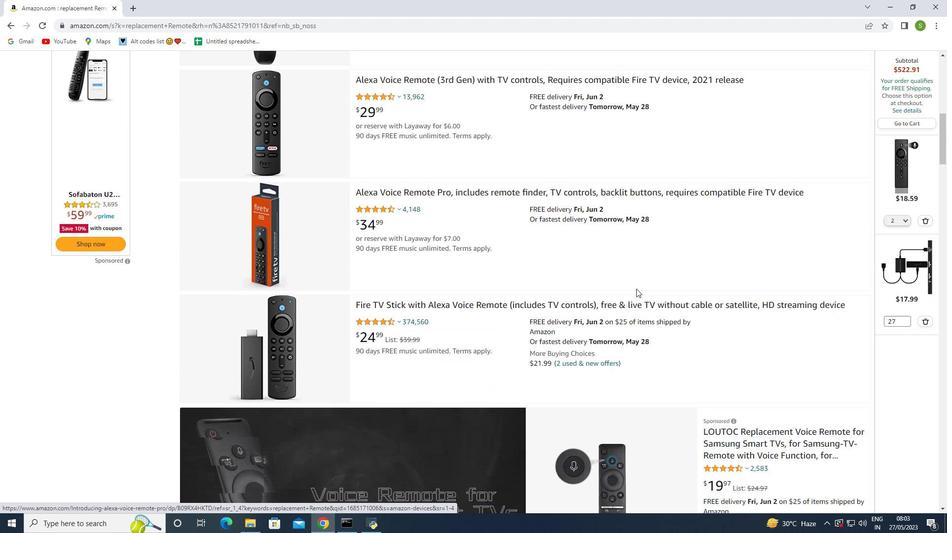 
Action: Mouse moved to (557, 284)
Screenshot: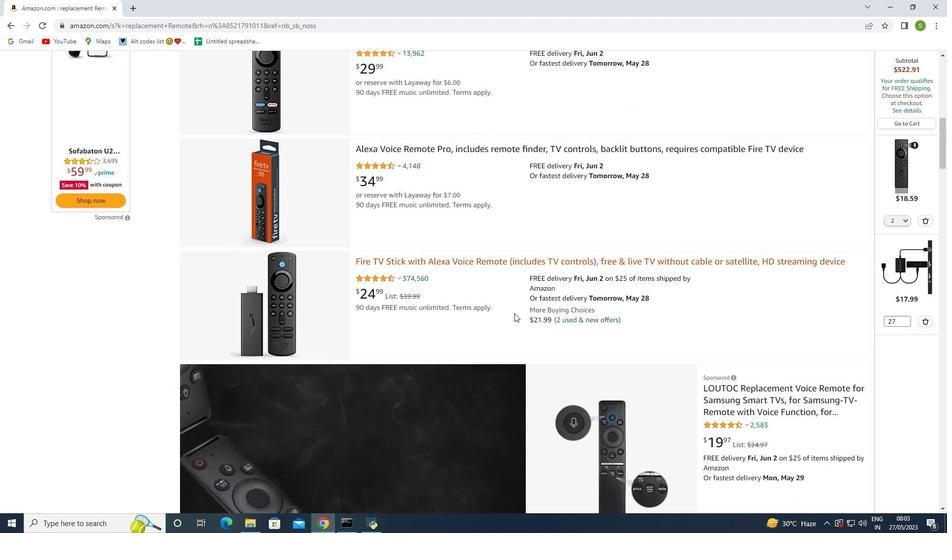 
Action: Mouse scrolled (557, 283) with delta (0, 0)
Screenshot: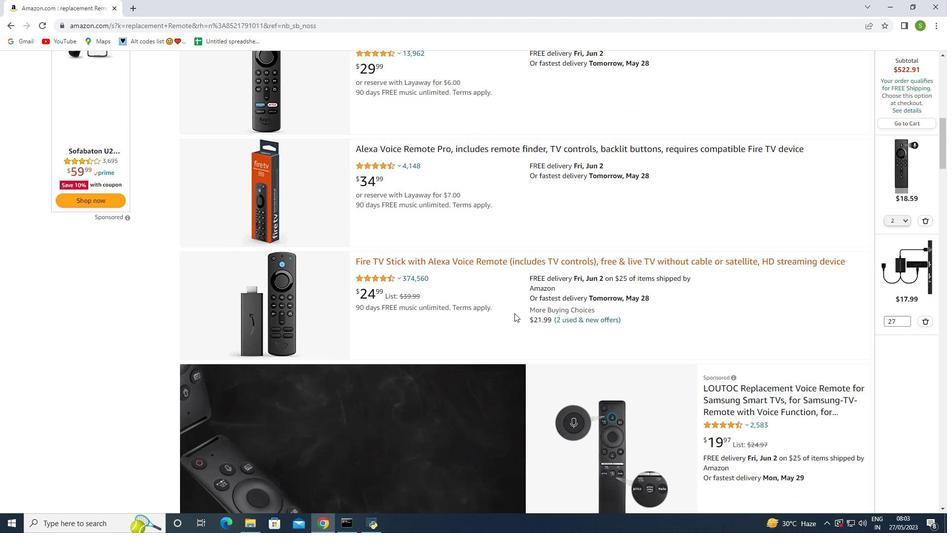 
Action: Mouse moved to (559, 281)
Screenshot: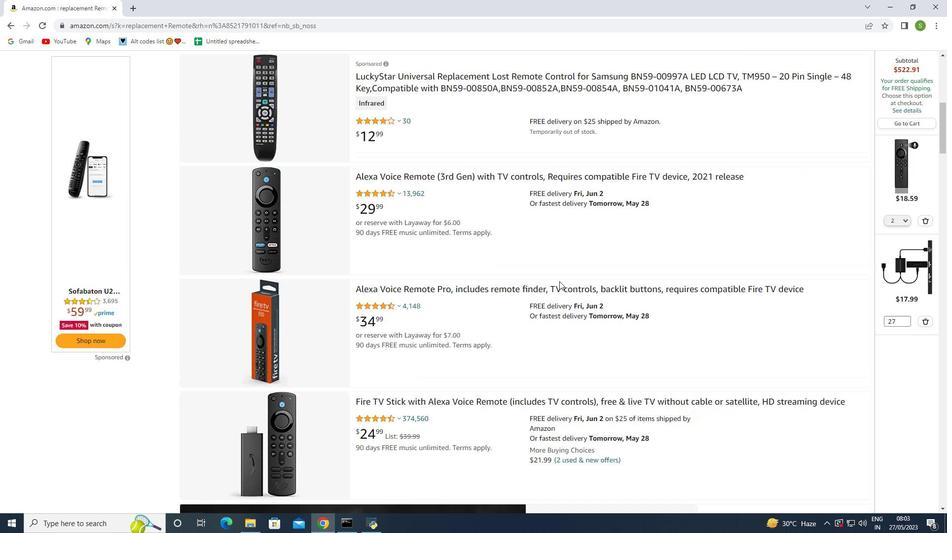 
Action: Mouse scrolled (559, 281) with delta (0, 0)
Screenshot: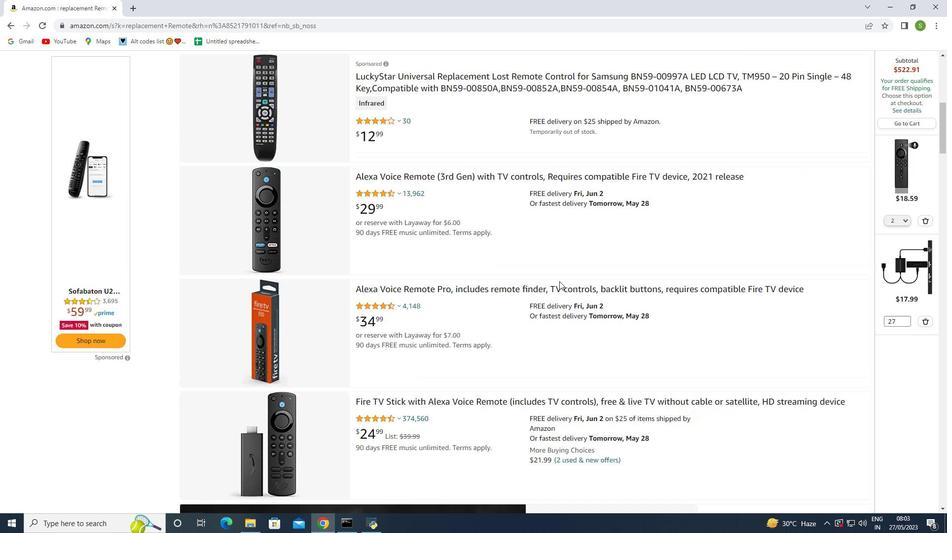 
Action: Mouse scrolled (559, 281) with delta (0, 0)
Screenshot: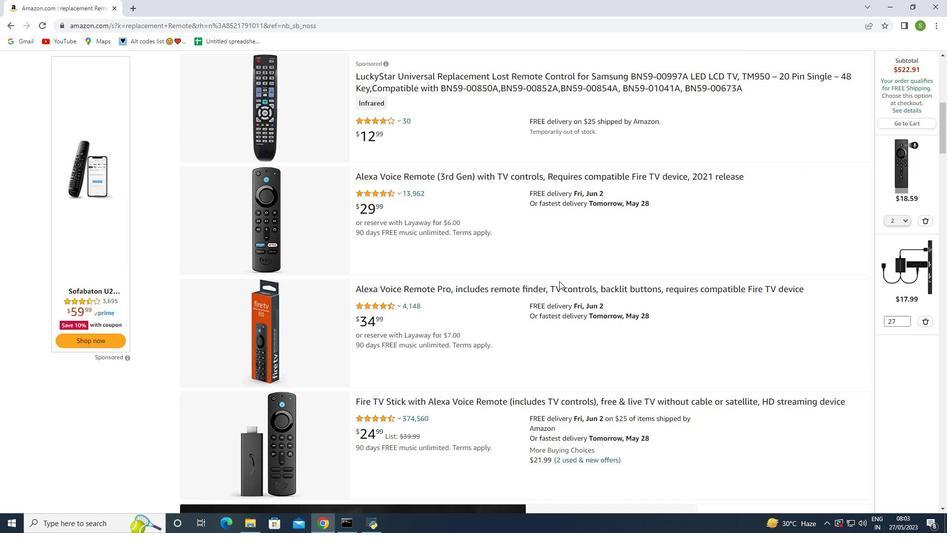 
Action: Mouse moved to (559, 281)
Screenshot: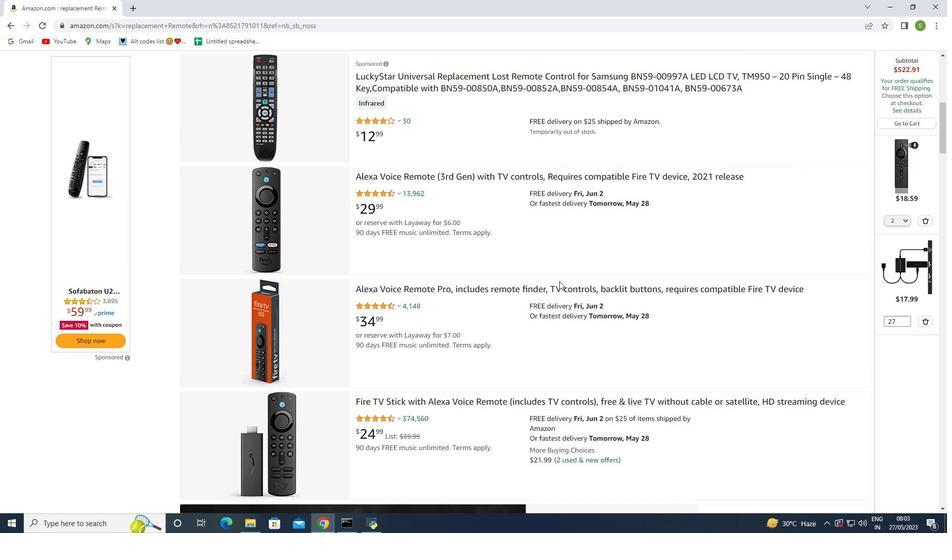 
Action: Mouse scrolled (559, 281) with delta (0, 0)
Screenshot: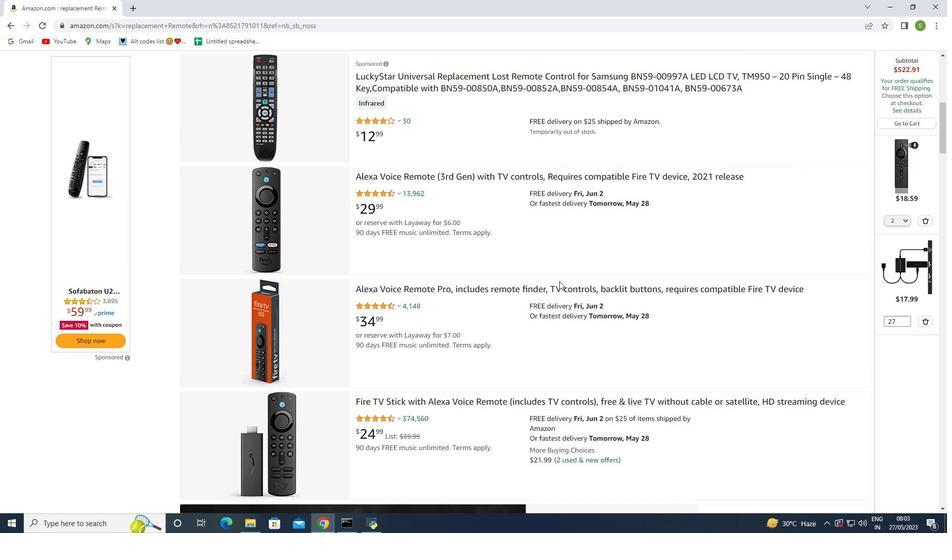 
Action: Mouse scrolled (559, 281) with delta (0, 0)
Screenshot: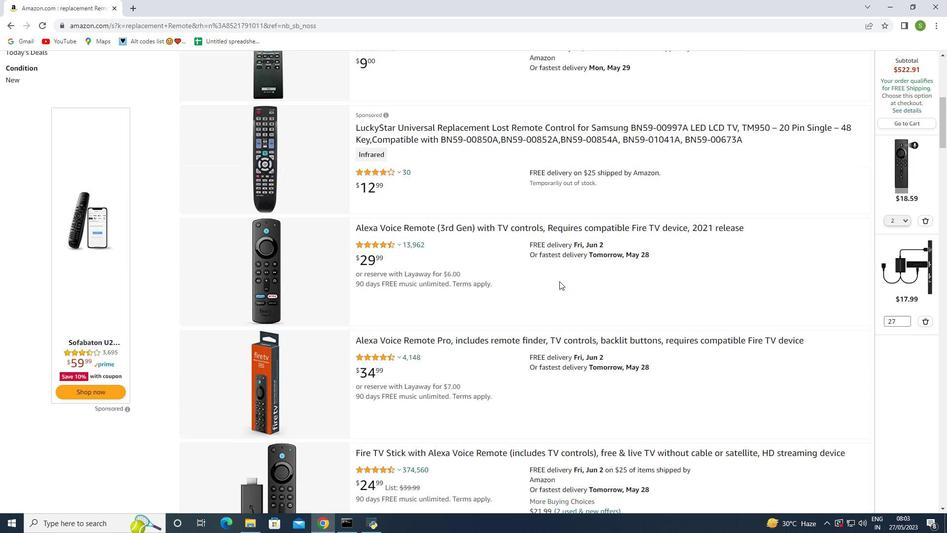 
Action: Mouse scrolled (559, 281) with delta (0, 0)
Screenshot: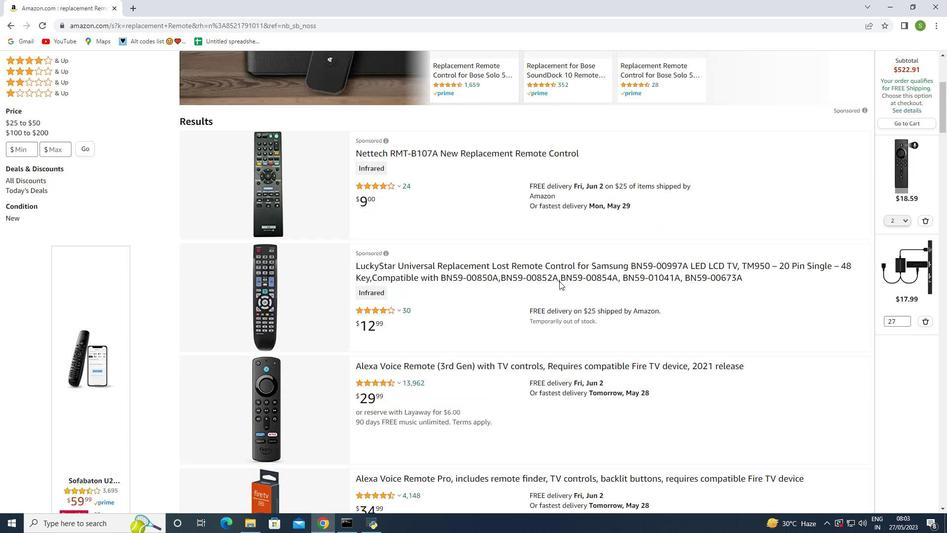 
Action: Mouse scrolled (559, 281) with delta (0, 0)
Screenshot: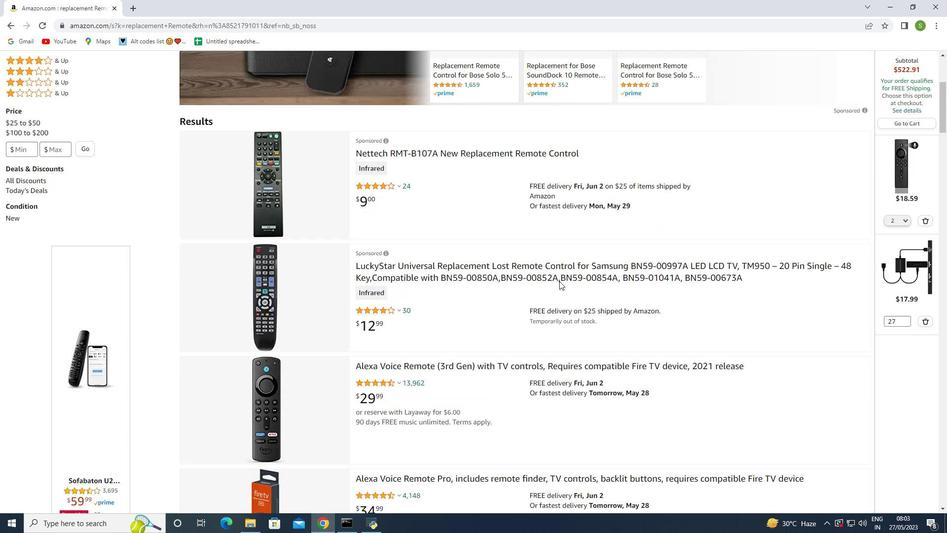 
Action: Mouse scrolled (559, 281) with delta (0, 0)
Screenshot: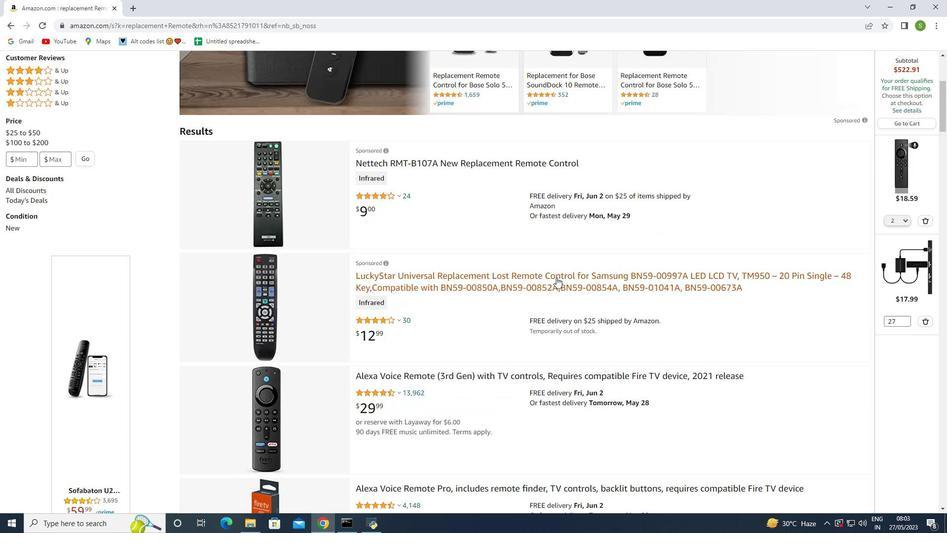 
Action: Mouse moved to (556, 277)
Screenshot: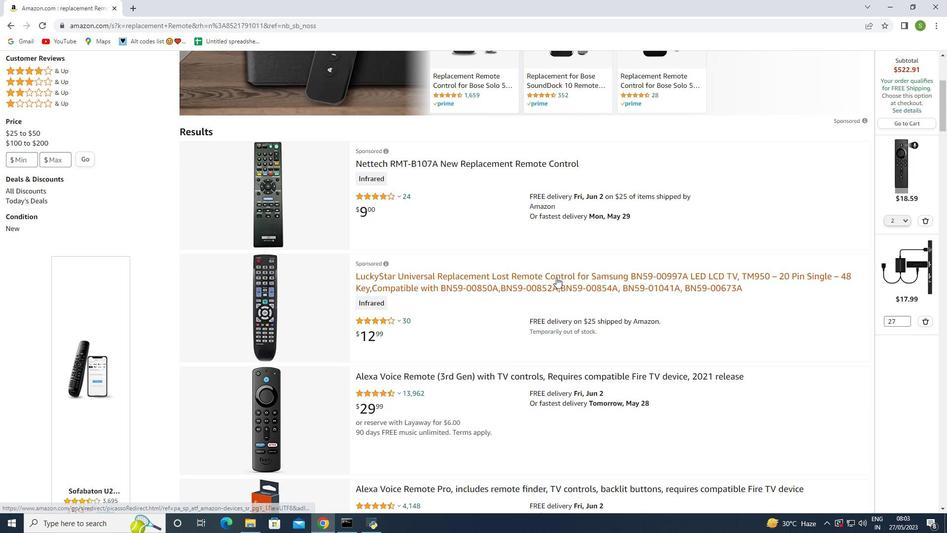 
Action: Mouse scrolled (556, 277) with delta (0, 0)
Screenshot: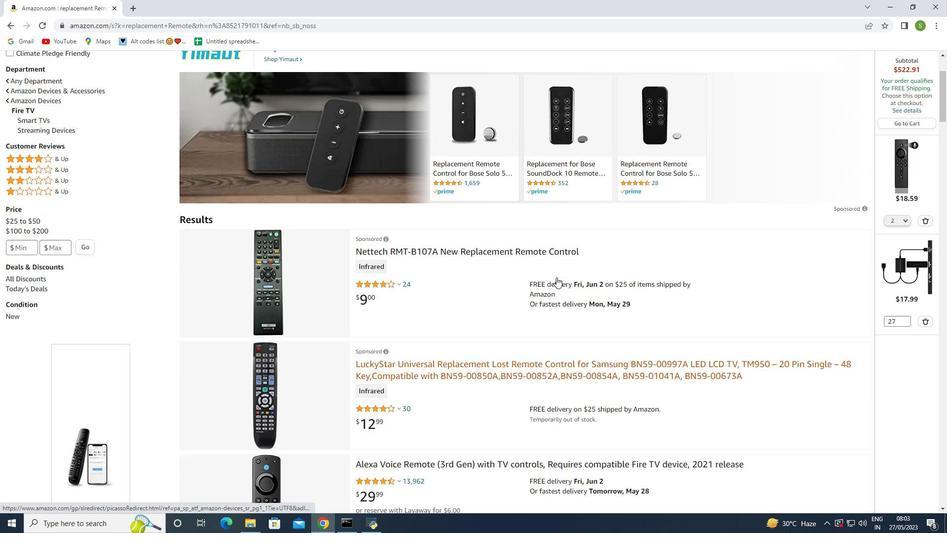 
Action: Mouse scrolled (556, 277) with delta (0, 0)
Screenshot: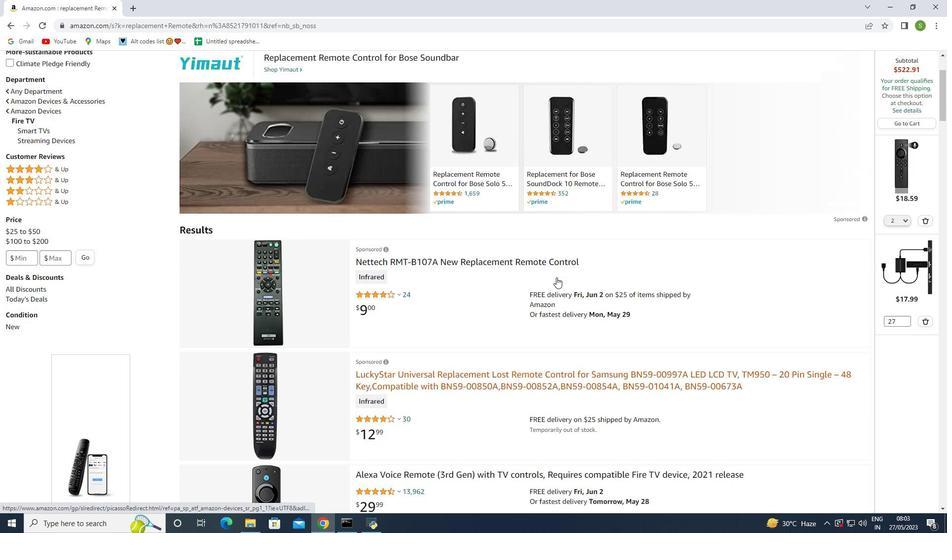 
Action: Mouse scrolled (556, 276) with delta (0, 0)
Screenshot: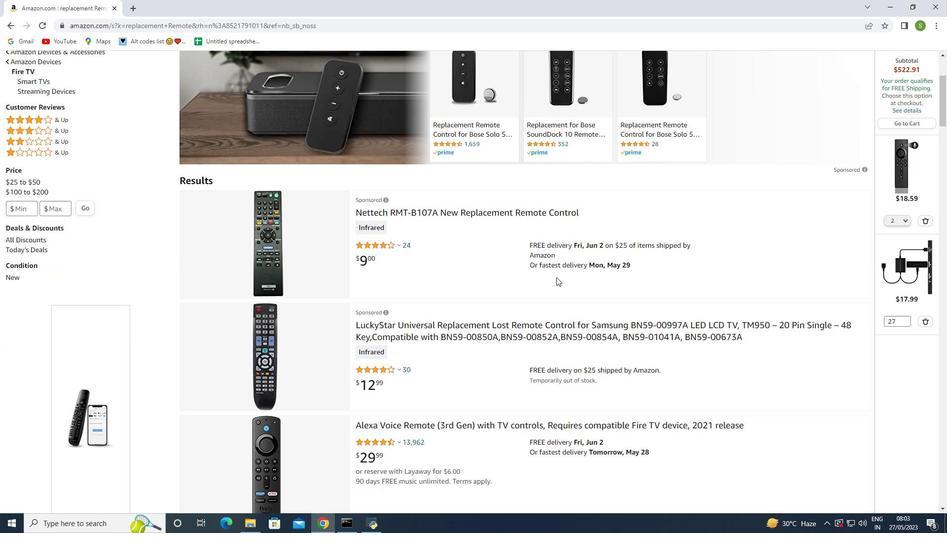 
Action: Mouse moved to (550, 302)
Screenshot: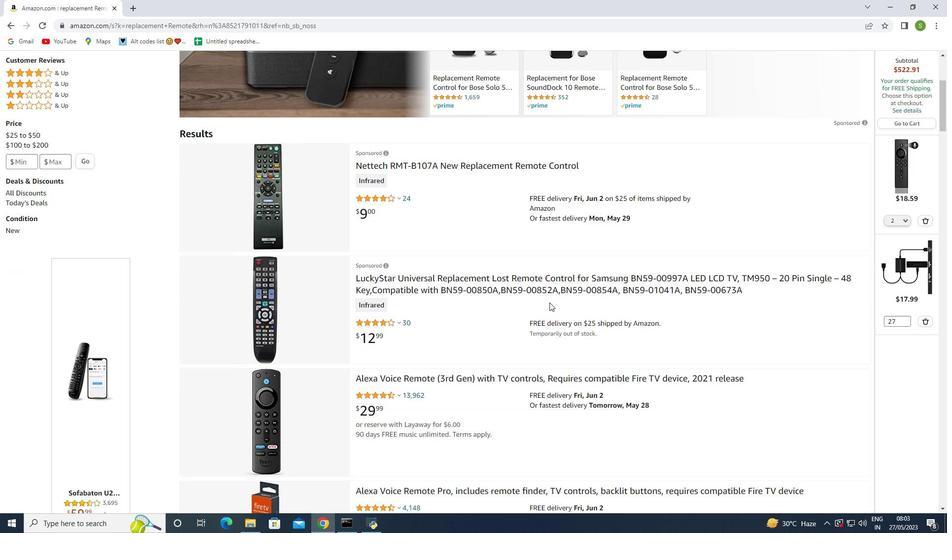 
Action: Mouse scrolled (550, 301) with delta (0, 0)
Screenshot: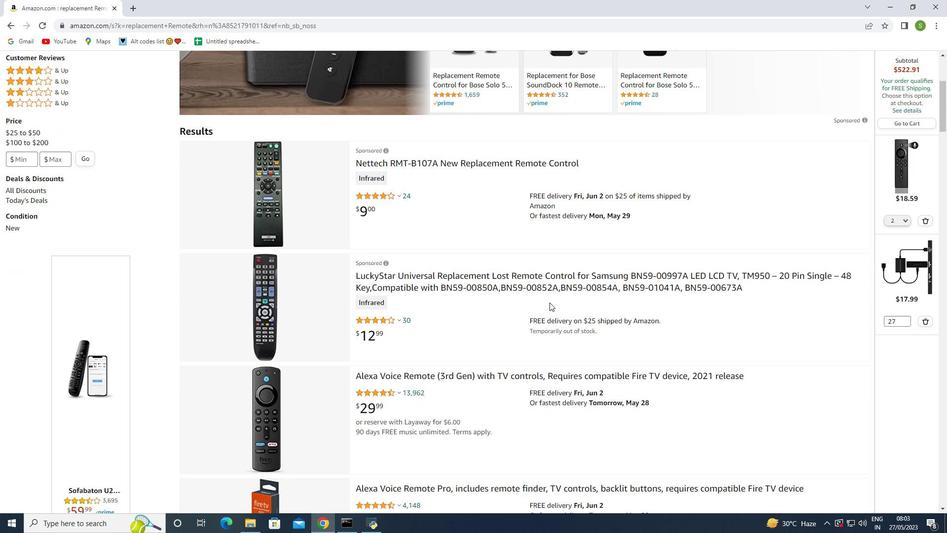 
Action: Mouse moved to (549, 302)
Screenshot: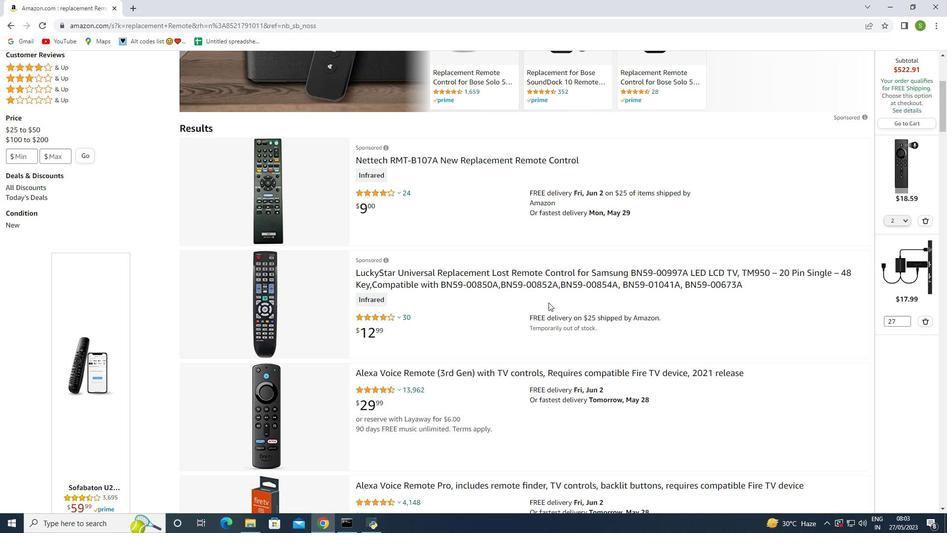 
Action: Mouse scrolled (549, 302) with delta (0, 0)
Screenshot: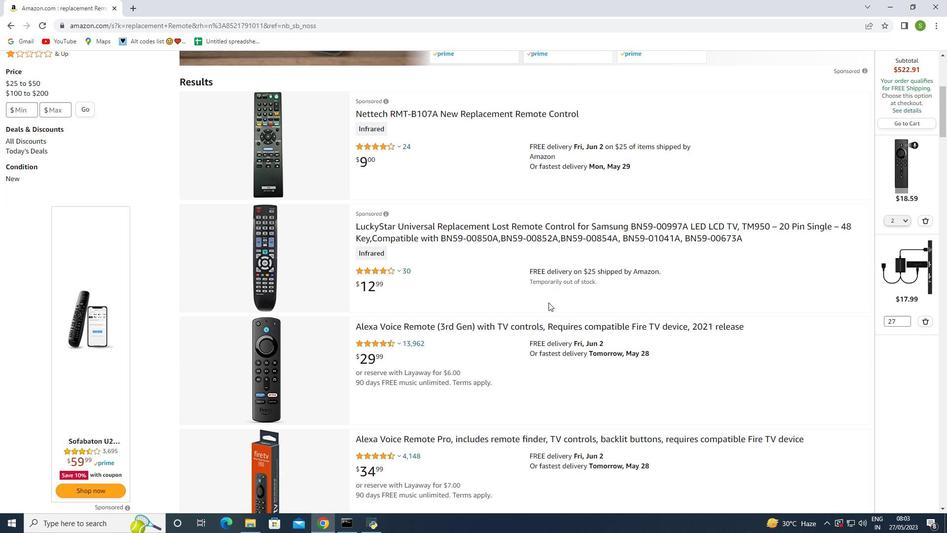 
Action: Mouse scrolled (549, 302) with delta (0, 0)
Screenshot: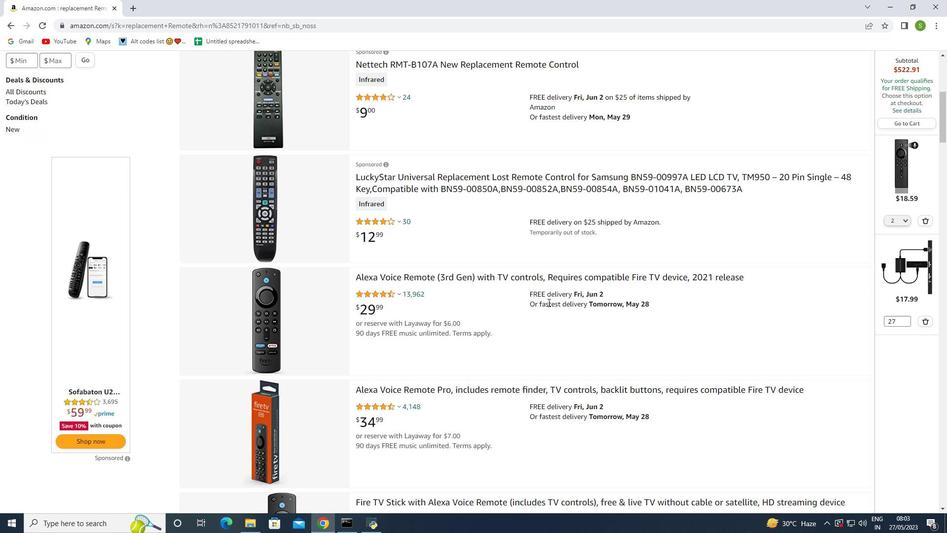 
Action: Mouse moved to (548, 255)
Screenshot: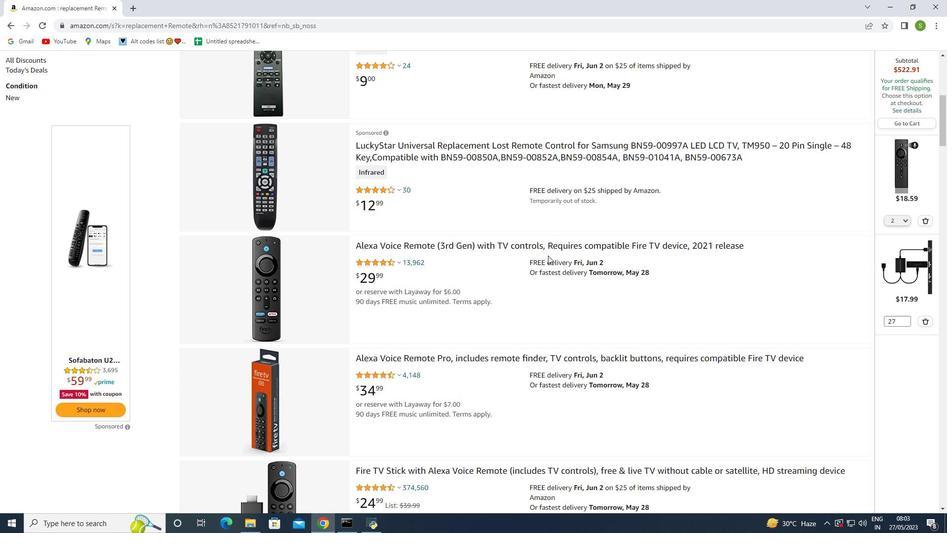 
Action: Mouse scrolled (548, 255) with delta (0, 0)
Screenshot: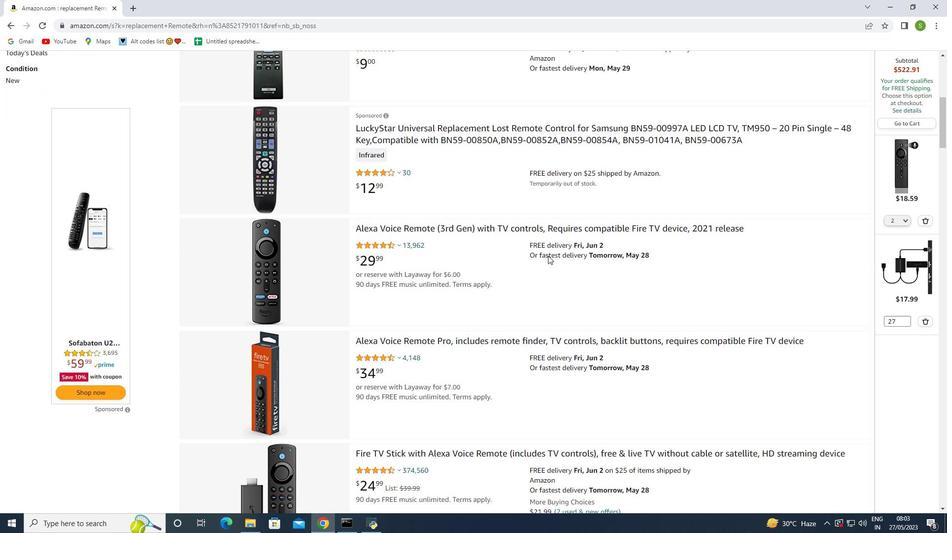 
Action: Mouse scrolled (548, 256) with delta (0, 0)
Screenshot: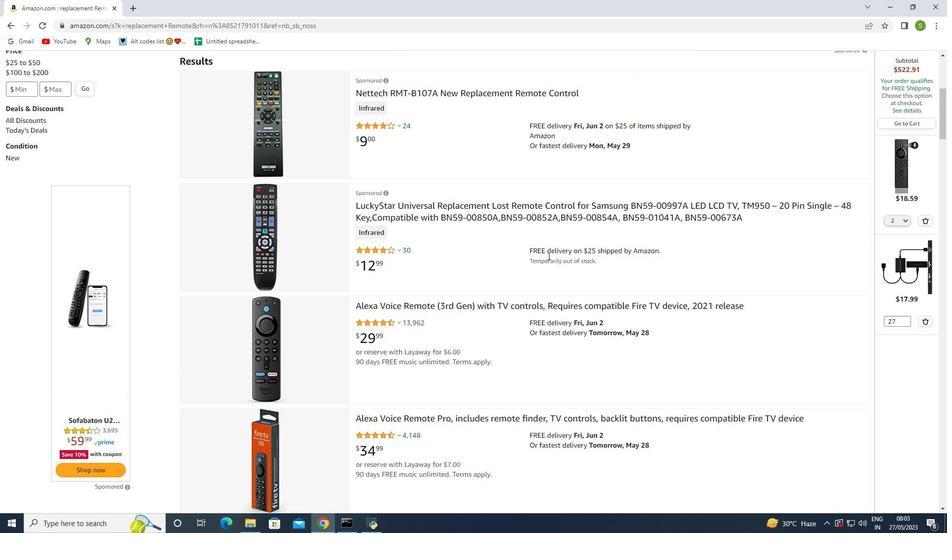 
Action: Mouse scrolled (548, 256) with delta (0, 0)
Screenshot: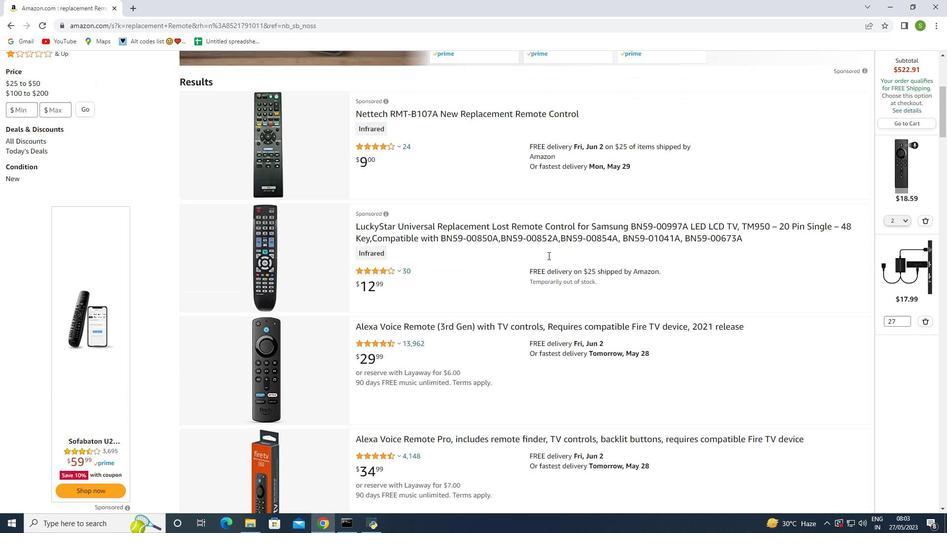 
Action: Mouse scrolled (548, 256) with delta (0, 0)
Screenshot: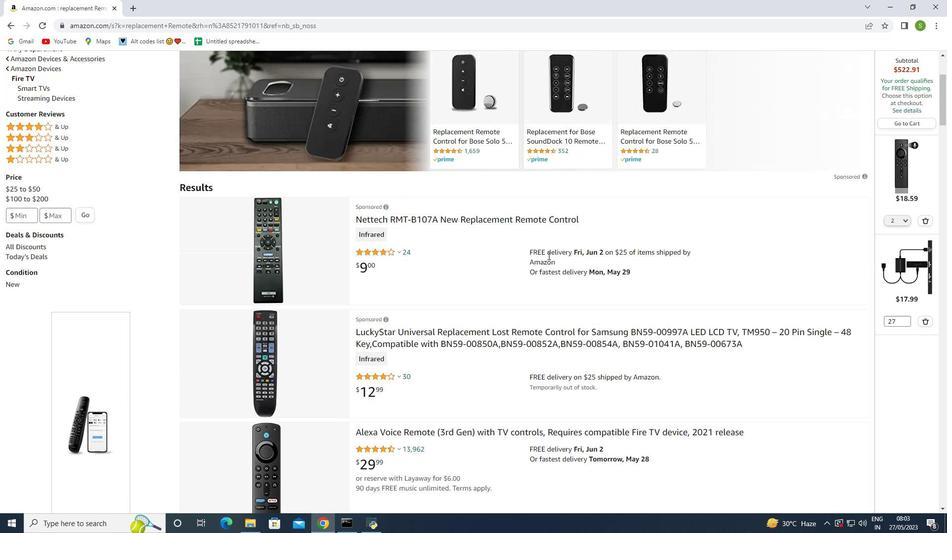 
Action: Mouse scrolled (548, 256) with delta (0, 0)
Screenshot: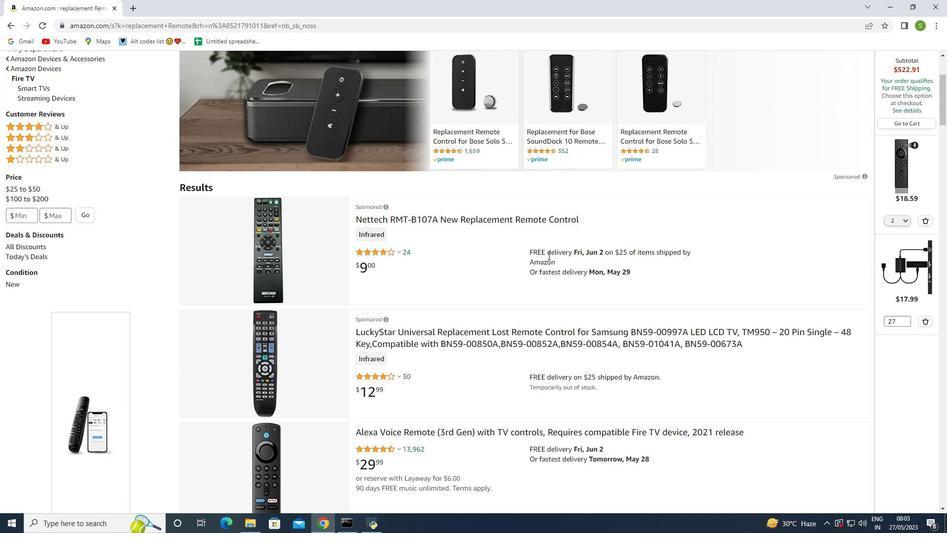 
Action: Mouse scrolled (548, 256) with delta (0, 0)
Screenshot: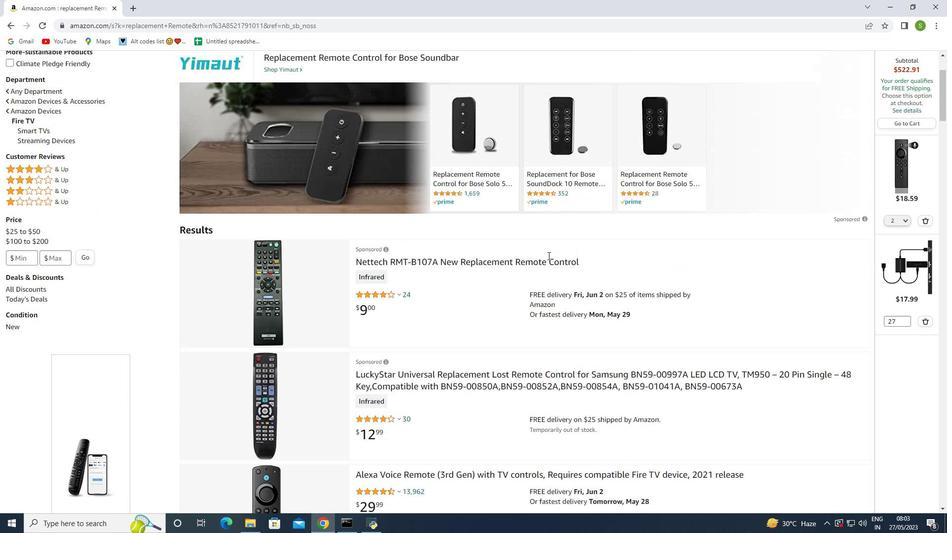 
Action: Mouse scrolled (548, 255) with delta (0, 0)
Screenshot: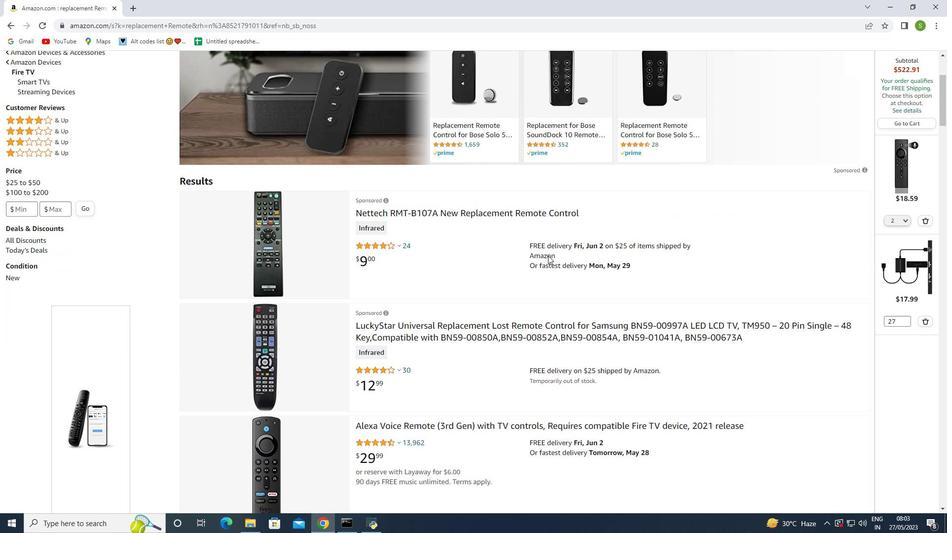 
Action: Mouse scrolled (548, 256) with delta (0, 0)
Screenshot: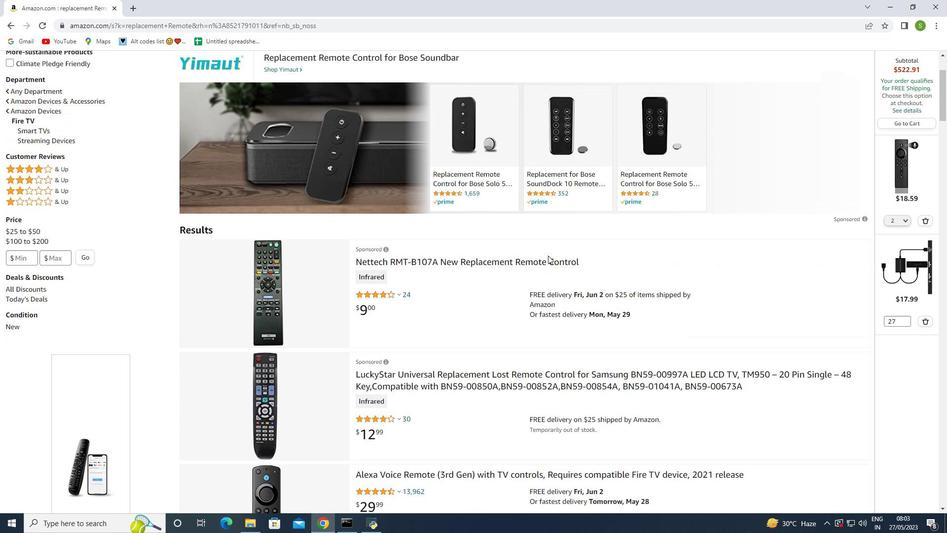 
Action: Mouse scrolled (548, 256) with delta (0, 0)
Screenshot: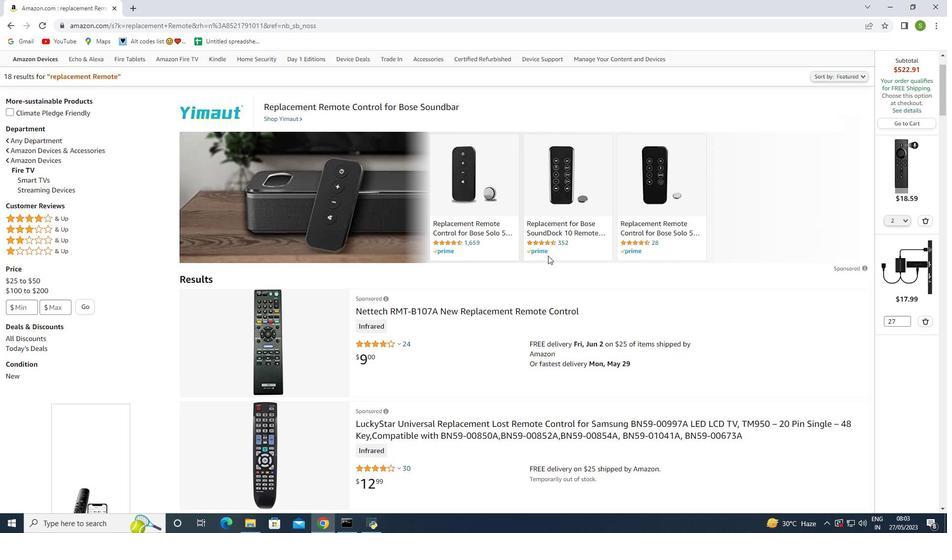 
Action: Mouse moved to (452, 341)
Screenshot: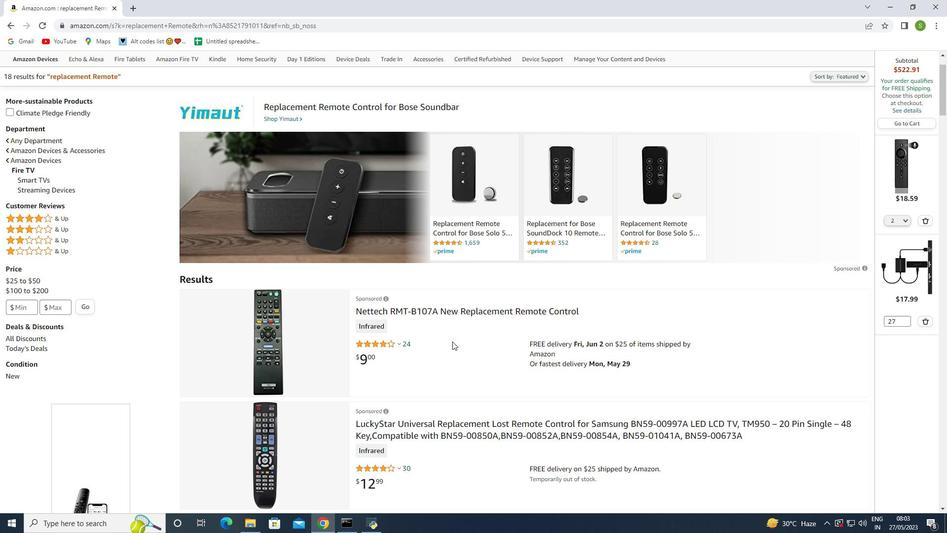 
Action: Mouse scrolled (452, 341) with delta (0, 0)
Screenshot: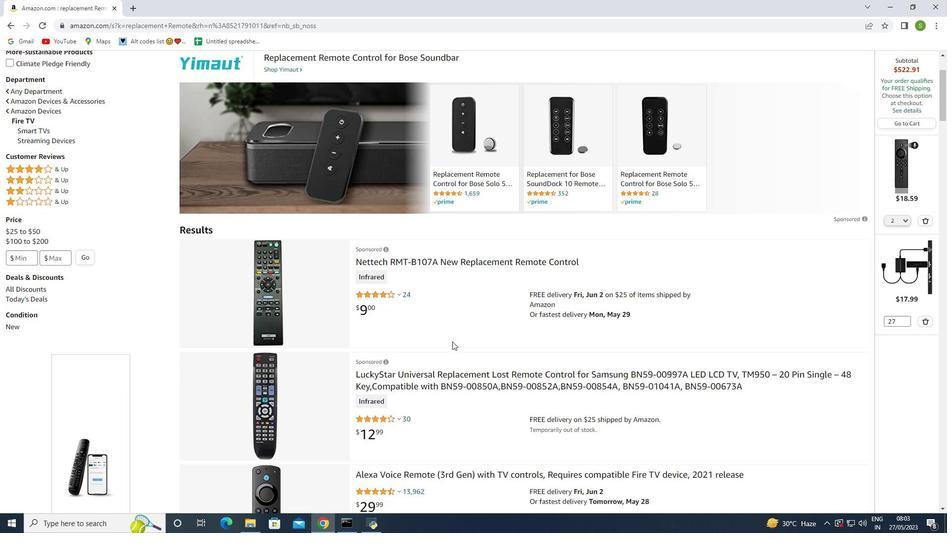 
Action: Mouse scrolled (452, 341) with delta (0, 0)
Screenshot: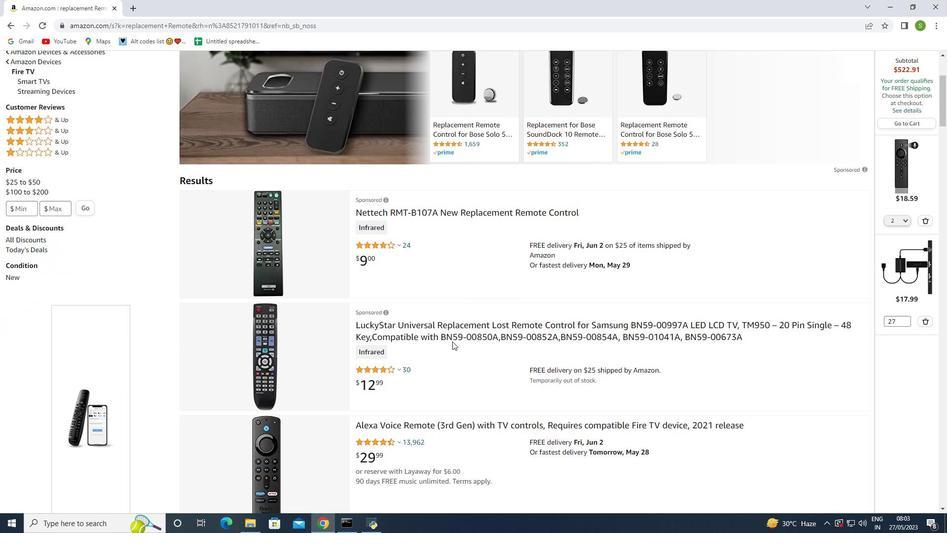 
Action: Mouse moved to (414, 332)
Screenshot: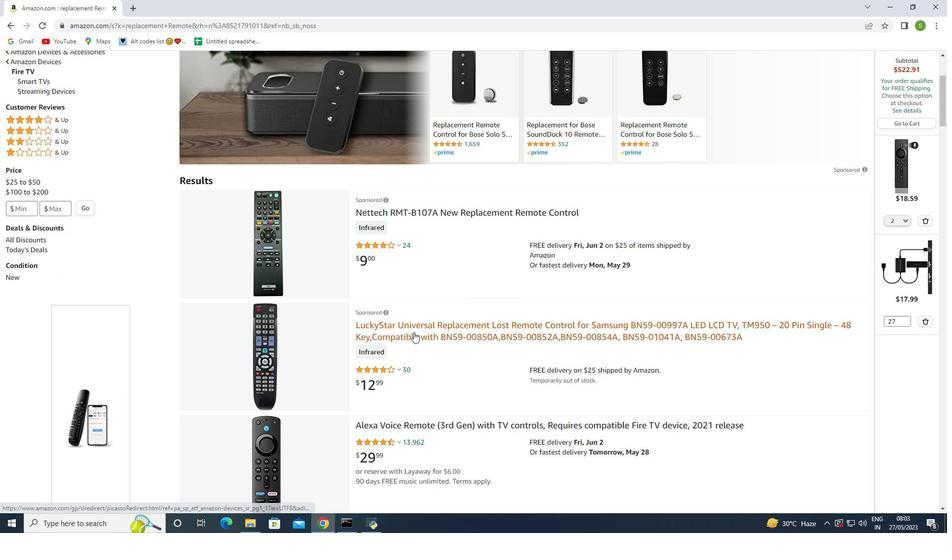 
Action: Mouse scrolled (414, 332) with delta (0, 0)
Screenshot: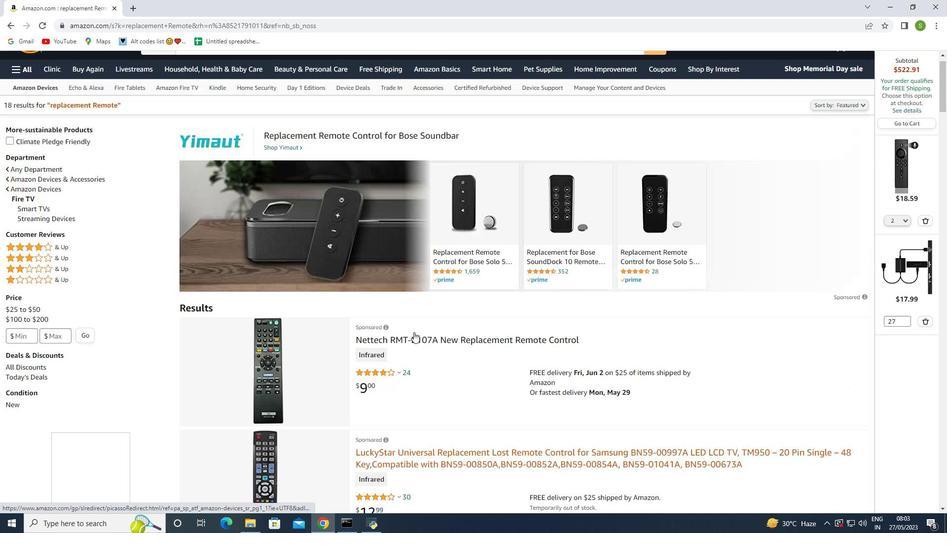 
Action: Mouse scrolled (414, 332) with delta (0, 0)
Screenshot: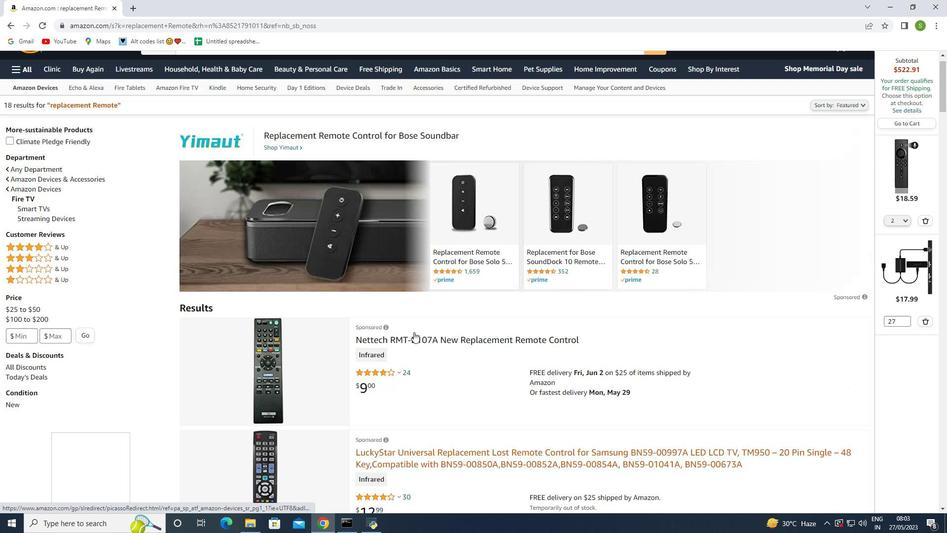 
Action: Mouse scrolled (414, 332) with delta (0, 0)
Screenshot: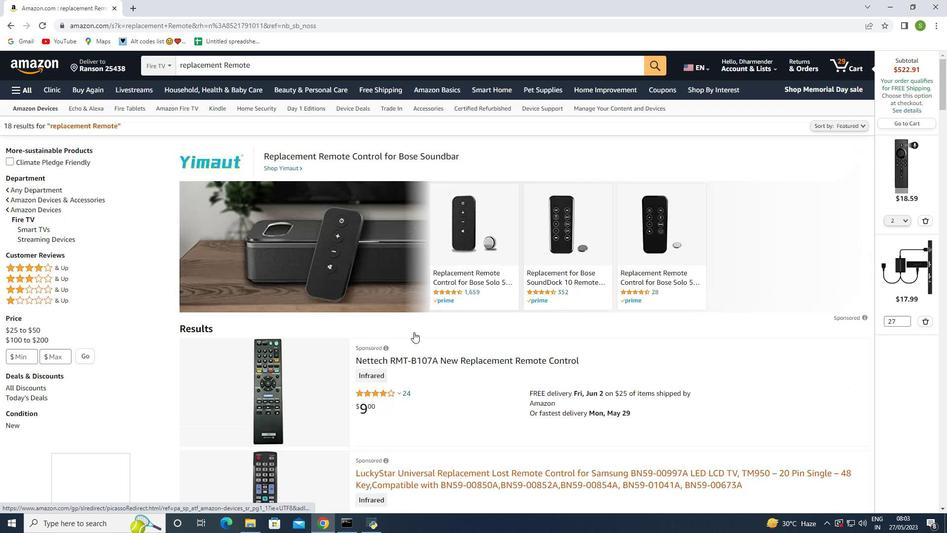 
Action: Mouse scrolled (414, 332) with delta (0, 0)
Screenshot: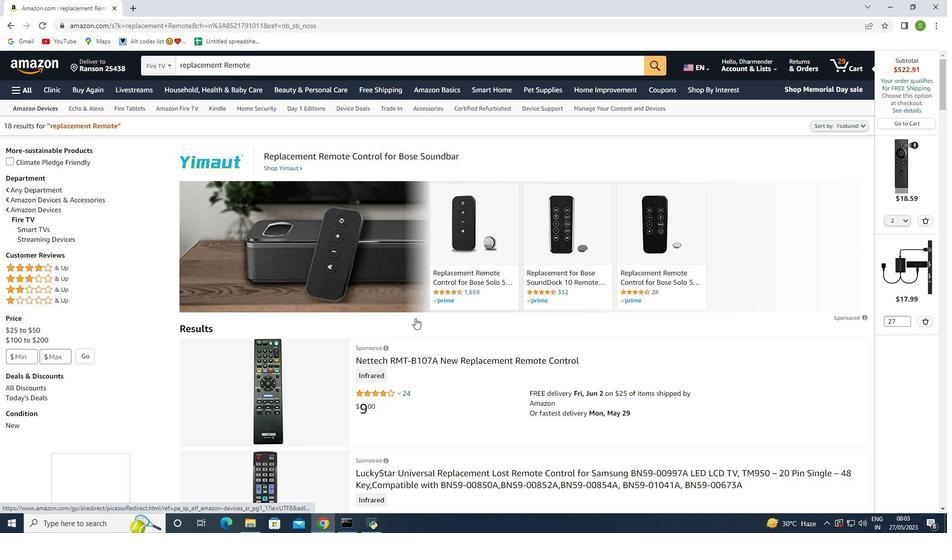 
Action: Mouse scrolled (414, 332) with delta (0, 0)
Screenshot: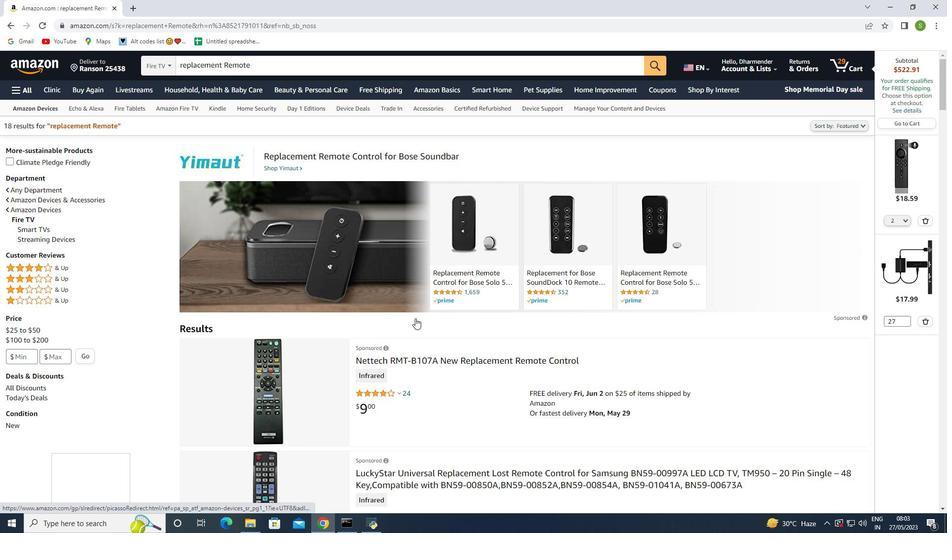 
Action: Mouse scrolled (414, 332) with delta (0, 0)
Screenshot: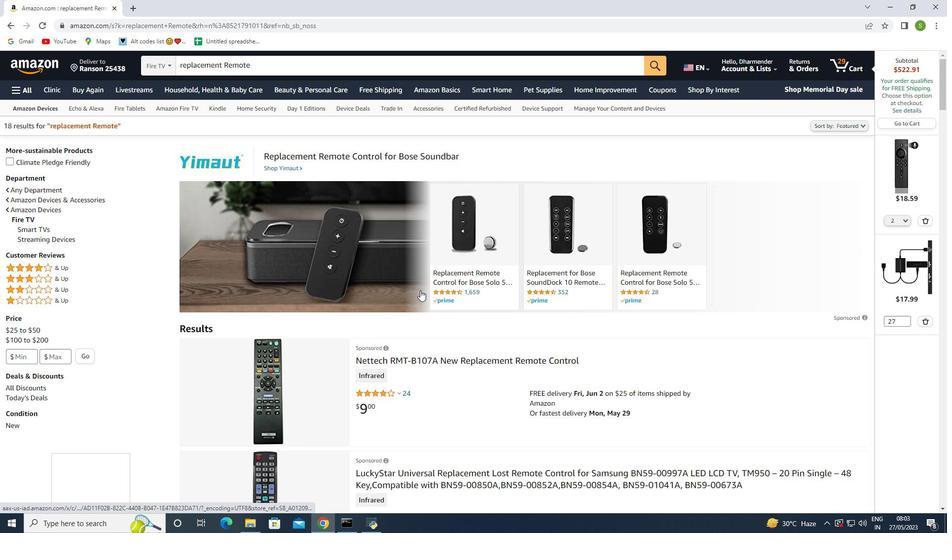 
Action: Mouse moved to (415, 318)
Screenshot: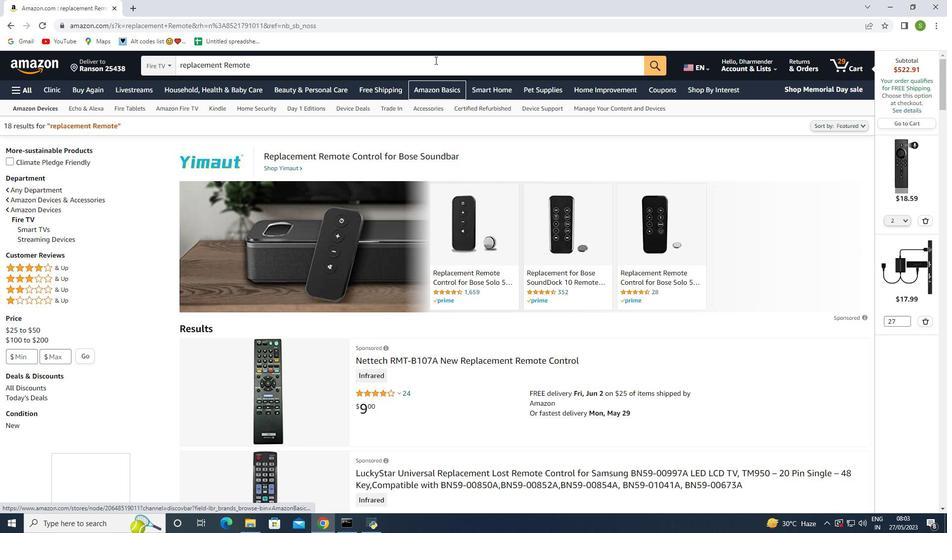 
Action: Mouse scrolled (415, 318) with delta (0, 0)
Screenshot: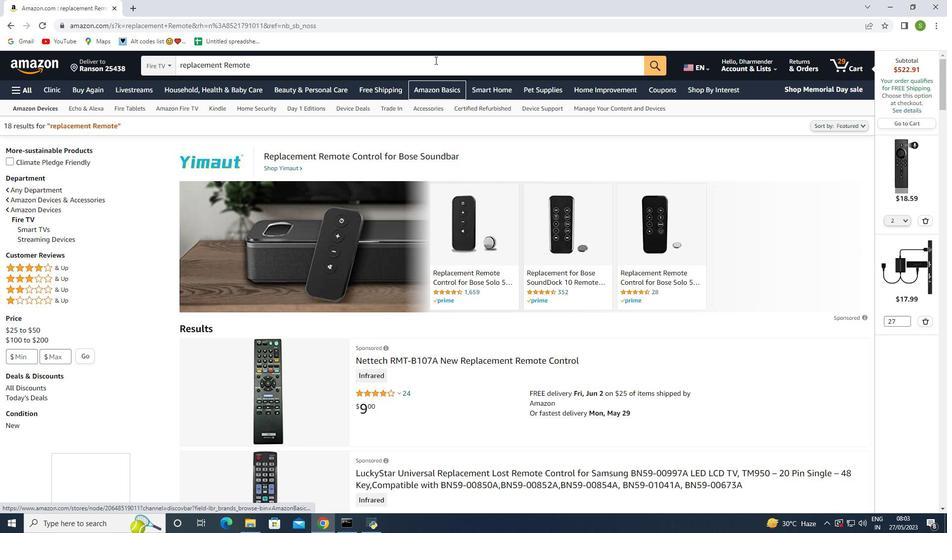 
Action: Mouse moved to (416, 65)
Screenshot: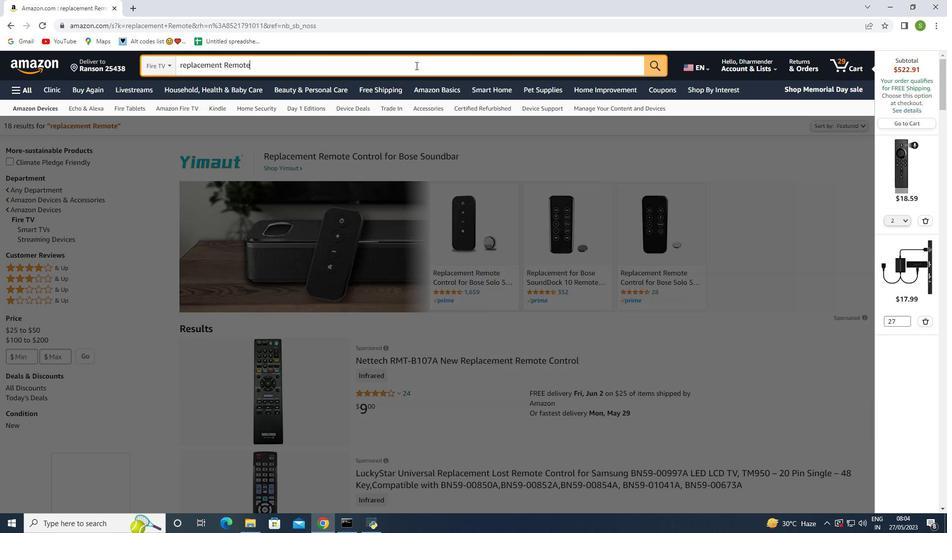 
Action: Mouse pressed left at (416, 65)
Screenshot: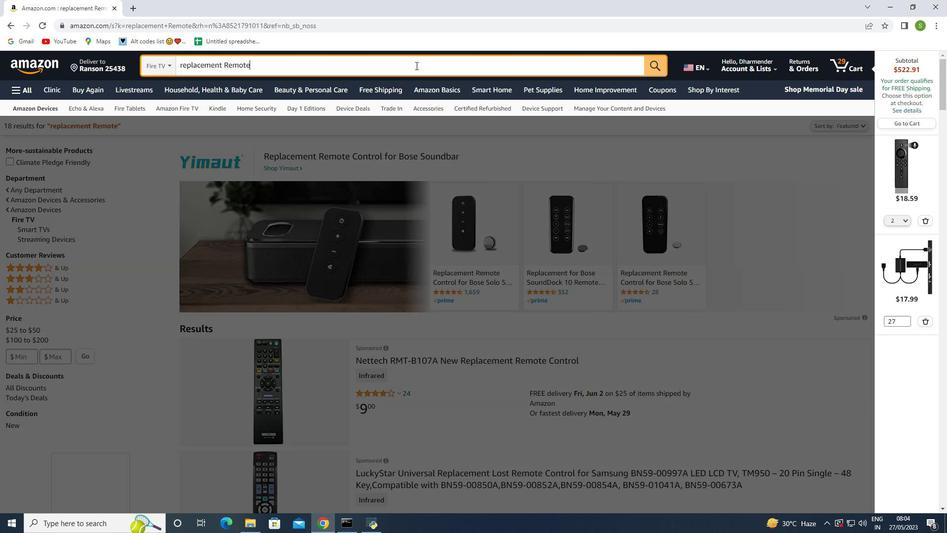 
Action: Key pressed <Key.space>
Screenshot: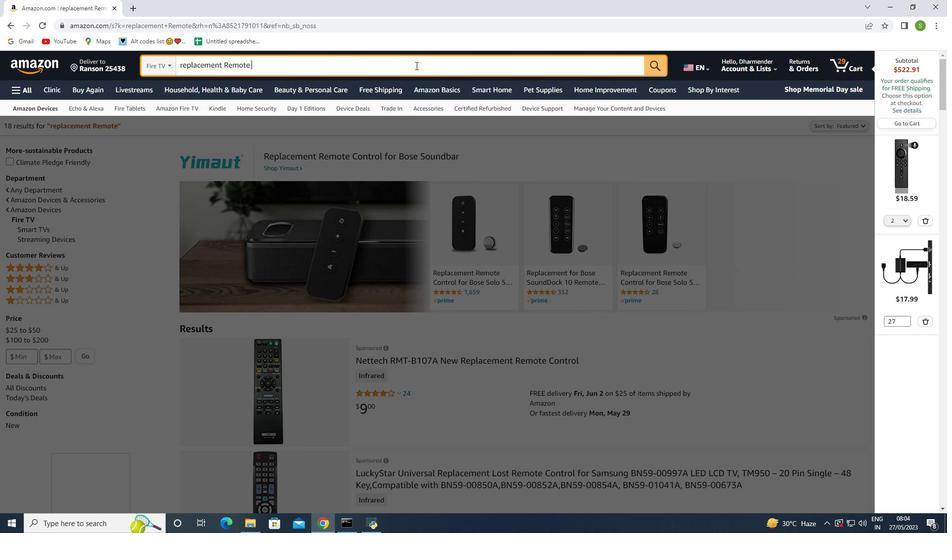 
Action: Mouse moved to (392, 252)
Screenshot: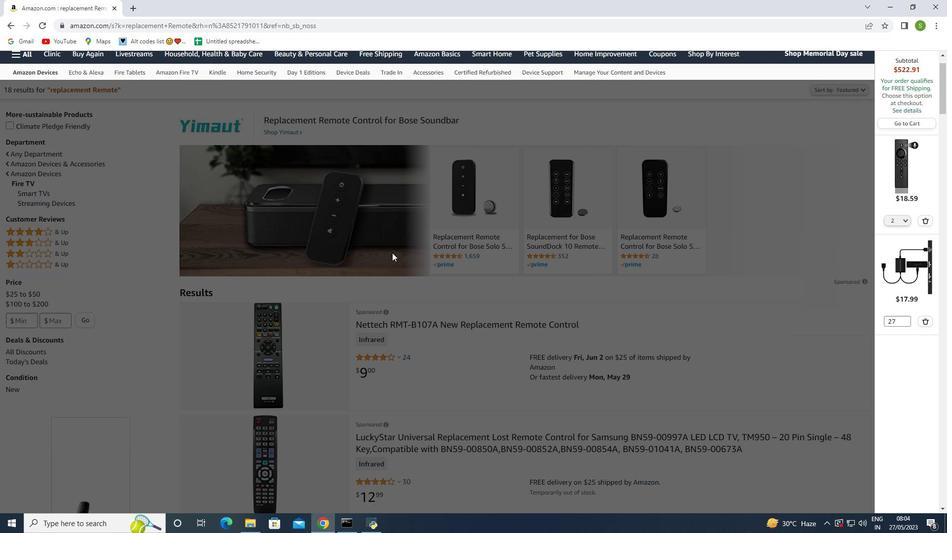 
Action: Mouse scrolled (392, 252) with delta (0, 0)
Screenshot: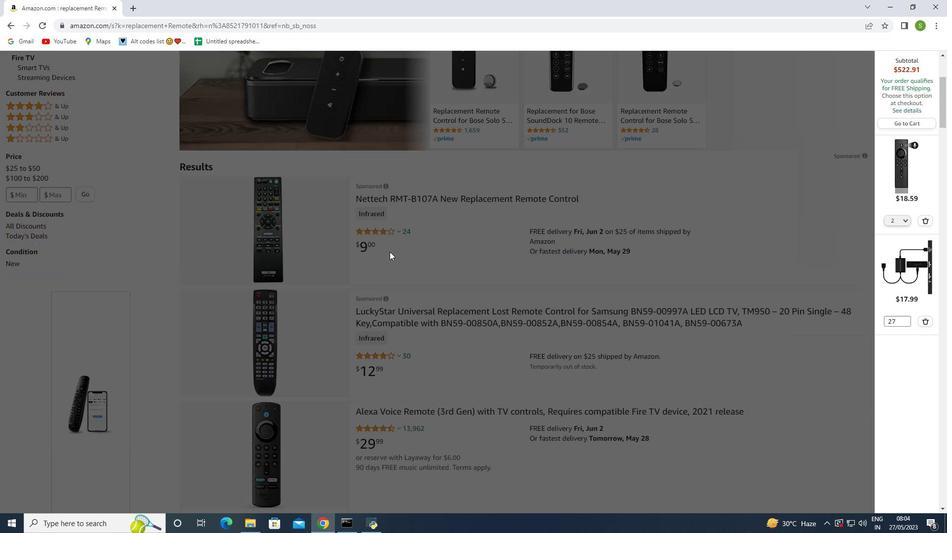 
Action: Mouse scrolled (392, 252) with delta (0, 0)
Screenshot: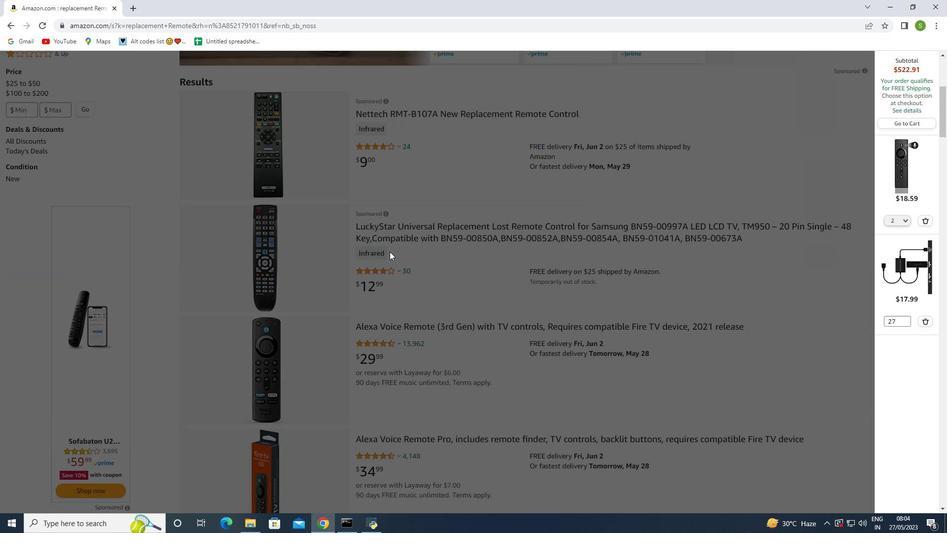 
Action: Mouse scrolled (392, 252) with delta (0, 0)
Screenshot: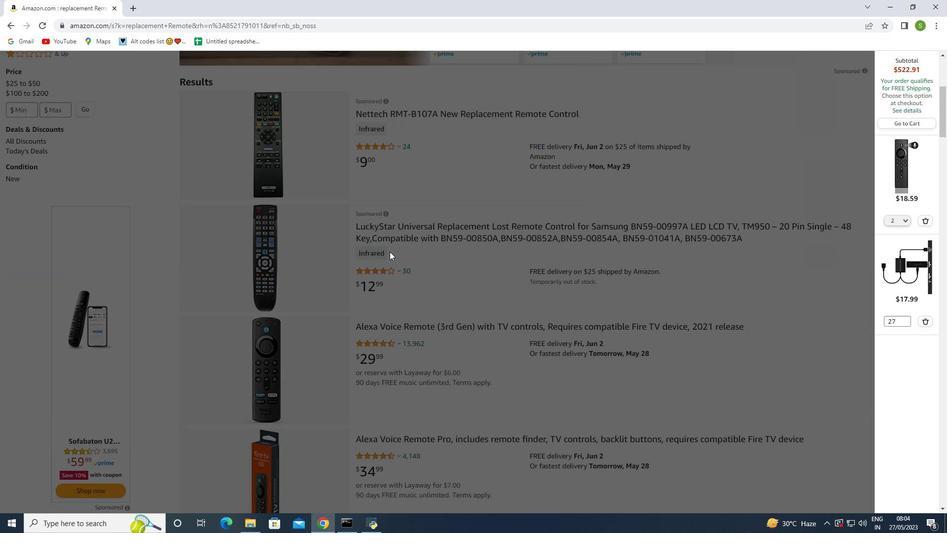
Action: Mouse scrolled (392, 252) with delta (0, 0)
Screenshot: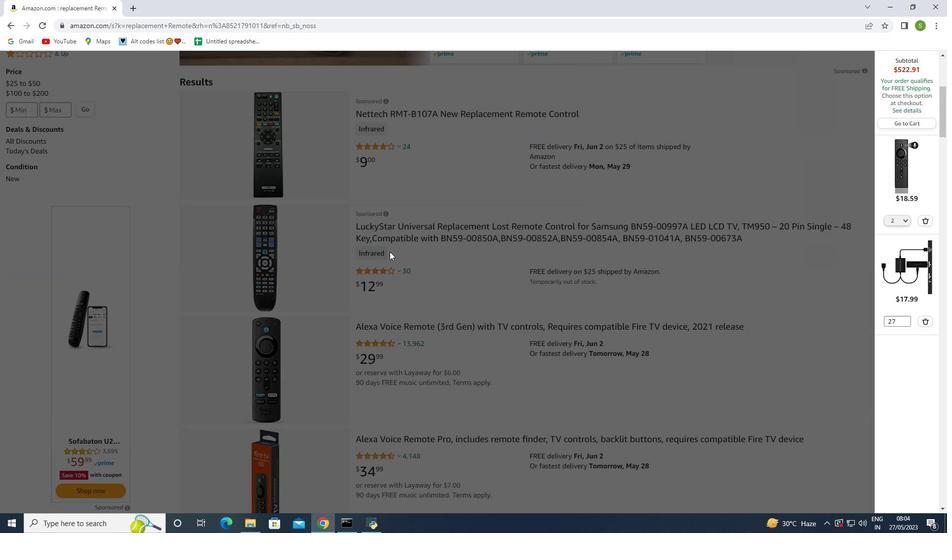 
Action: Mouse scrolled (392, 252) with delta (0, 0)
Screenshot: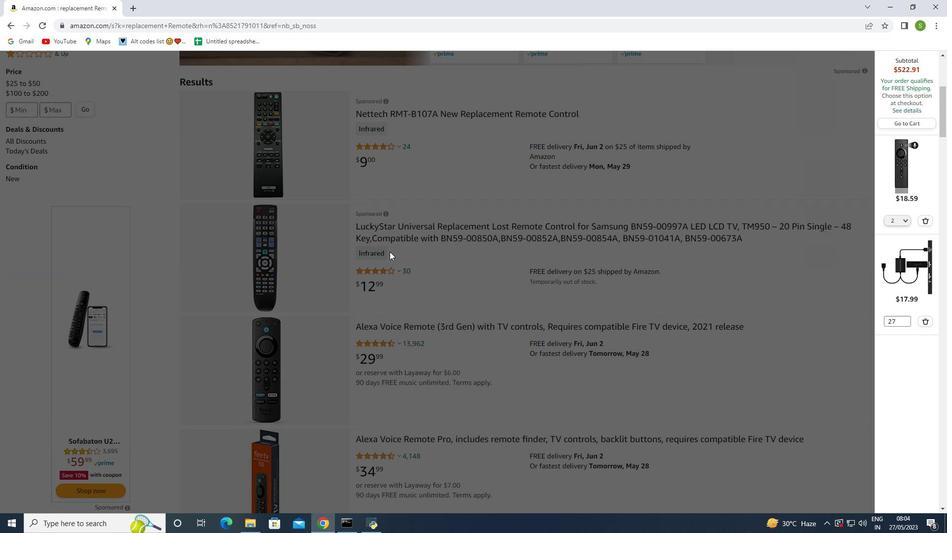 
Action: Mouse moved to (393, 259)
Screenshot: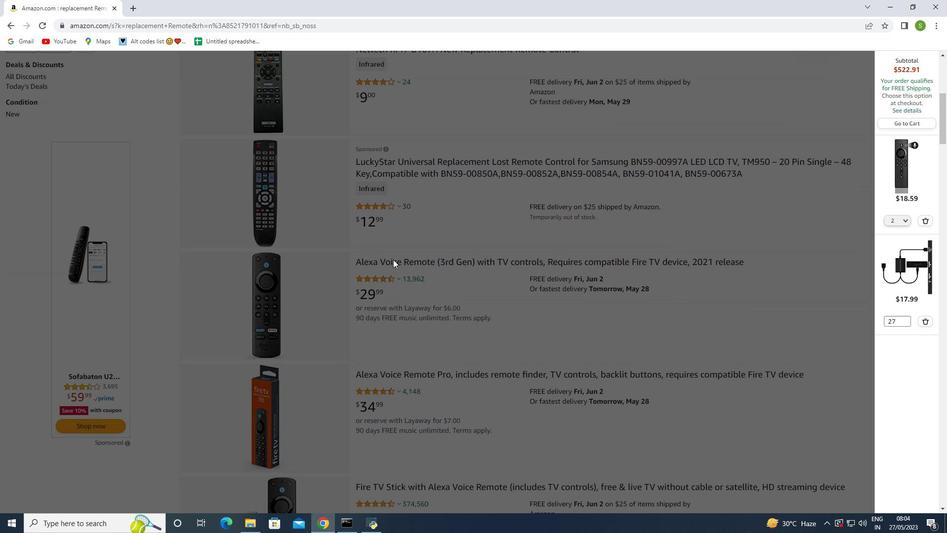 
Action: Mouse scrolled (393, 259) with delta (0, 0)
Screenshot: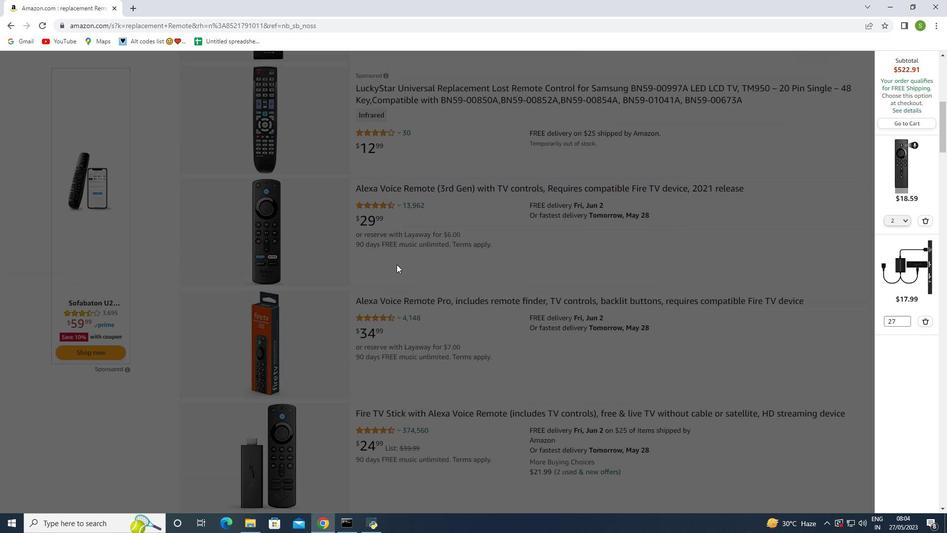 
Action: Mouse scrolled (393, 259) with delta (0, 0)
Screenshot: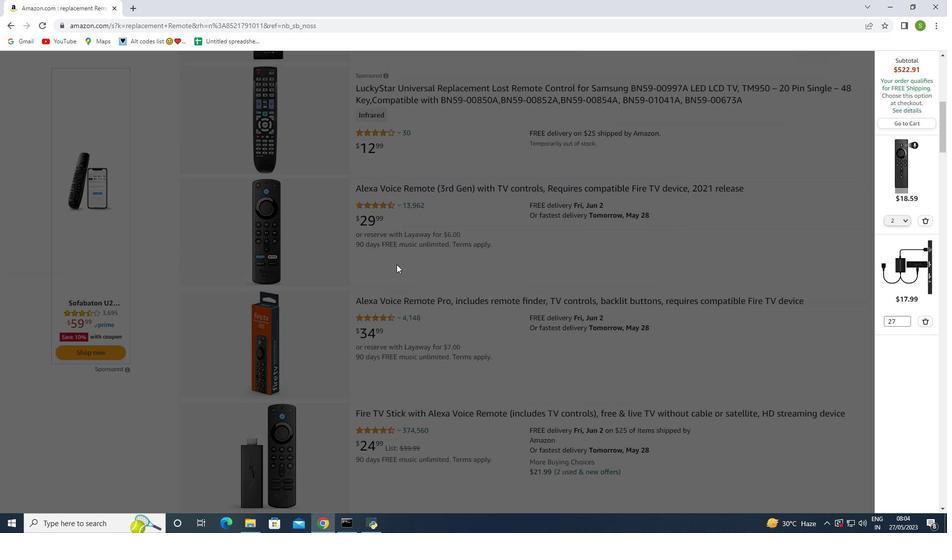 
Action: Mouse scrolled (393, 259) with delta (0, 0)
Screenshot: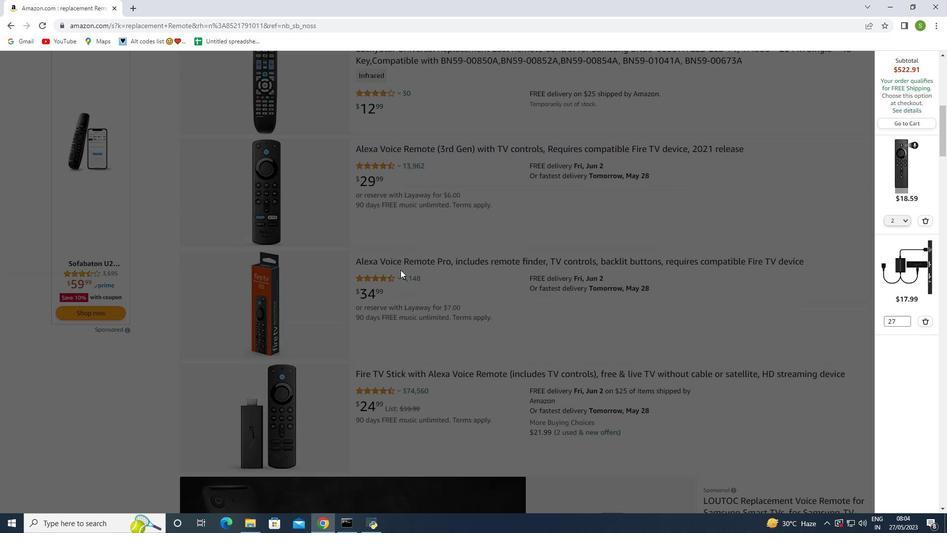 
Action: Mouse scrolled (393, 259) with delta (0, 0)
Screenshot: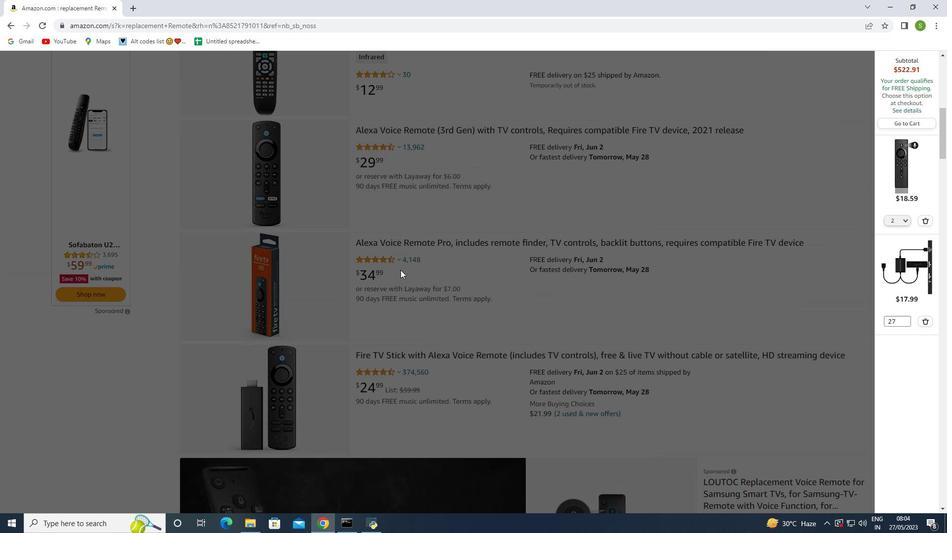 
Action: Mouse moved to (870, 374)
Screenshot: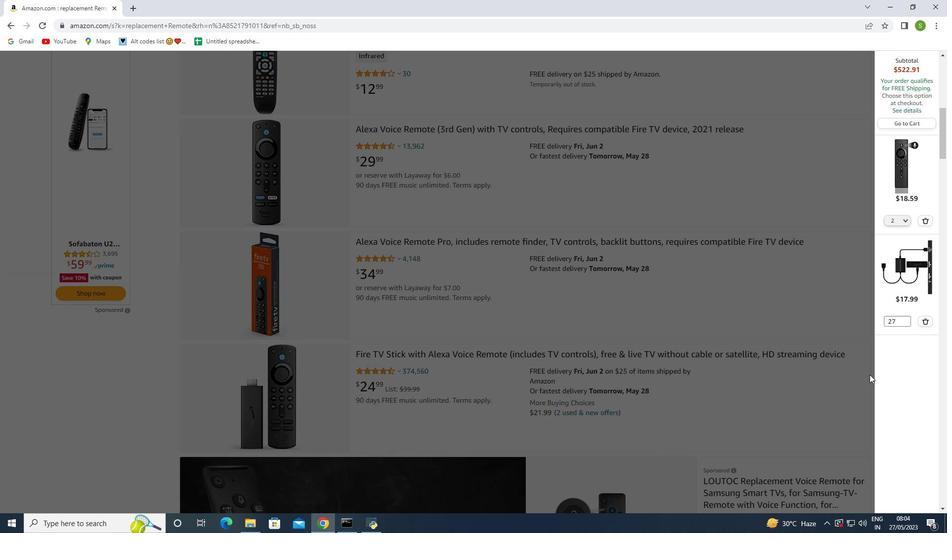
Action: Mouse pressed left at (870, 374)
Screenshot: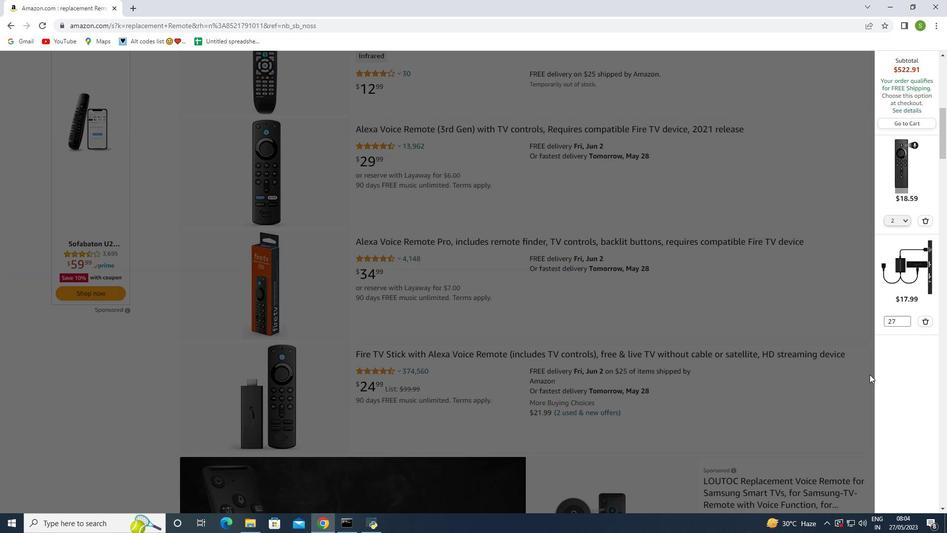 
Action: Mouse moved to (474, 359)
Screenshot: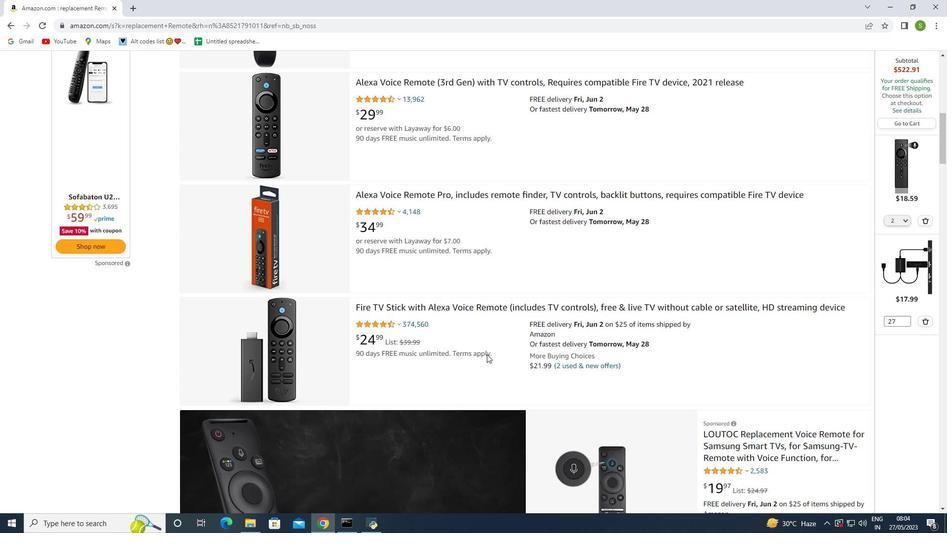 
Action: Mouse scrolled (474, 359) with delta (0, 0)
Screenshot: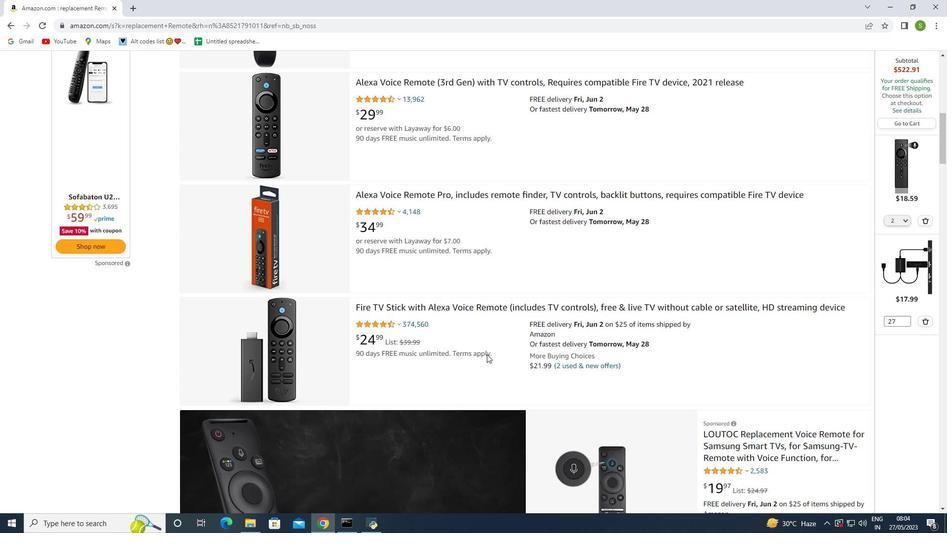 
Action: Mouse moved to (762, 396)
Screenshot: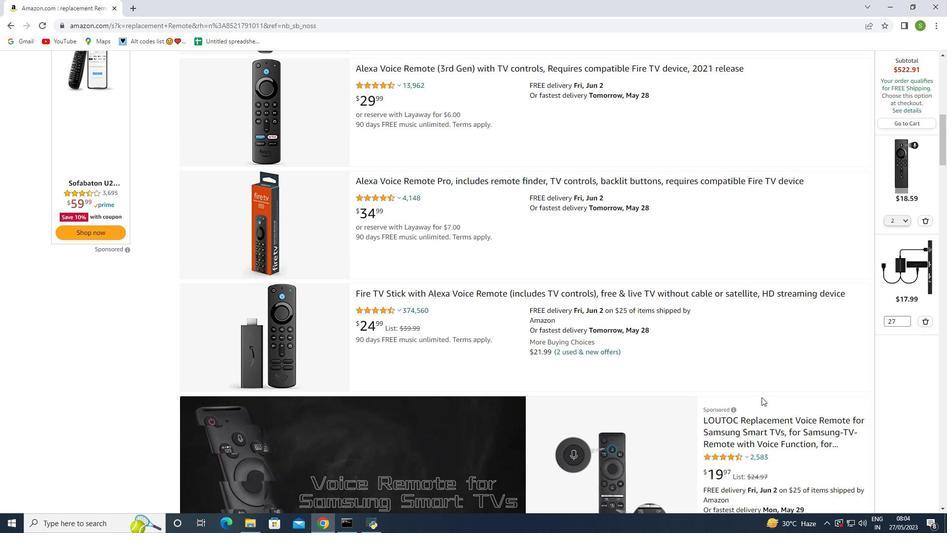 
Action: Mouse scrolled (762, 396) with delta (0, 0)
Screenshot: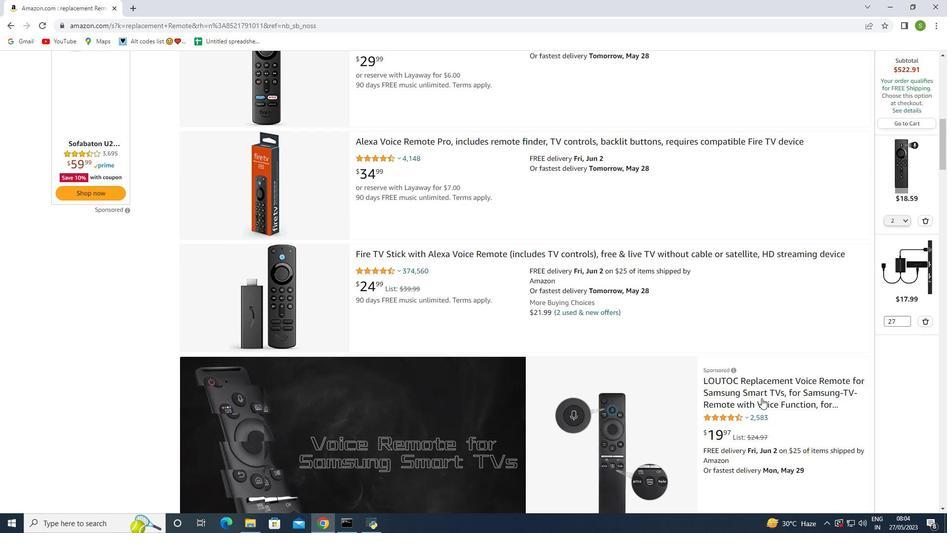 
Action: Mouse moved to (762, 397)
Screenshot: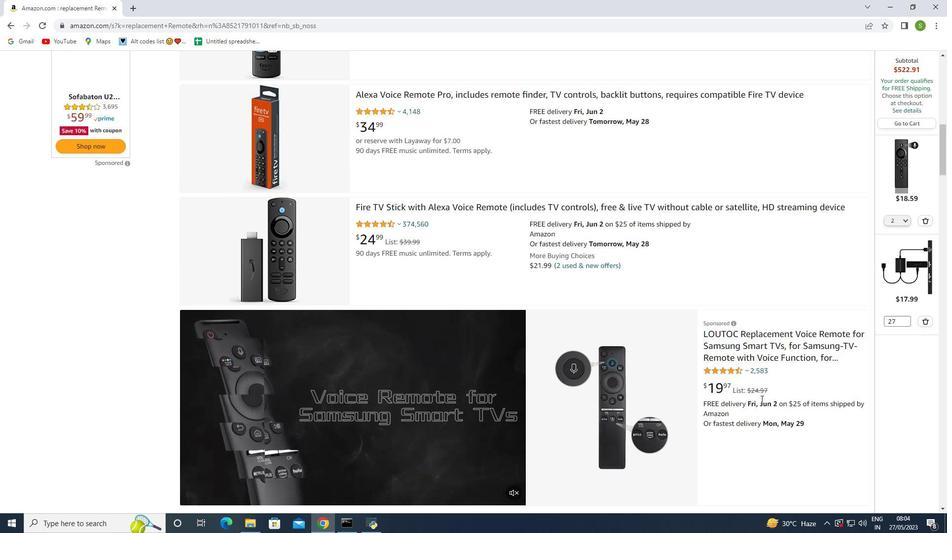 
Action: Mouse scrolled (762, 396) with delta (0, 0)
Screenshot: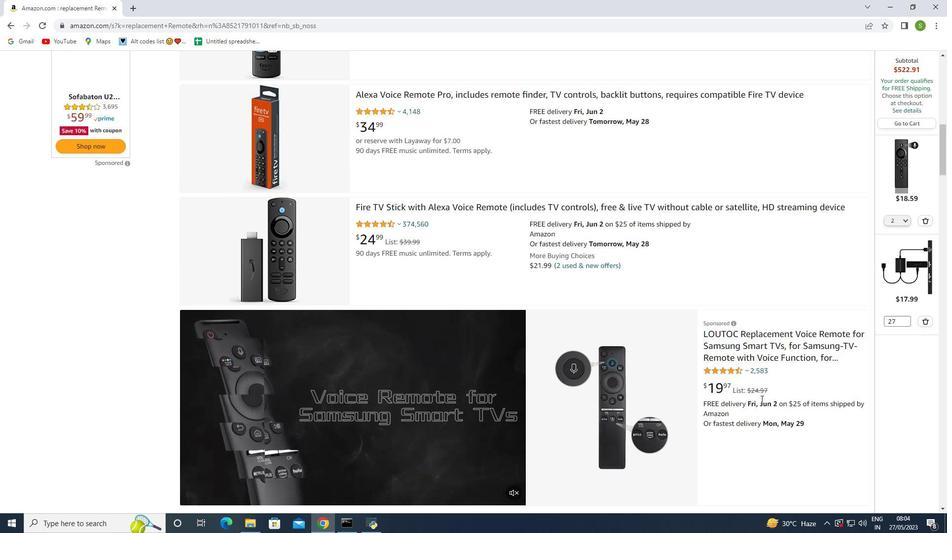 
Action: Mouse moved to (582, 311)
Screenshot: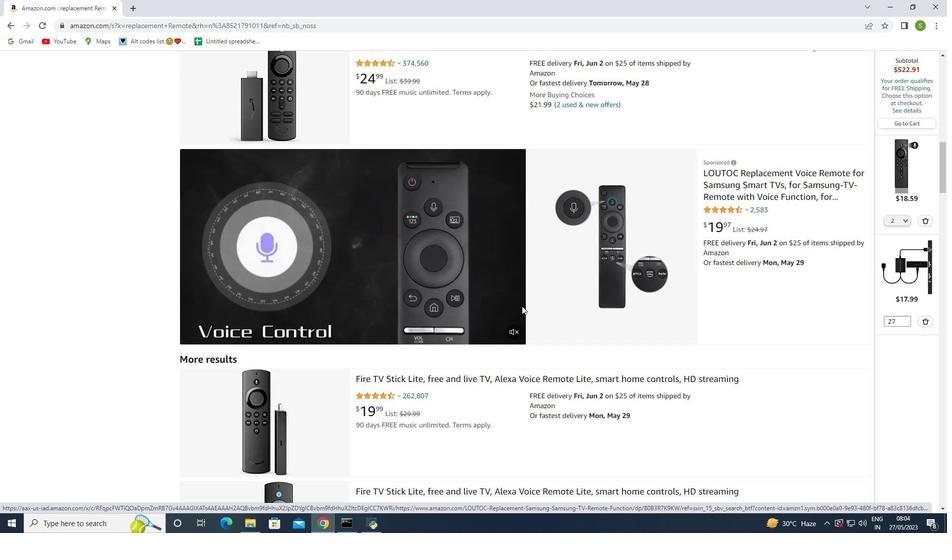 
Action: Mouse scrolled (582, 311) with delta (0, 0)
Screenshot: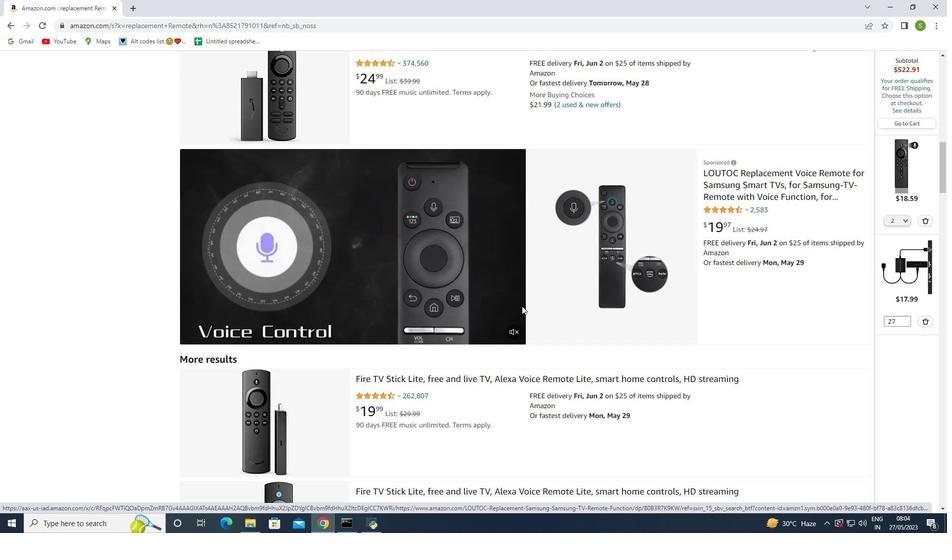
Action: Mouse moved to (570, 311)
Screenshot: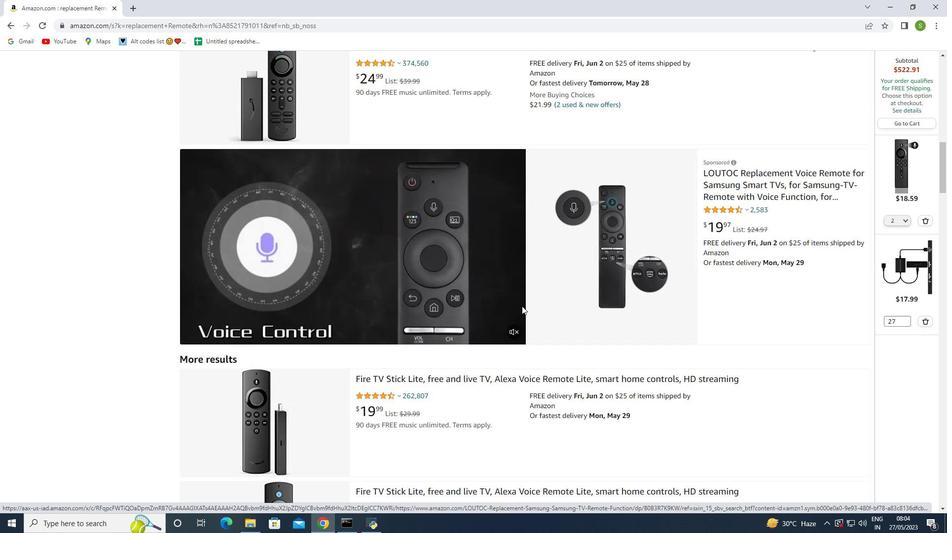 
Action: Mouse scrolled (570, 310) with delta (0, 0)
Screenshot: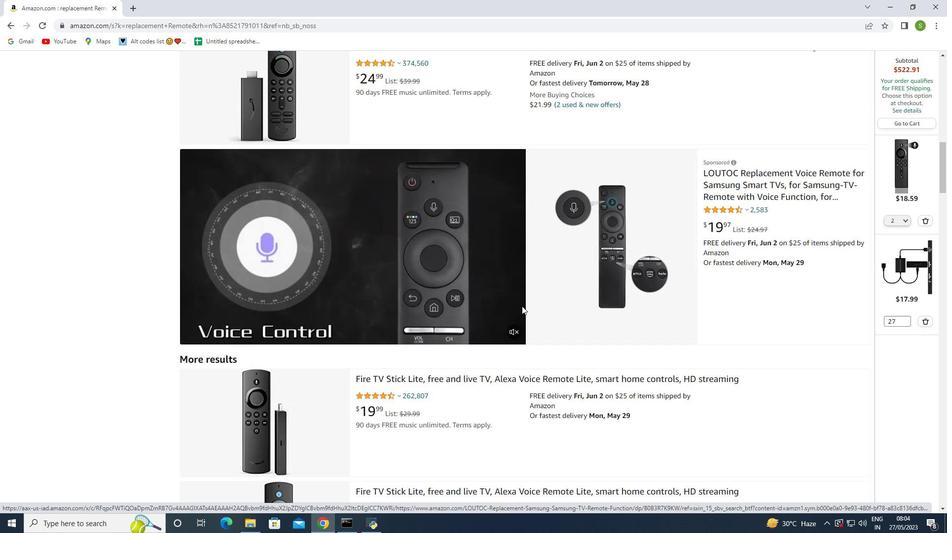 
Action: Mouse moved to (554, 309)
Screenshot: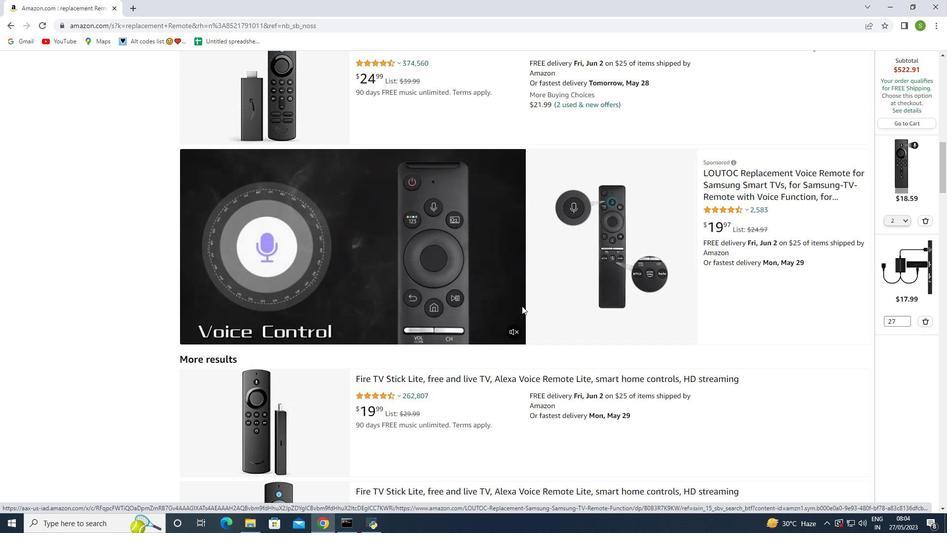
Action: Mouse scrolled (554, 308) with delta (0, 0)
Screenshot: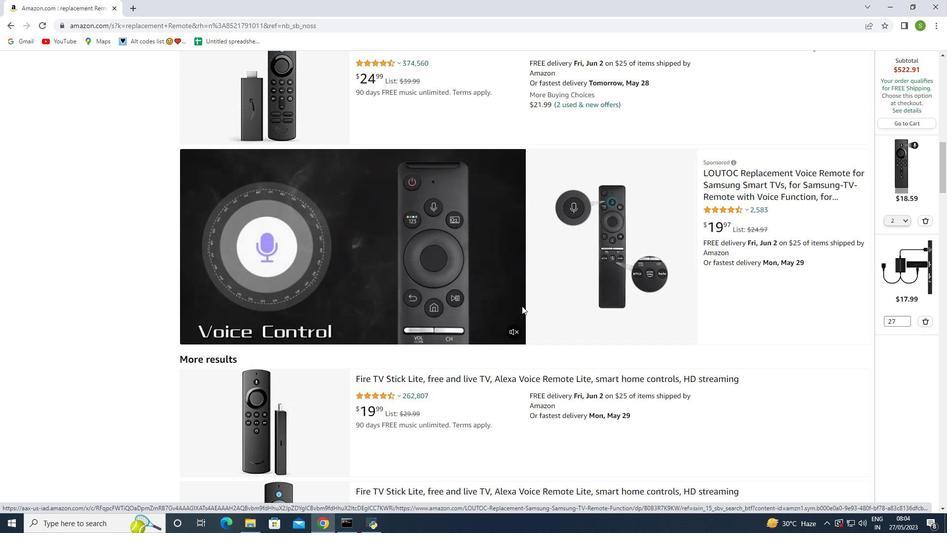 
Action: Mouse moved to (541, 307)
Screenshot: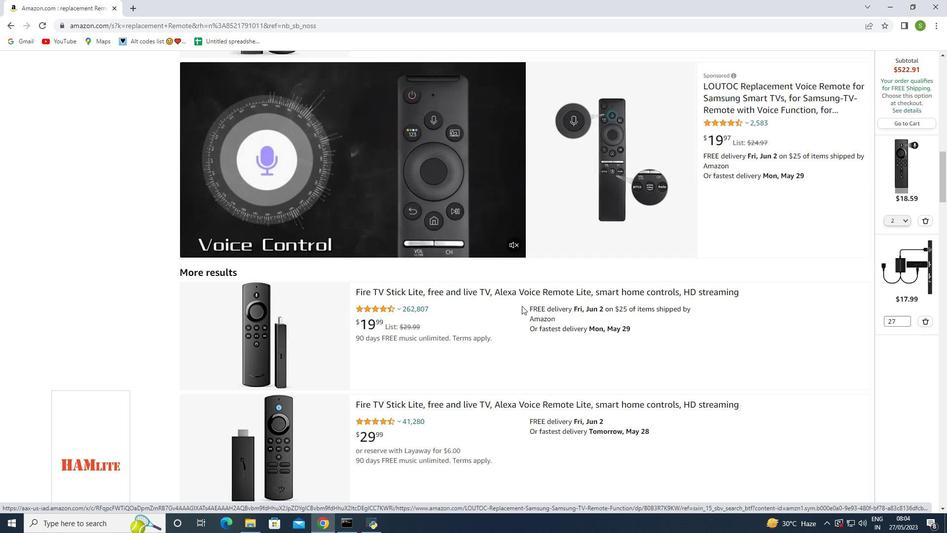 
Action: Mouse scrolled (541, 306) with delta (0, 0)
Screenshot: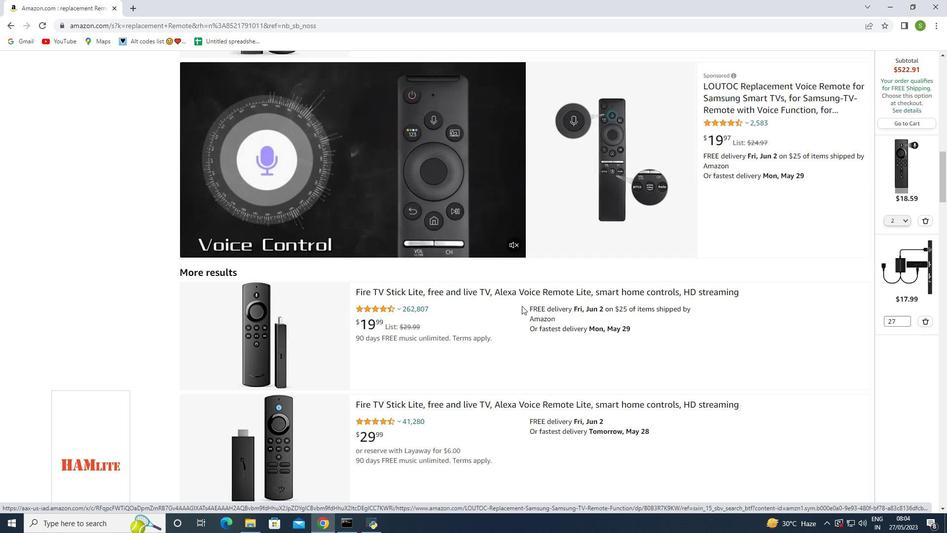 
Action: Mouse moved to (530, 306)
Screenshot: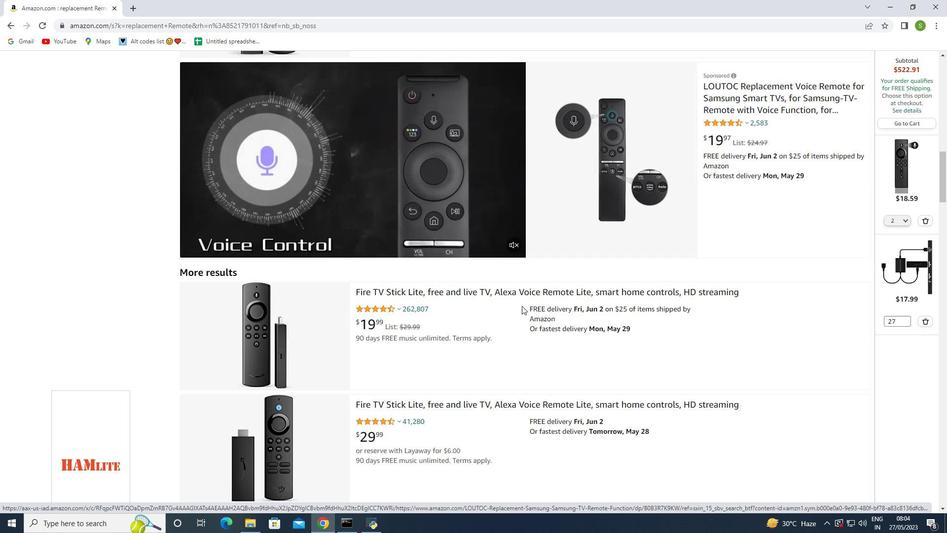 
Action: Mouse scrolled (530, 306) with delta (0, 0)
Screenshot: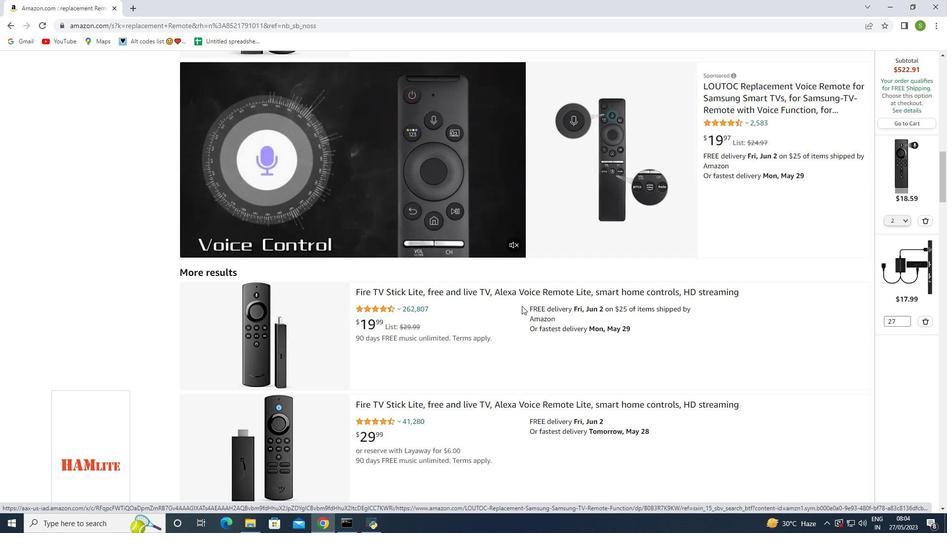 
Action: Mouse moved to (502, 310)
Screenshot: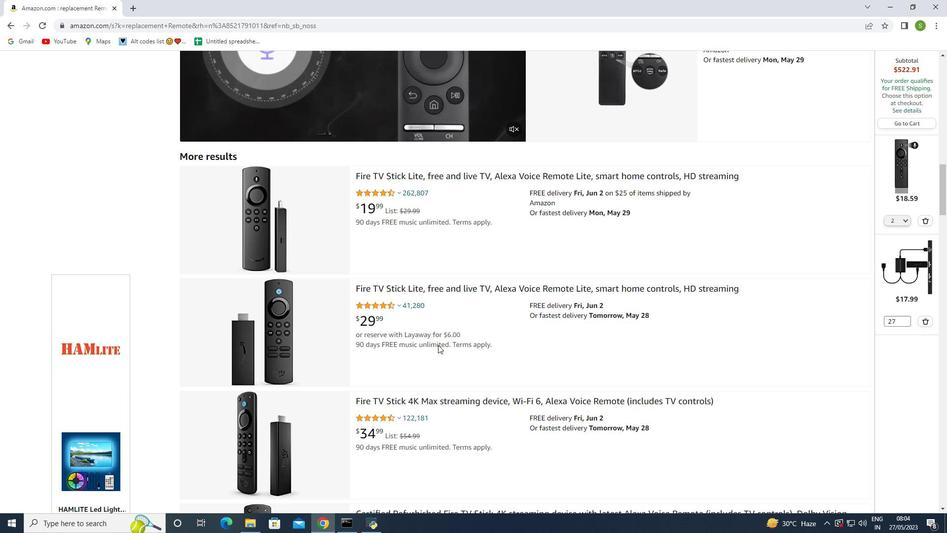 
Action: Mouse scrolled (521, 305) with delta (0, 0)
Screenshot: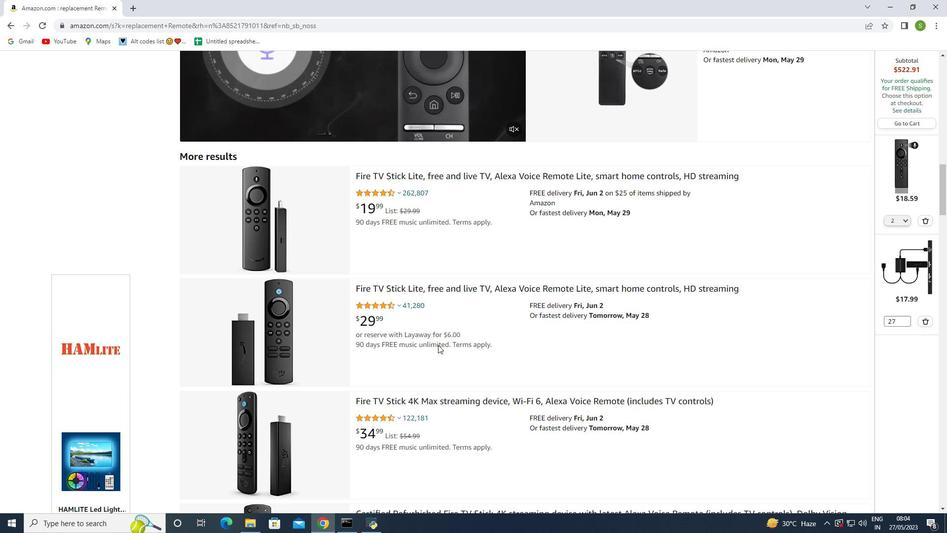 
Action: Mouse moved to (464, 313)
Screenshot: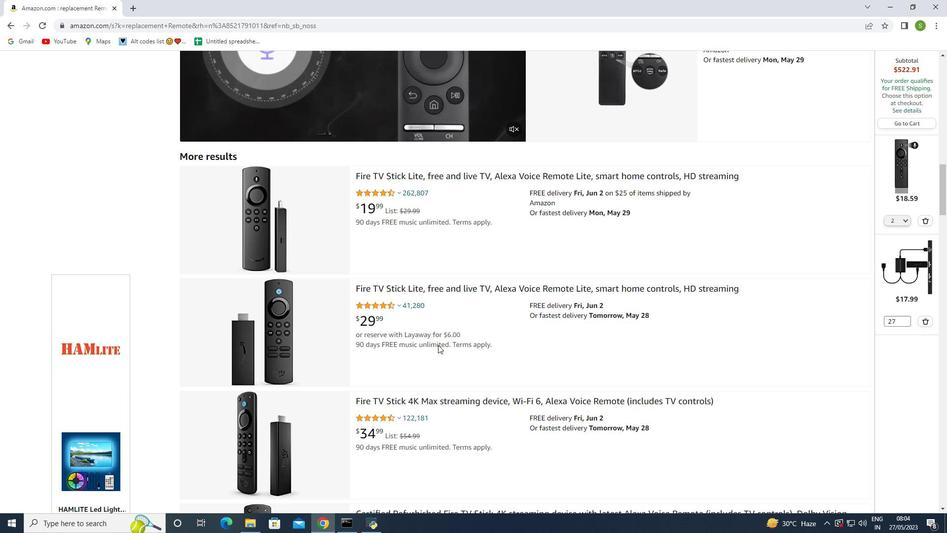 
Action: Mouse scrolled (521, 305) with delta (0, 0)
Screenshot: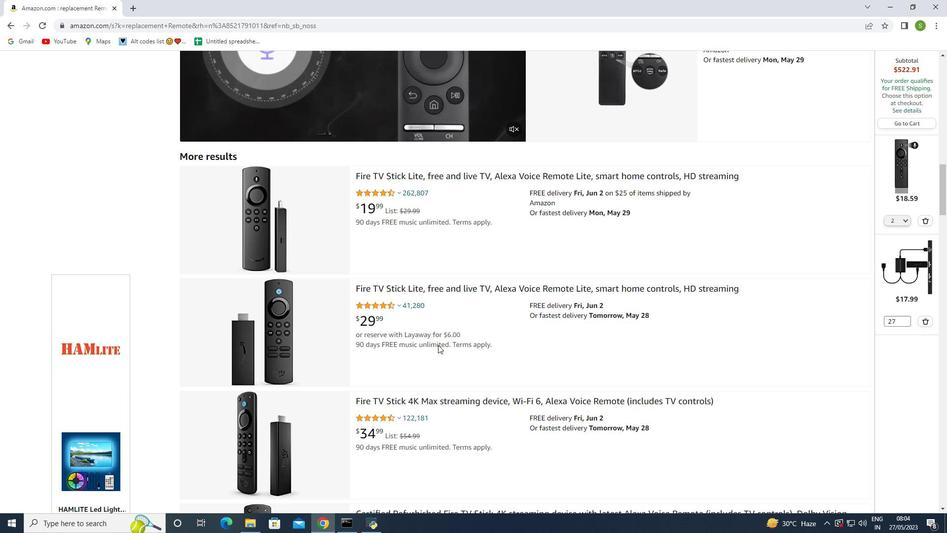 
Action: Mouse moved to (461, 313)
Screenshot: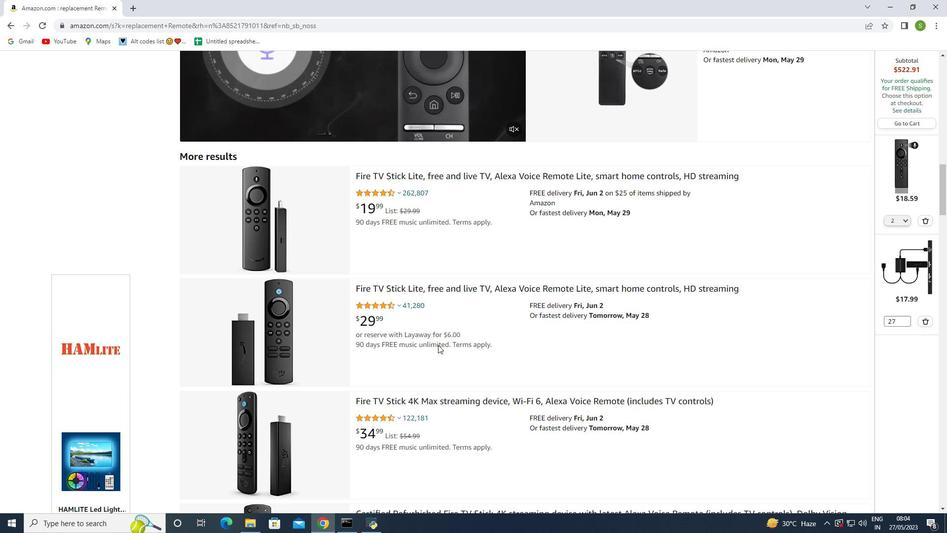 
Action: Mouse scrolled (521, 305) with delta (0, 0)
Screenshot: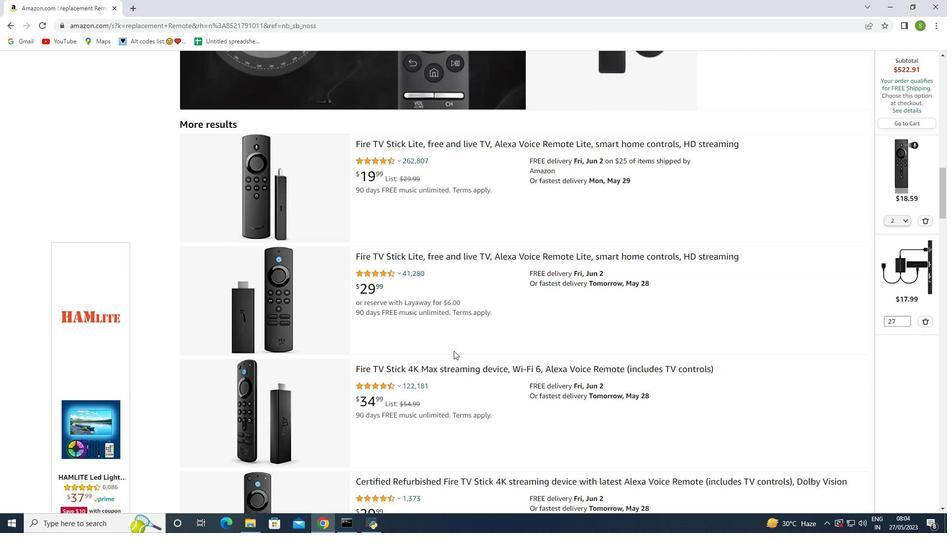 
Action: Mouse moved to (562, 263)
Screenshot: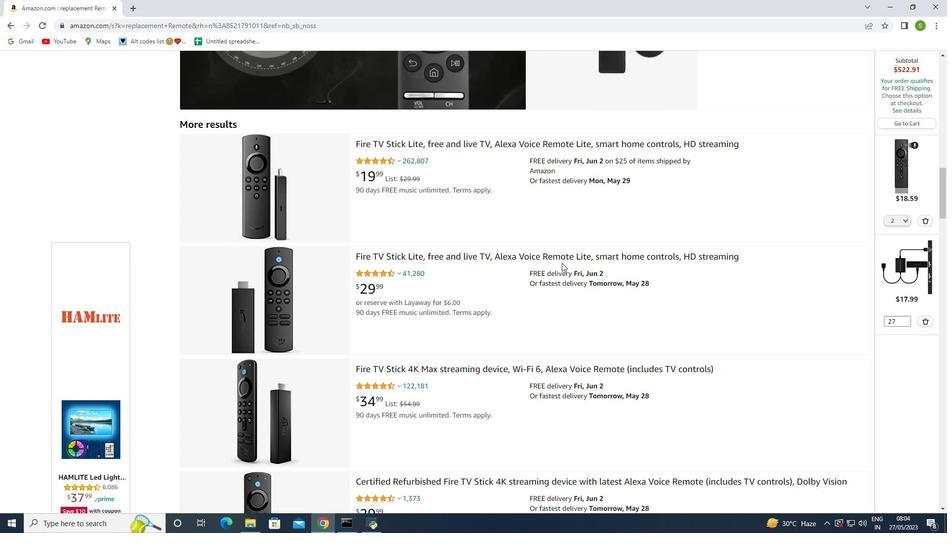 
Action: Mouse scrolled (562, 262) with delta (0, 0)
Screenshot: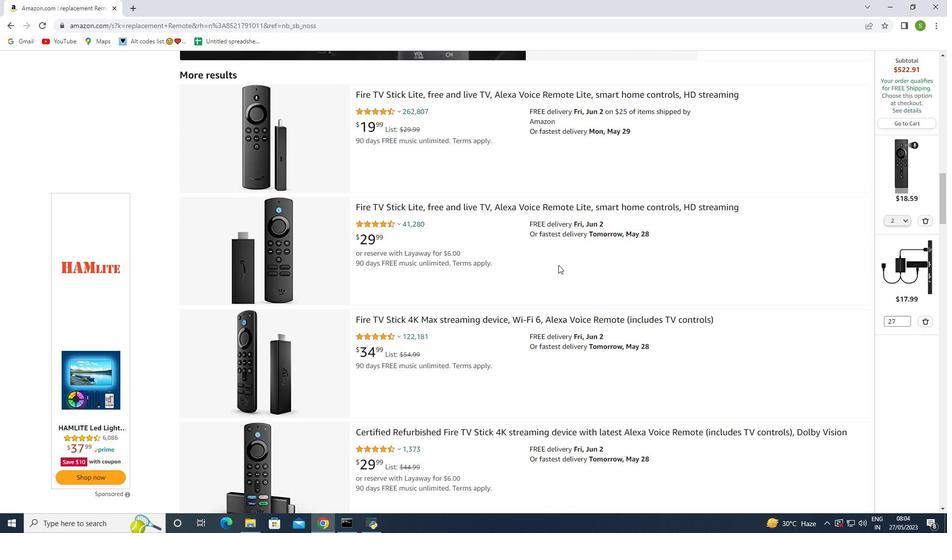 
Action: Mouse moved to (561, 264)
Screenshot: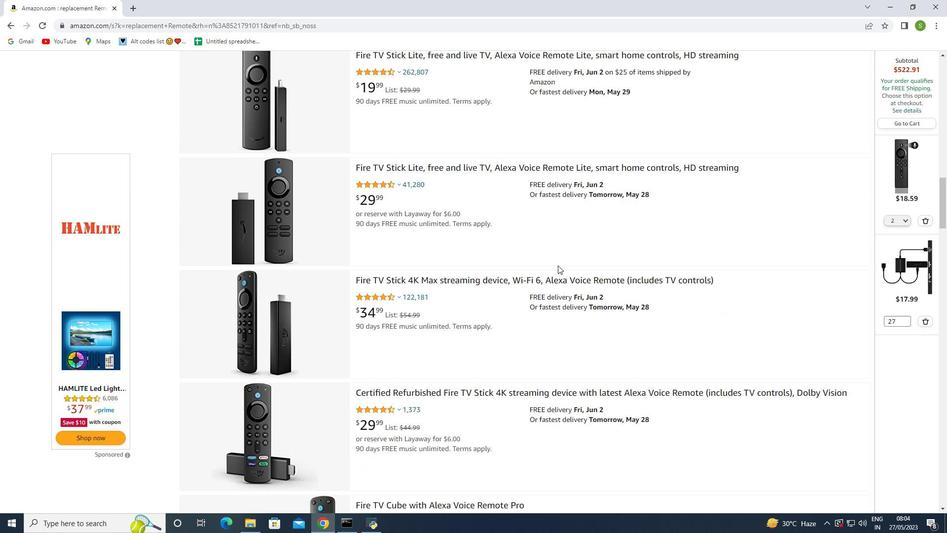 
Action: Mouse scrolled (561, 263) with delta (0, 0)
Screenshot: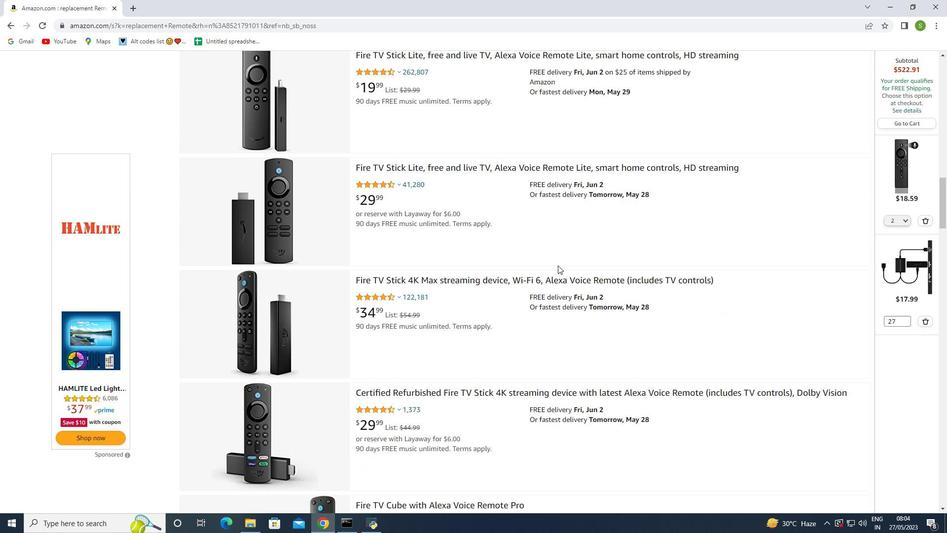 
Action: Mouse moved to (467, 290)
Screenshot: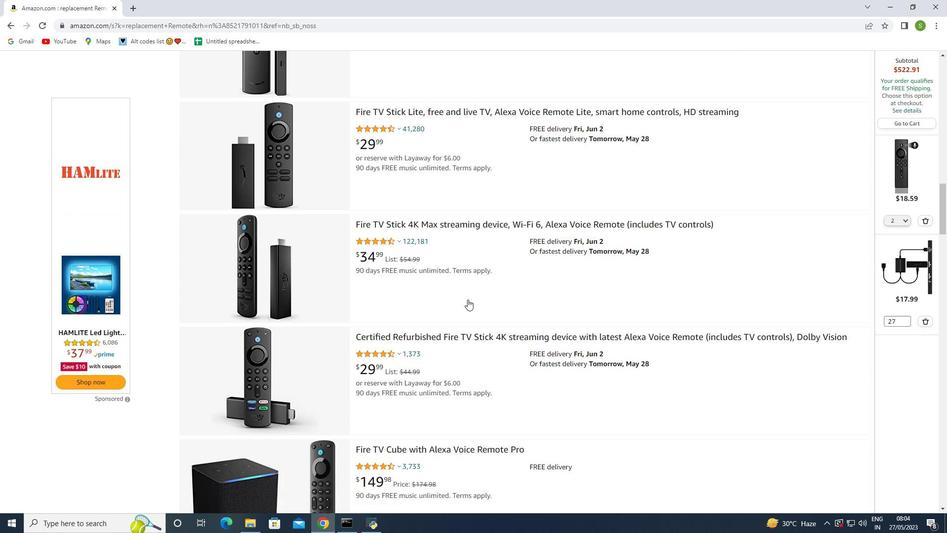 
Action: Mouse scrolled (467, 289) with delta (0, 0)
Screenshot: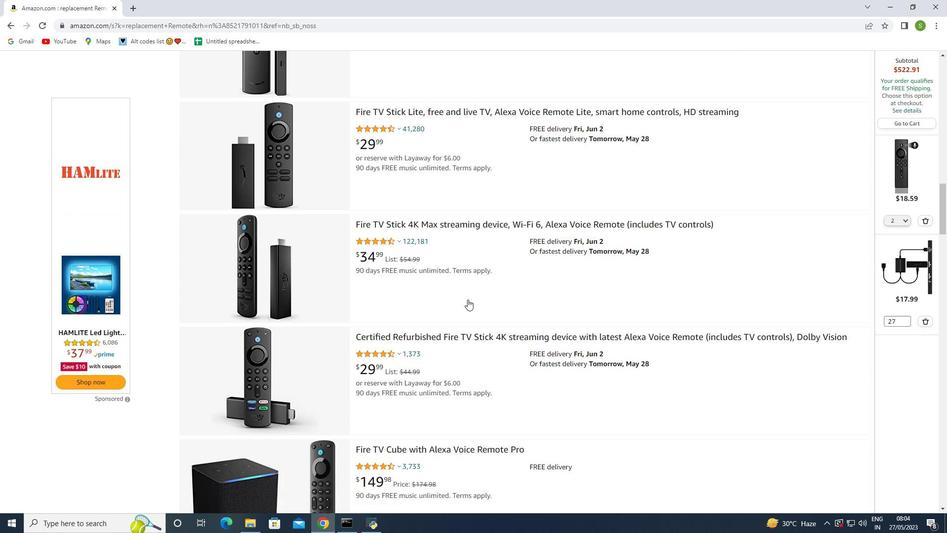 
Action: Mouse moved to (468, 294)
Screenshot: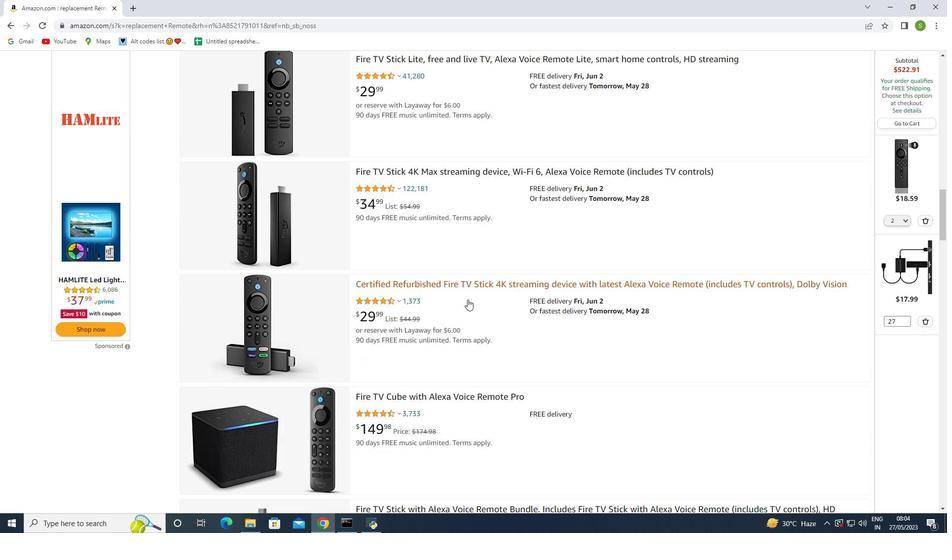 
Action: Mouse scrolled (468, 293) with delta (0, 0)
Screenshot: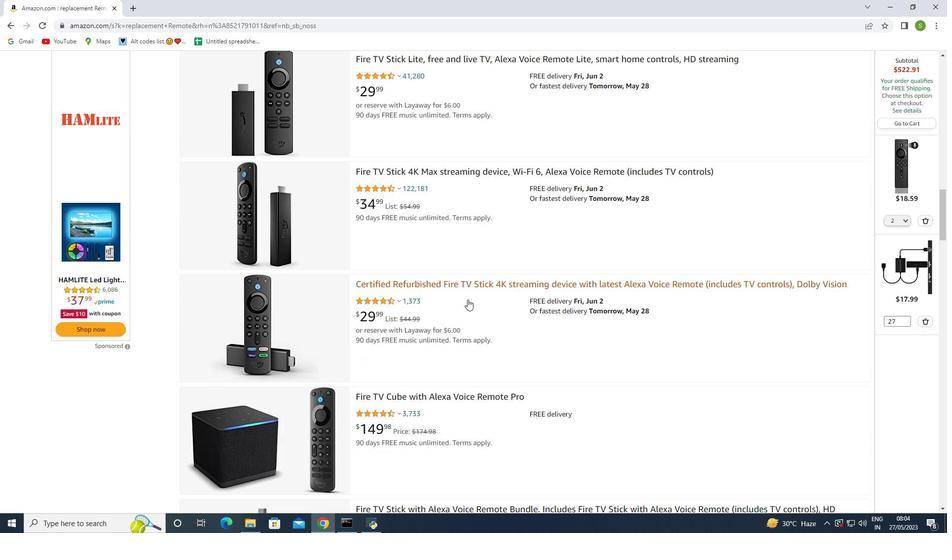 
Action: Mouse moved to (417, 407)
Screenshot: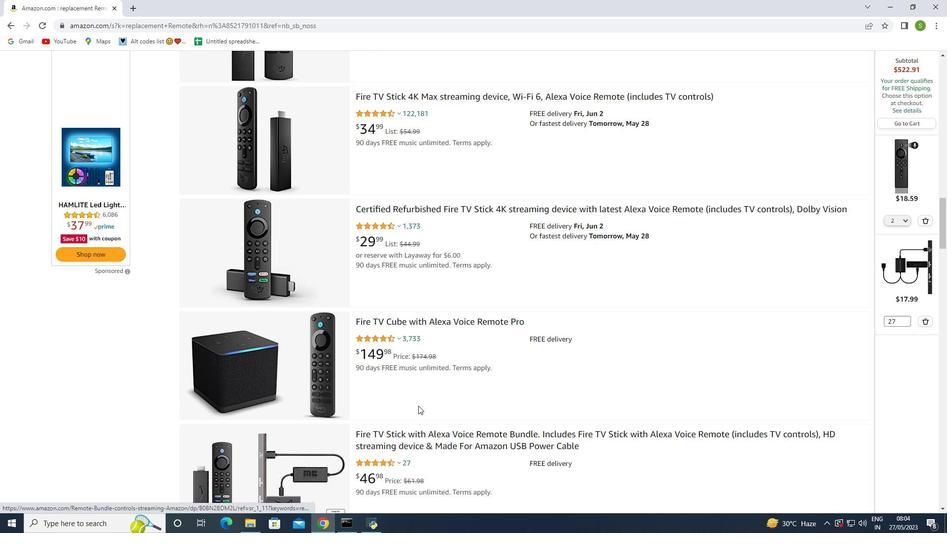 
Action: Mouse scrolled (417, 407) with delta (0, 0)
Screenshot: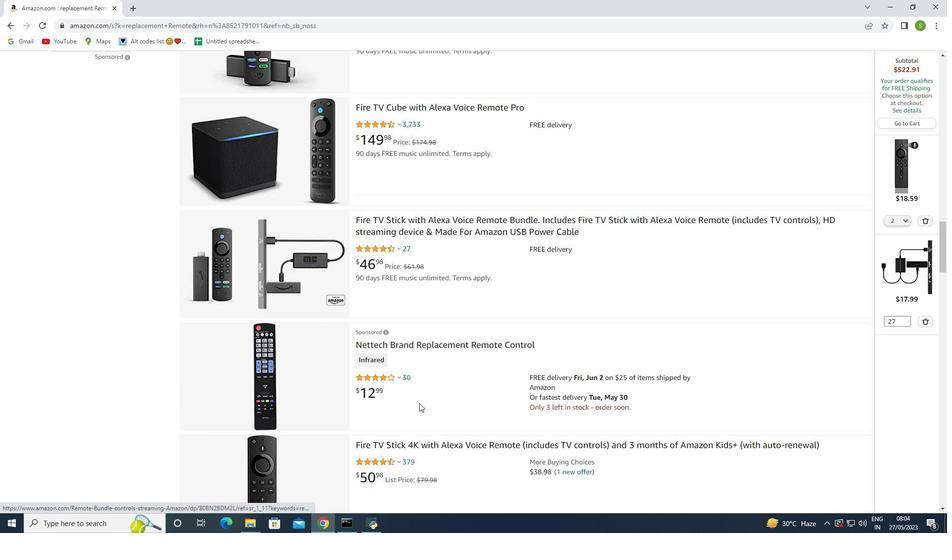 
Action: Mouse scrolled (417, 407) with delta (0, 0)
Screenshot: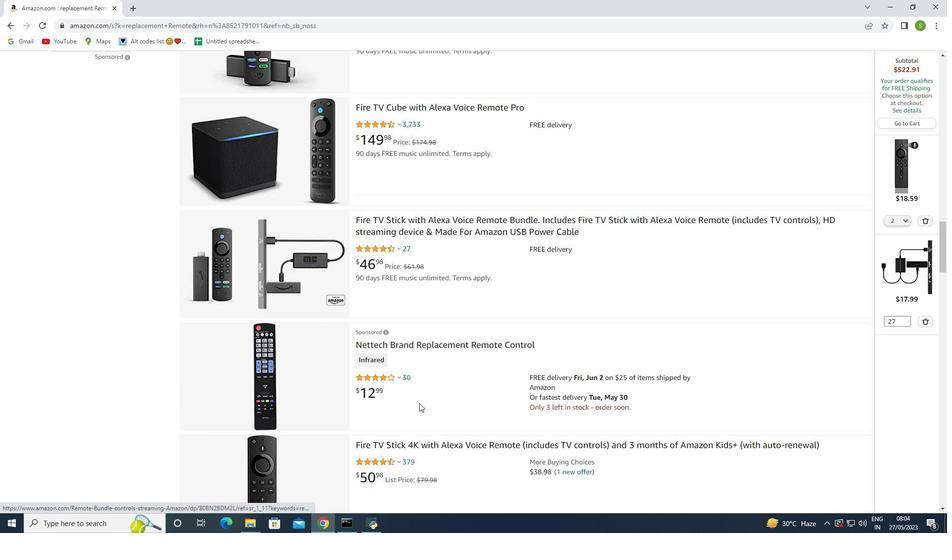 
Action: Mouse scrolled (417, 407) with delta (0, 0)
Screenshot: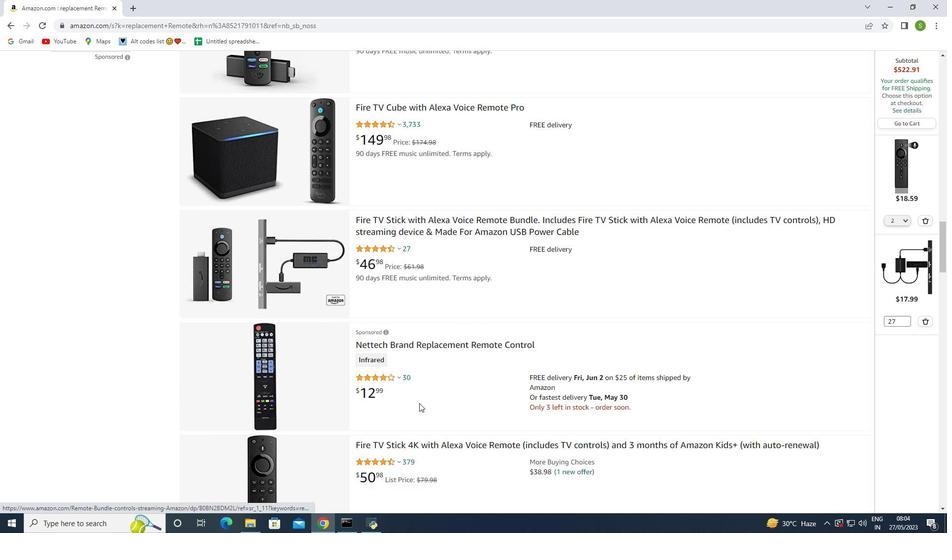 
Action: Mouse scrolled (417, 407) with delta (0, 0)
Screenshot: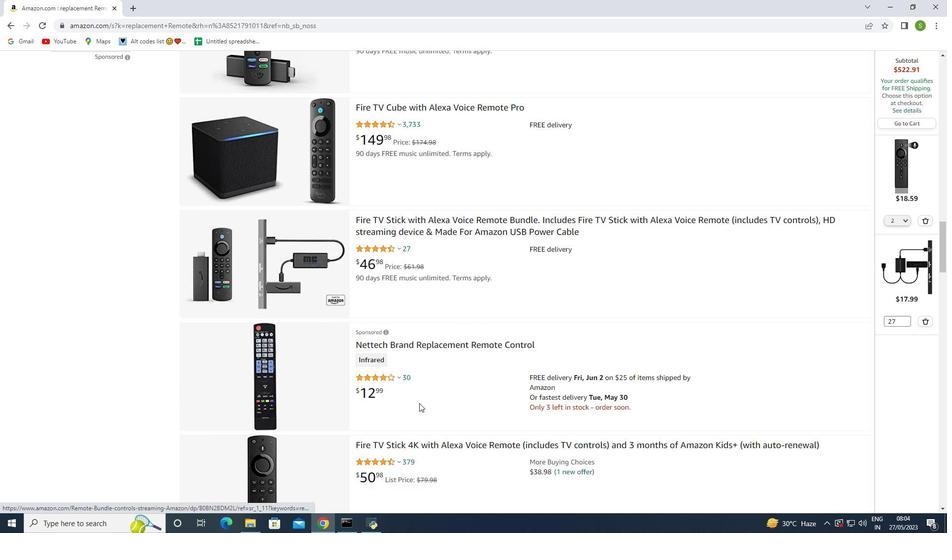 
Action: Mouse scrolled (417, 407) with delta (0, 0)
Screenshot: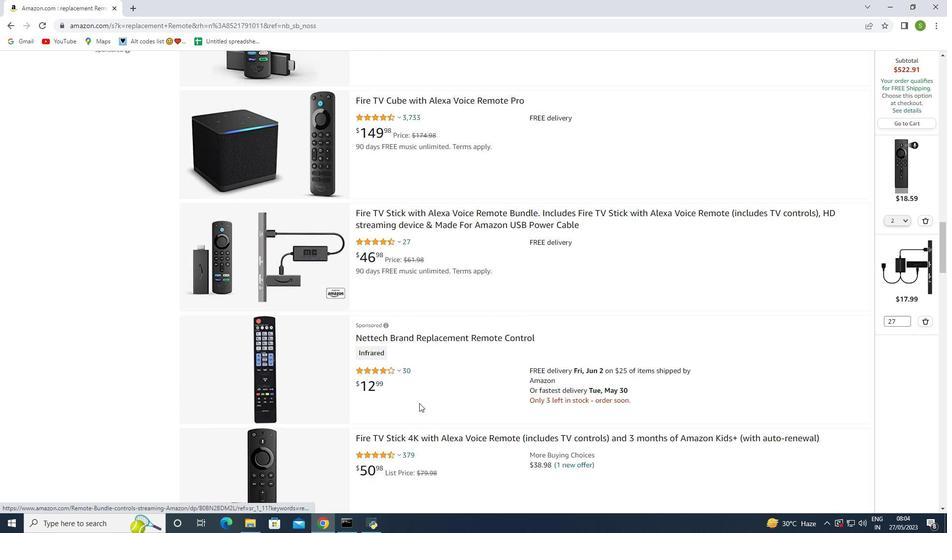 
Action: Mouse moved to (417, 407)
Screenshot: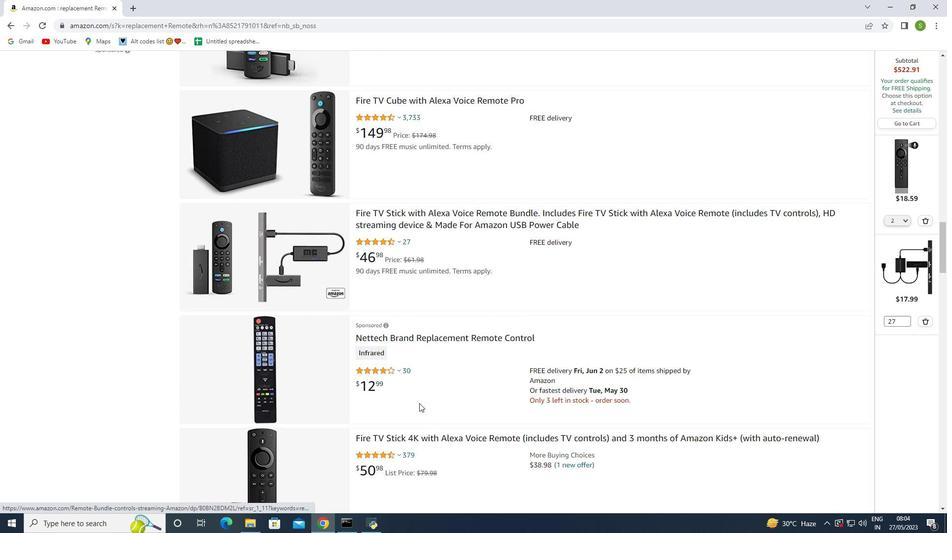 
Action: Mouse scrolled (417, 406) with delta (0, 0)
Screenshot: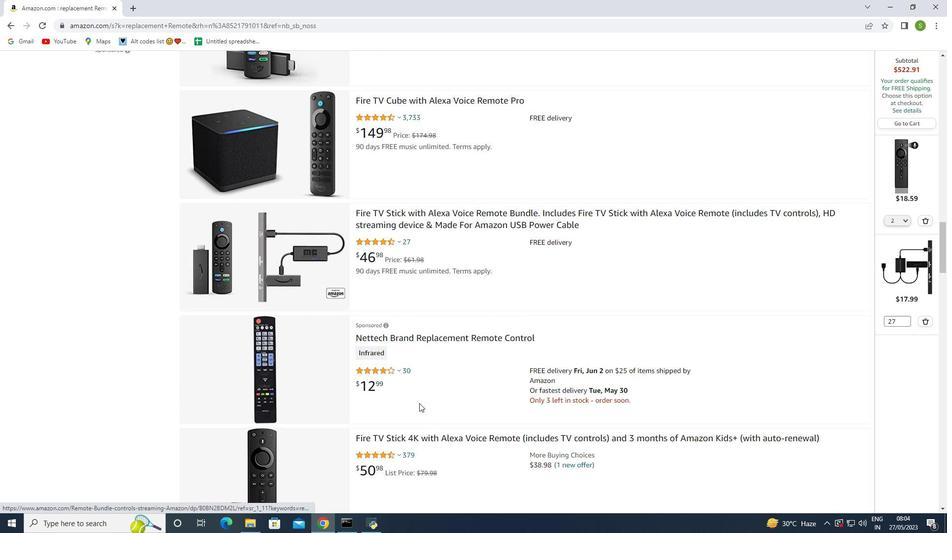 
Action: Mouse moved to (455, 302)
Screenshot: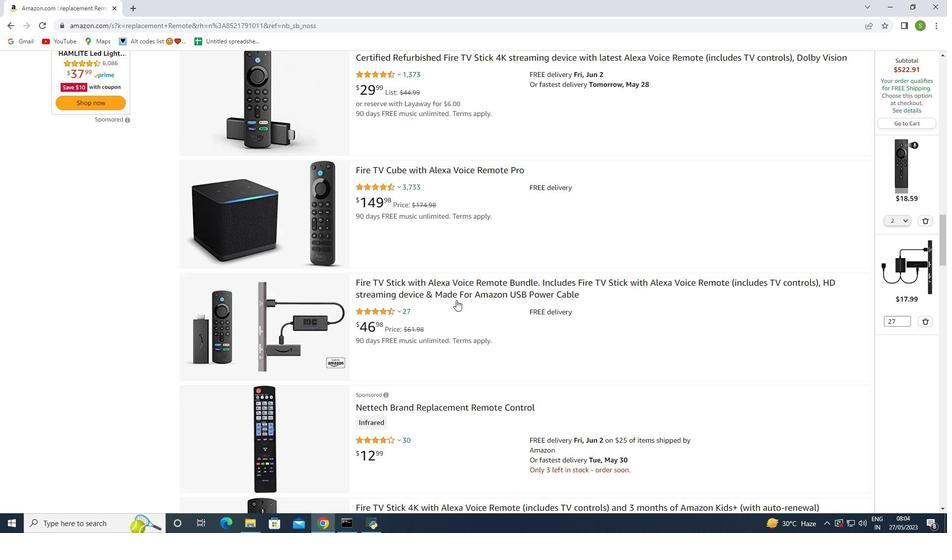
Action: Mouse scrolled (455, 303) with delta (0, 0)
Screenshot: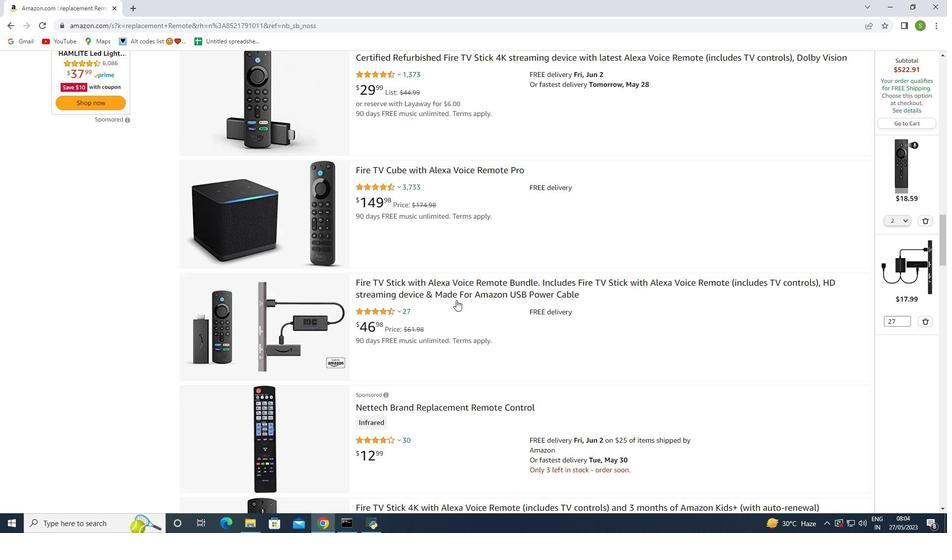 
Action: Mouse moved to (455, 302)
Screenshot: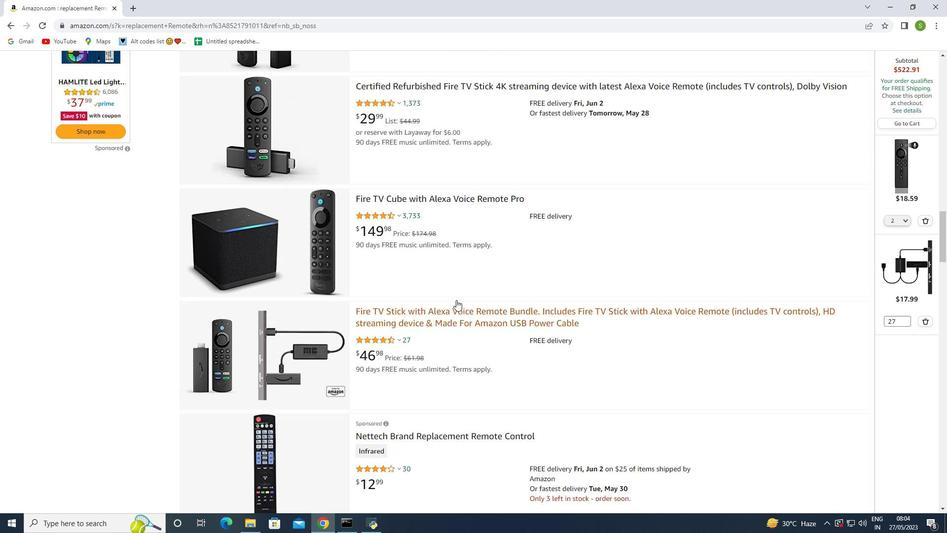 
Action: Mouse scrolled (455, 303) with delta (0, 0)
Screenshot: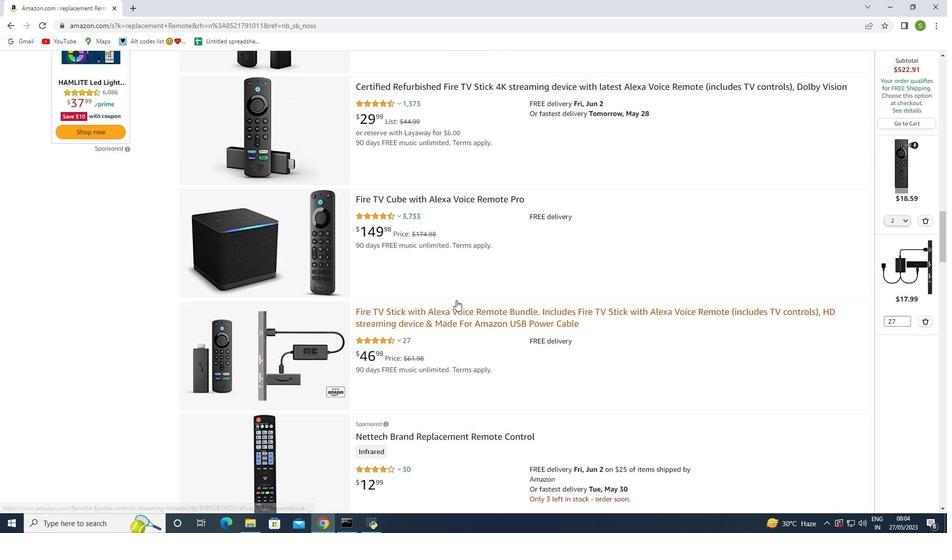 
Action: Mouse moved to (456, 300)
Screenshot: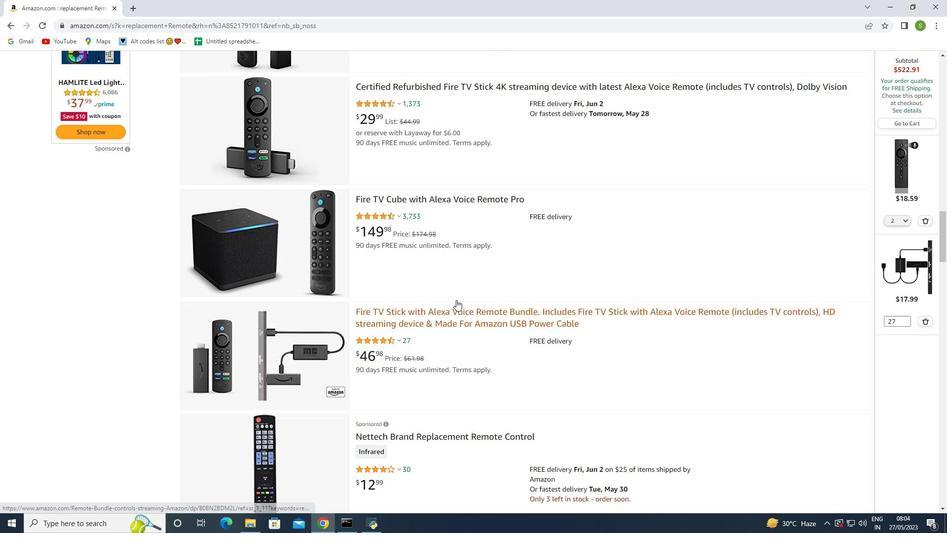 
Action: Mouse scrolled (456, 300) with delta (0, 0)
Screenshot: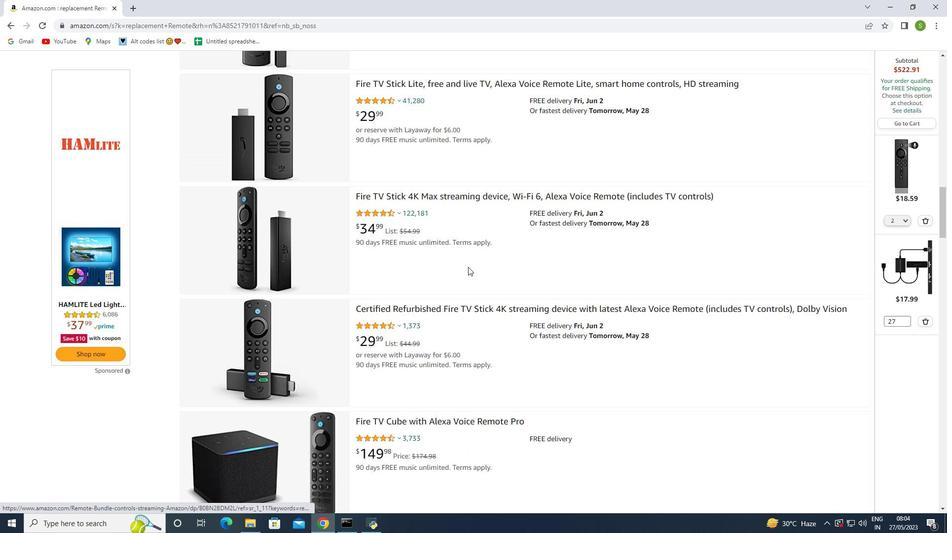 
Action: Mouse scrolled (456, 300) with delta (0, 0)
Screenshot: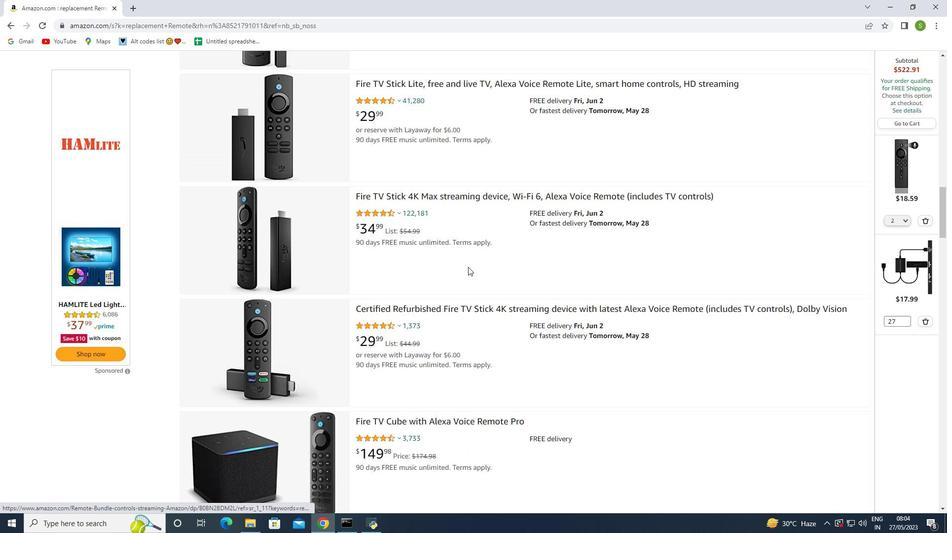
Action: Mouse scrolled (456, 300) with delta (0, 0)
Screenshot: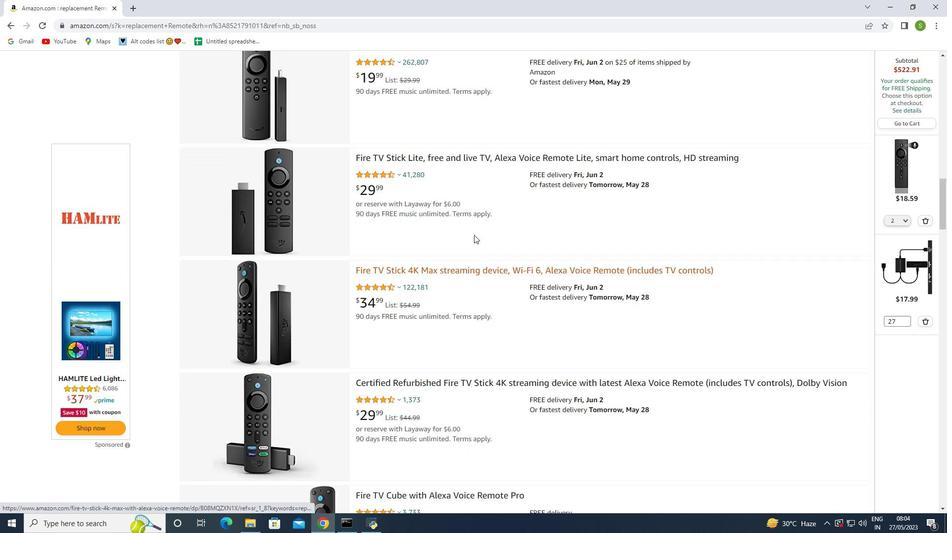 
Action: Mouse scrolled (456, 300) with delta (0, 0)
Screenshot: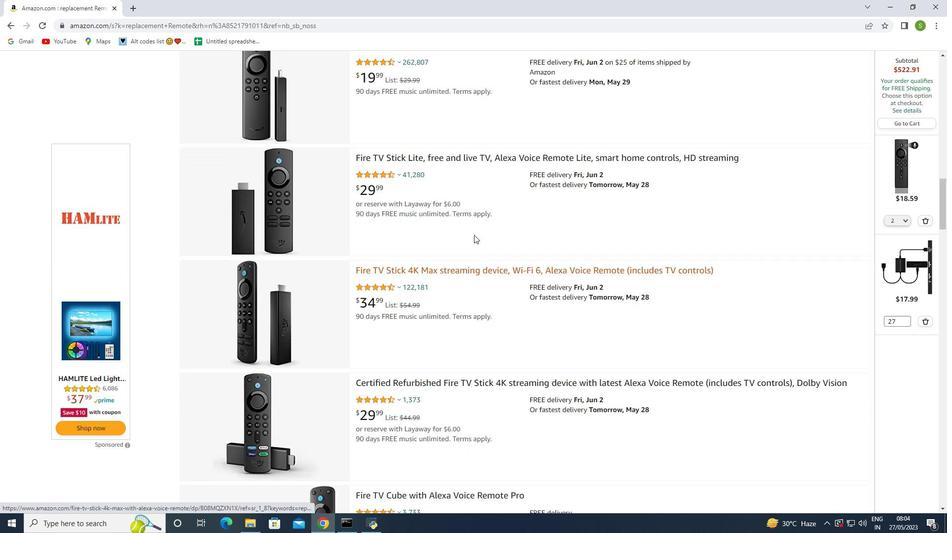 
Action: Mouse scrolled (456, 300) with delta (0, 0)
Screenshot: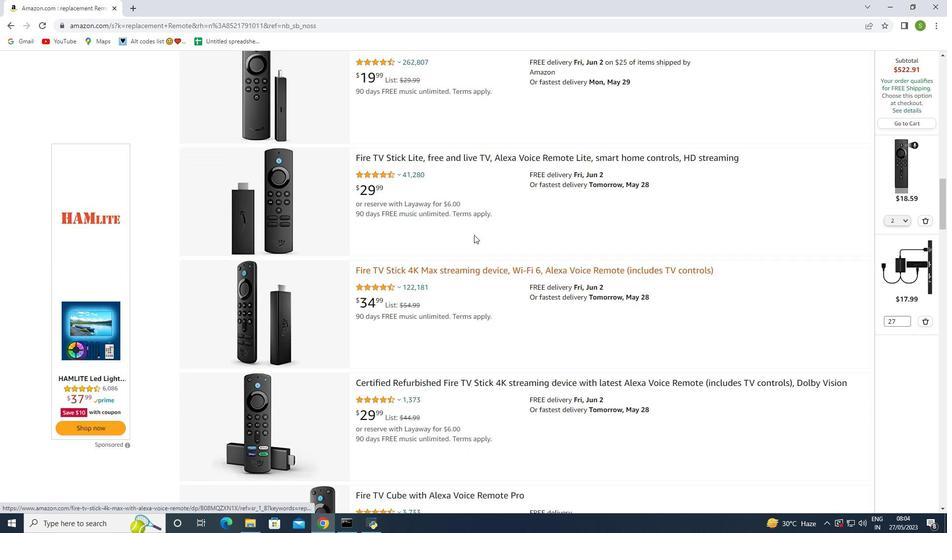 
Action: Mouse scrolled (456, 300) with delta (0, 0)
Screenshot: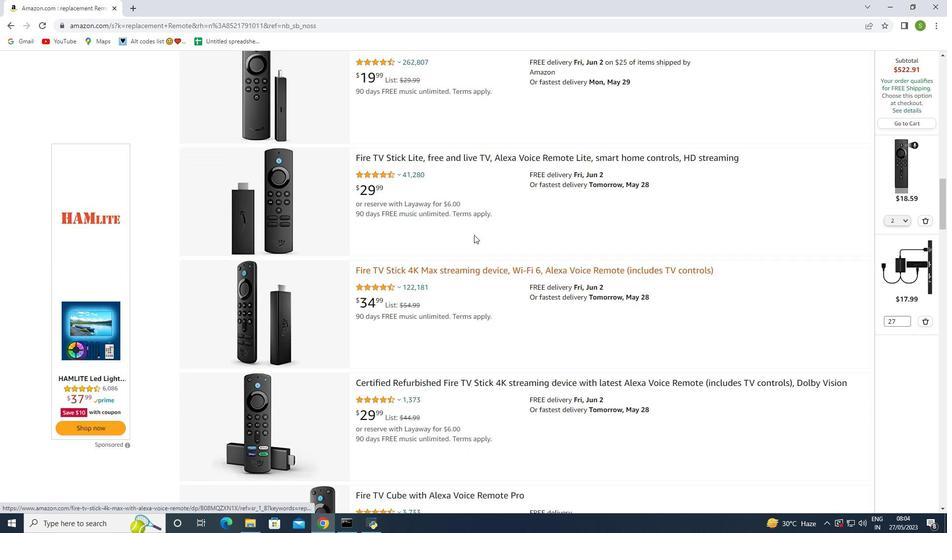 
Action: Mouse moved to (474, 234)
Screenshot: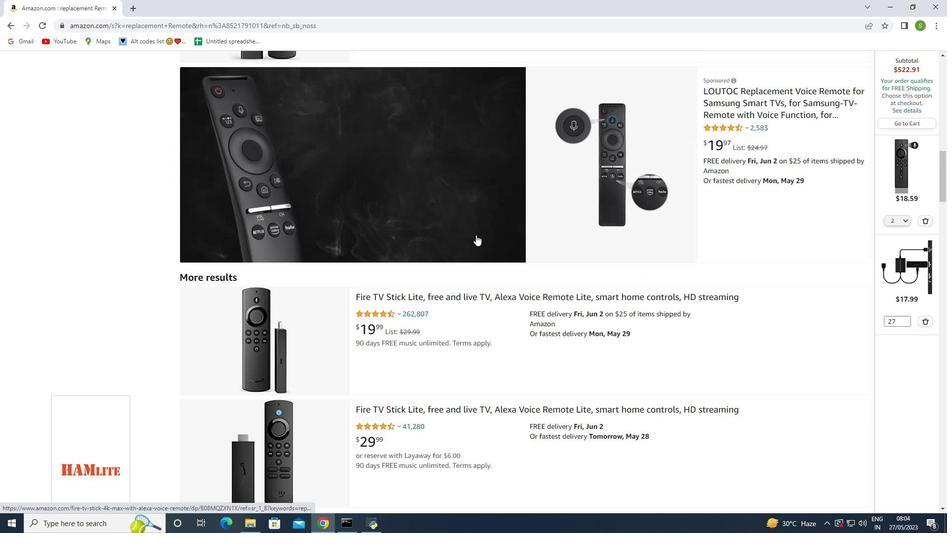 
Action: Mouse scrolled (474, 234) with delta (0, 0)
Screenshot: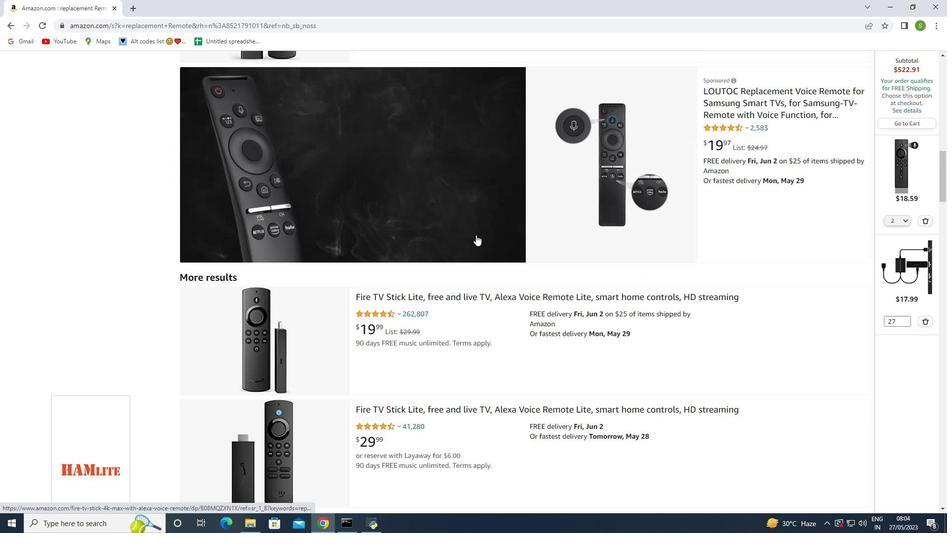 
Action: Mouse scrolled (474, 234) with delta (0, 0)
Screenshot: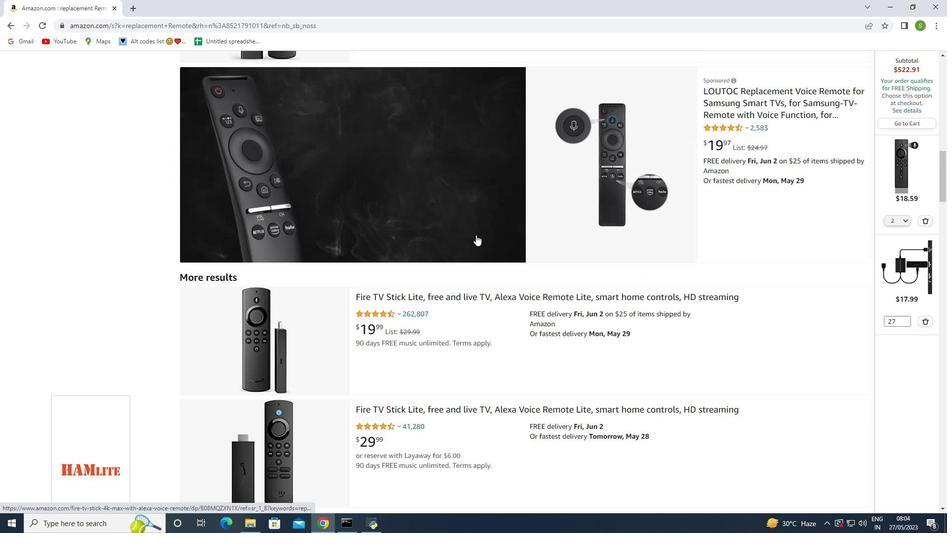 
Action: Mouse scrolled (474, 234) with delta (0, 0)
Screenshot: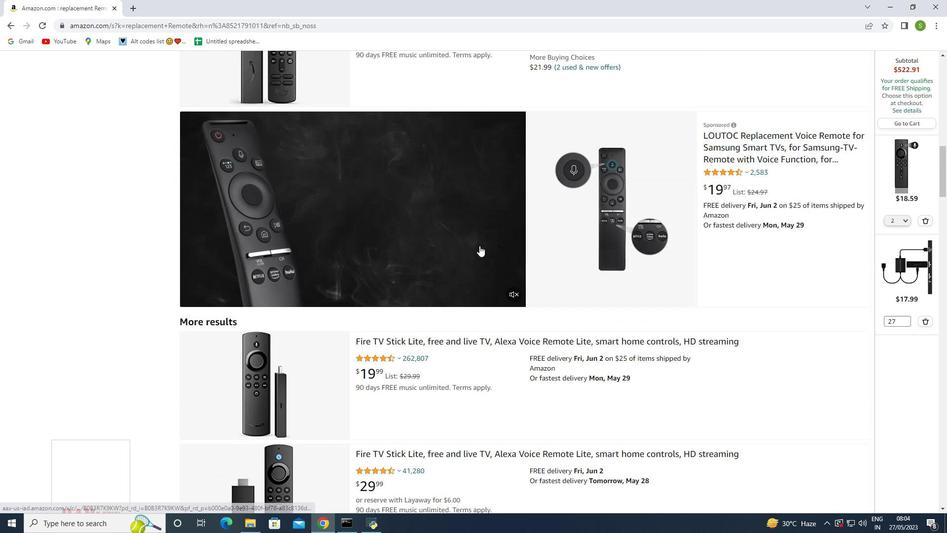
Action: Mouse scrolled (474, 234) with delta (0, 0)
Screenshot: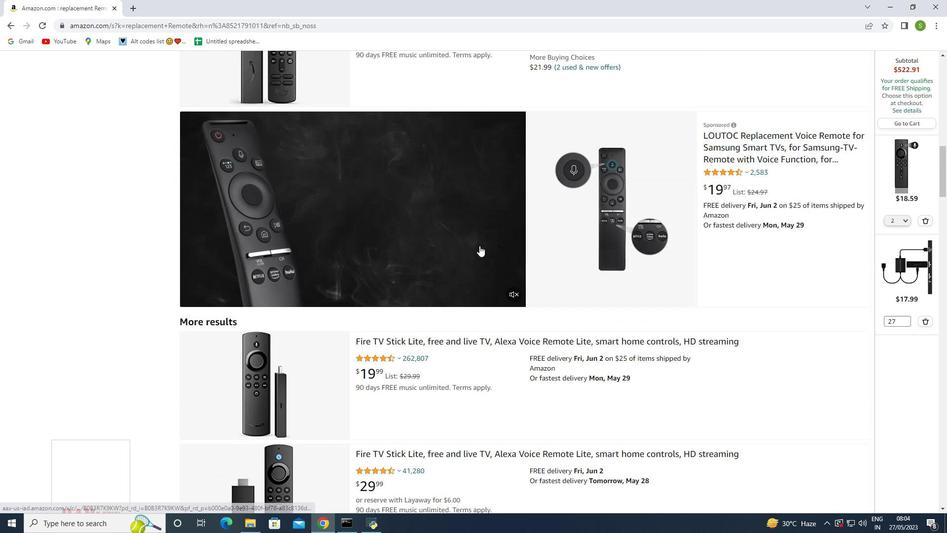 
Action: Mouse scrolled (474, 234) with delta (0, 0)
Screenshot: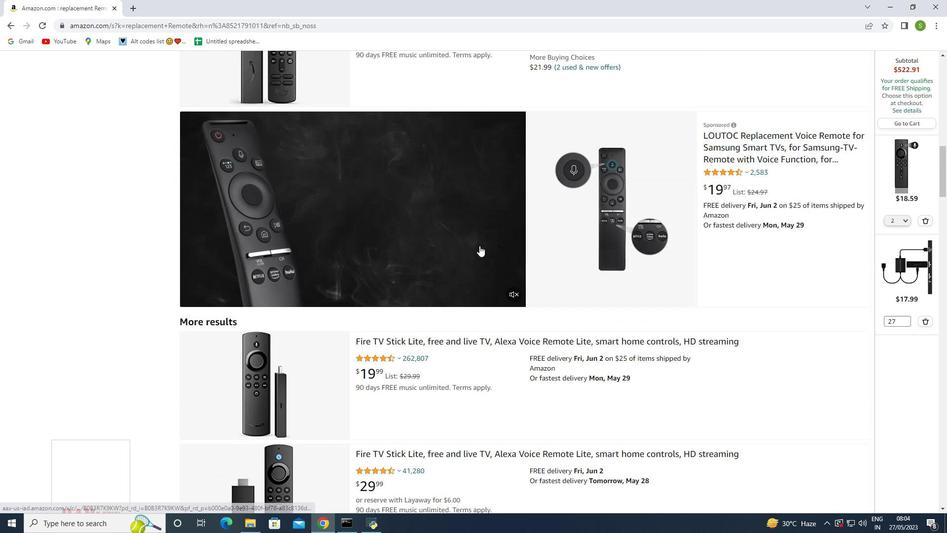 
Action: Mouse scrolled (474, 234) with delta (0, 0)
Screenshot: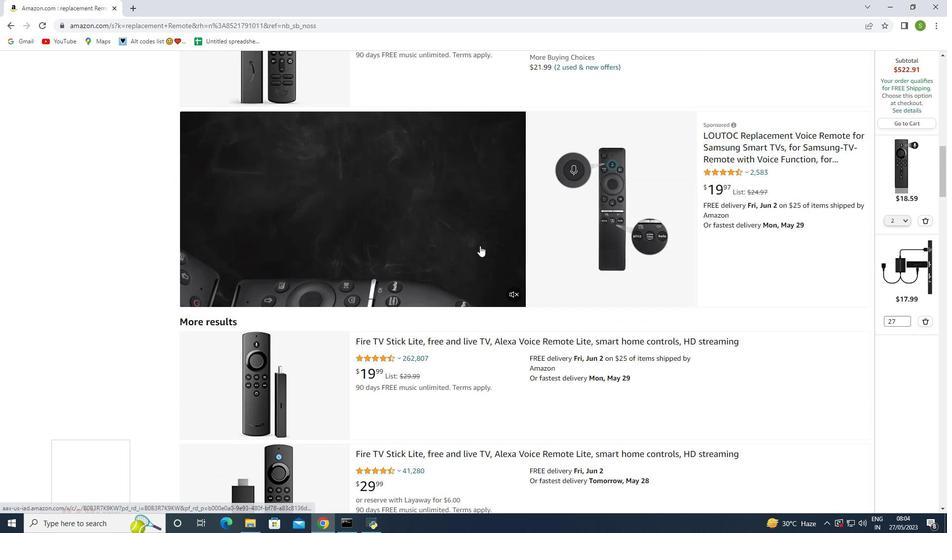 
Action: Mouse moved to (480, 245)
Screenshot: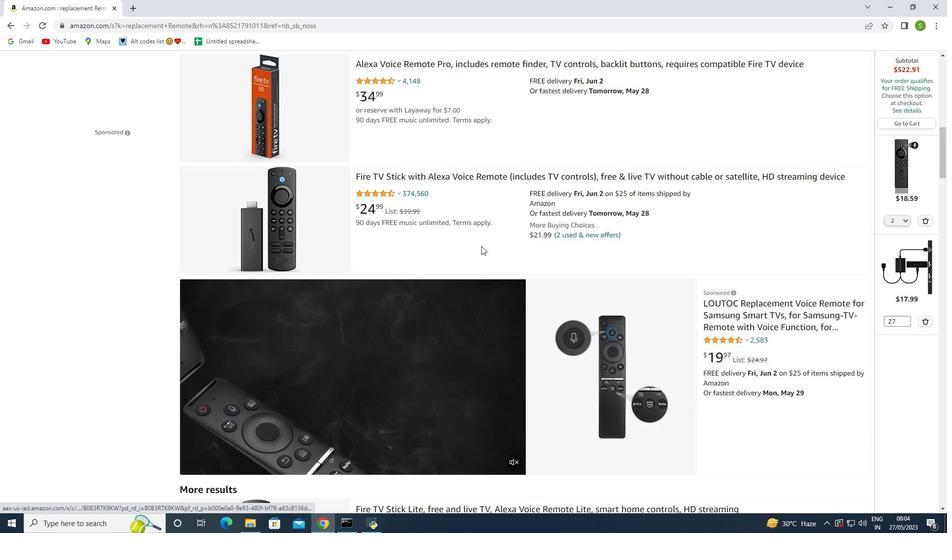 
Action: Mouse scrolled (480, 246) with delta (0, 0)
Screenshot: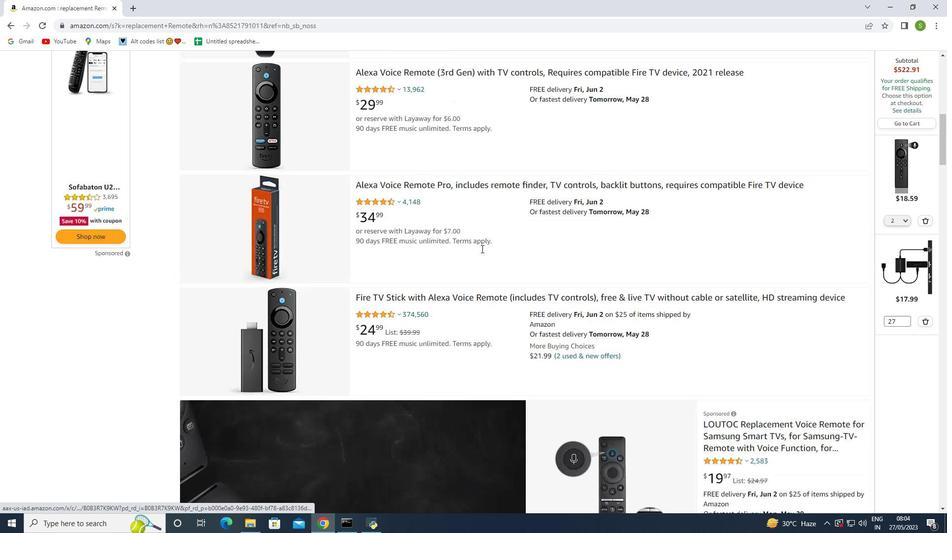 
Action: Mouse scrolled (480, 246) with delta (0, 0)
Screenshot: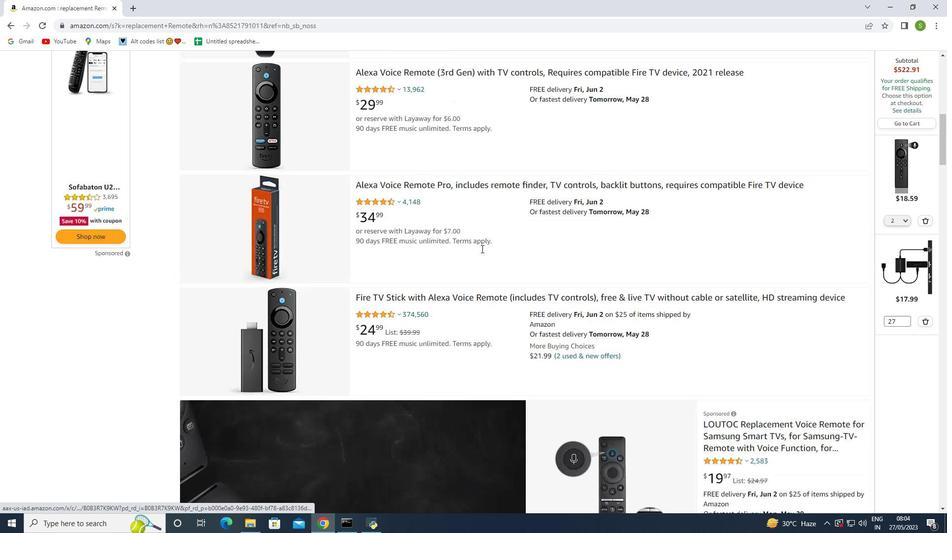 
Action: Mouse moved to (480, 245)
Screenshot: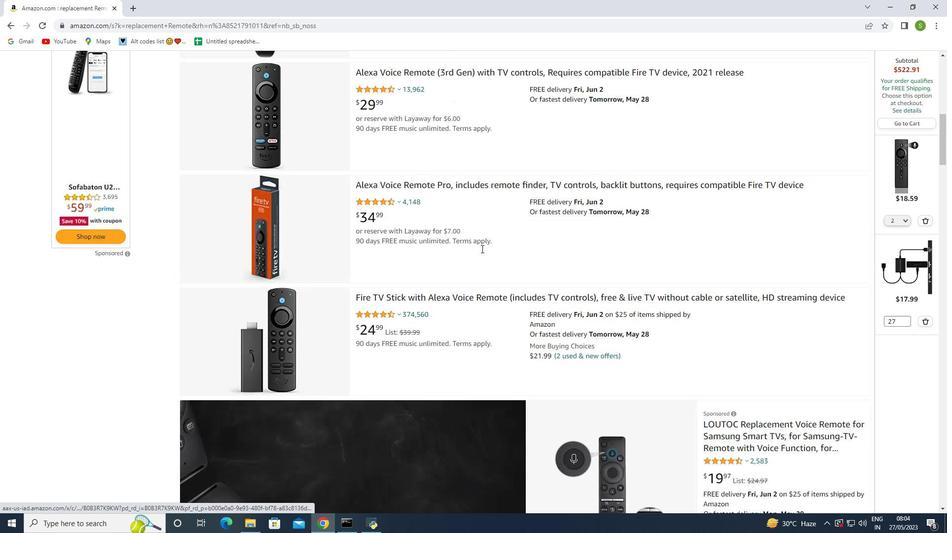 
Action: Mouse scrolled (480, 246) with delta (0, 0)
Screenshot: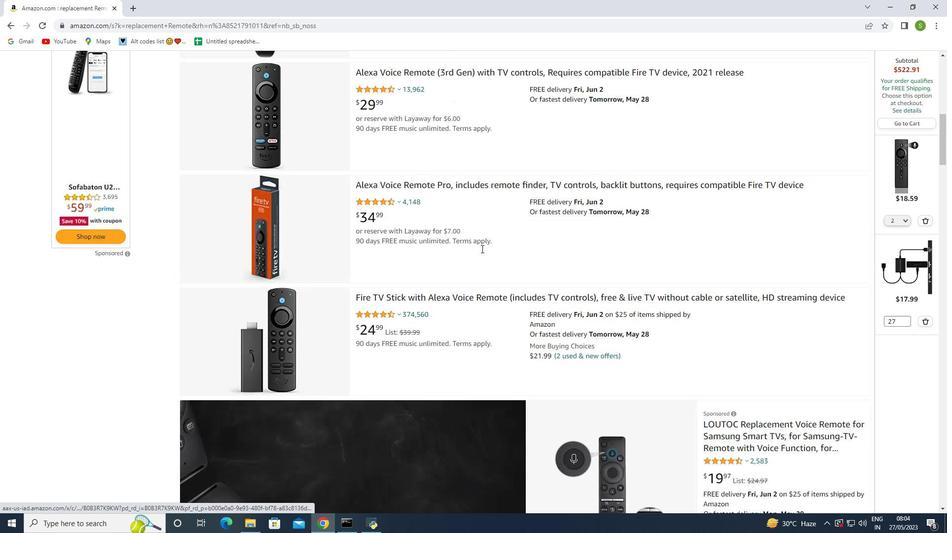 
Action: Mouse scrolled (480, 246) with delta (0, 0)
Screenshot: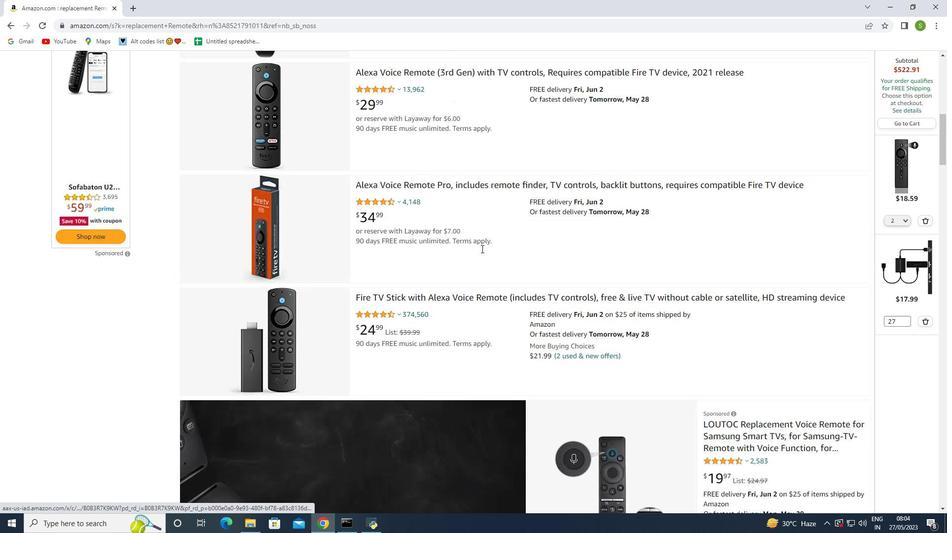 
Action: Mouse moved to (480, 245)
Screenshot: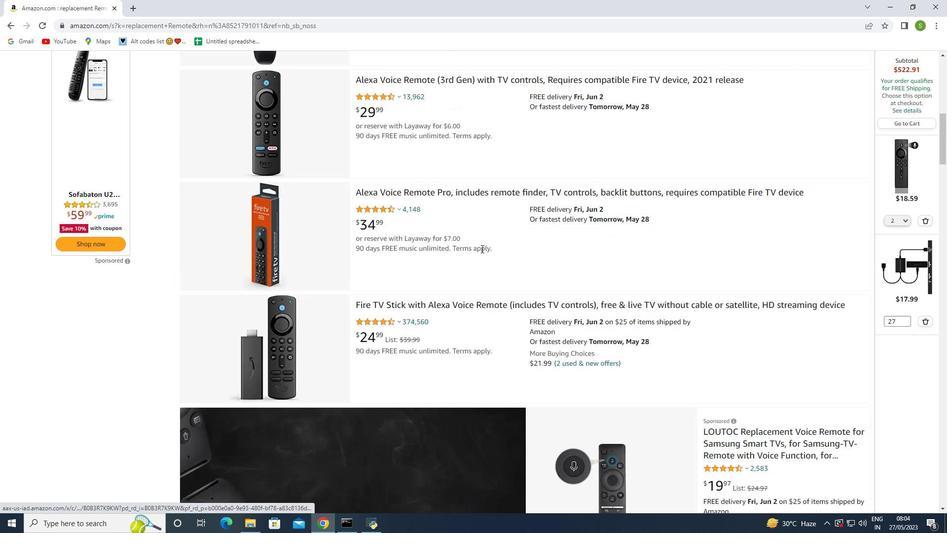 
Action: Mouse scrolled (480, 246) with delta (0, 0)
Screenshot: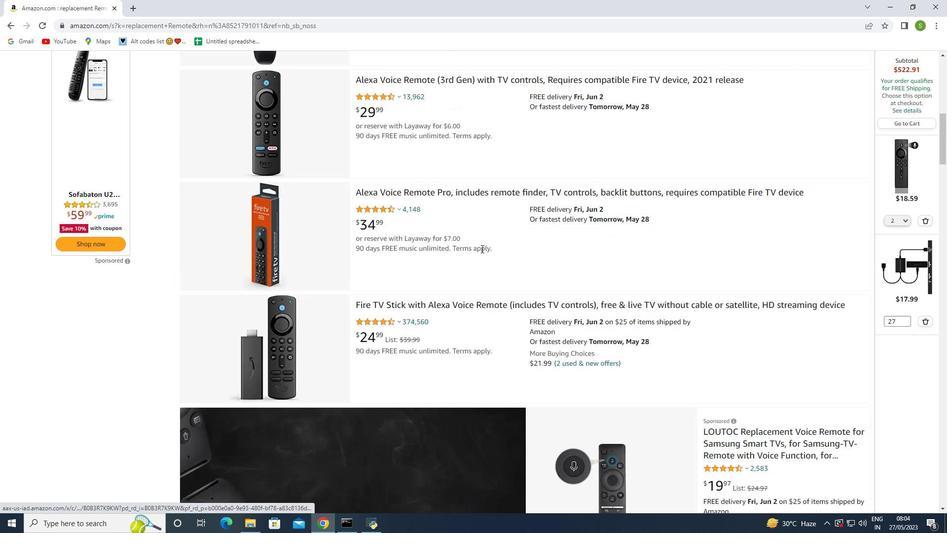 
Action: Mouse moved to (481, 245)
Screenshot: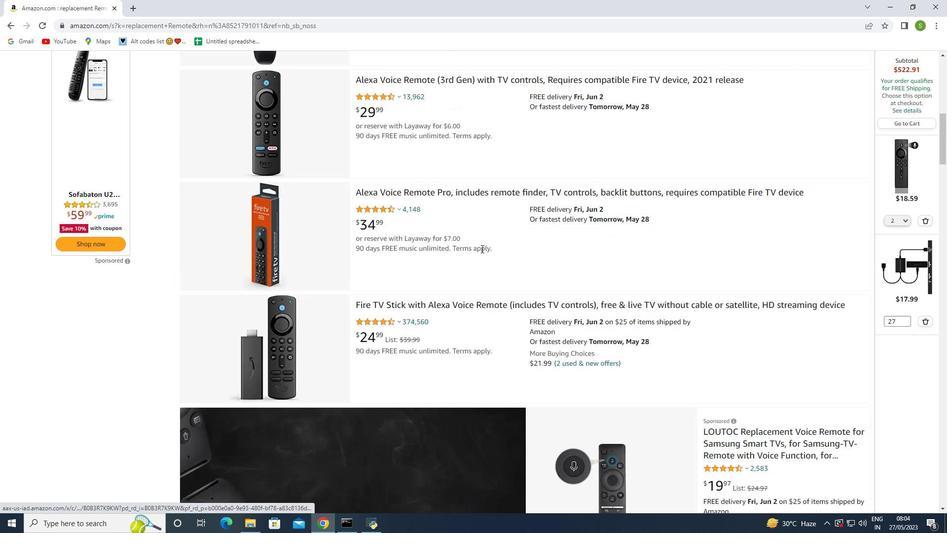 
Action: Mouse scrolled (481, 246) with delta (0, 0)
Screenshot: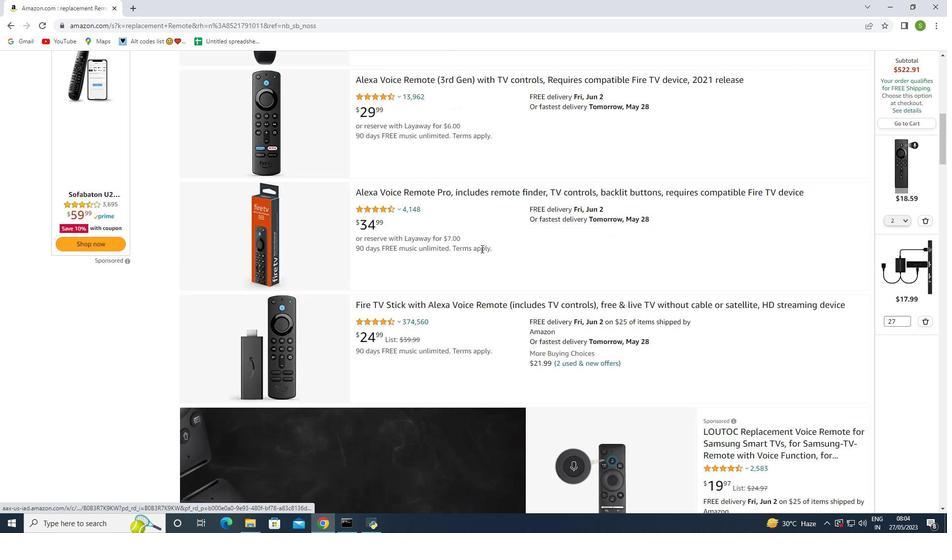 
Action: Mouse moved to (481, 248)
Screenshot: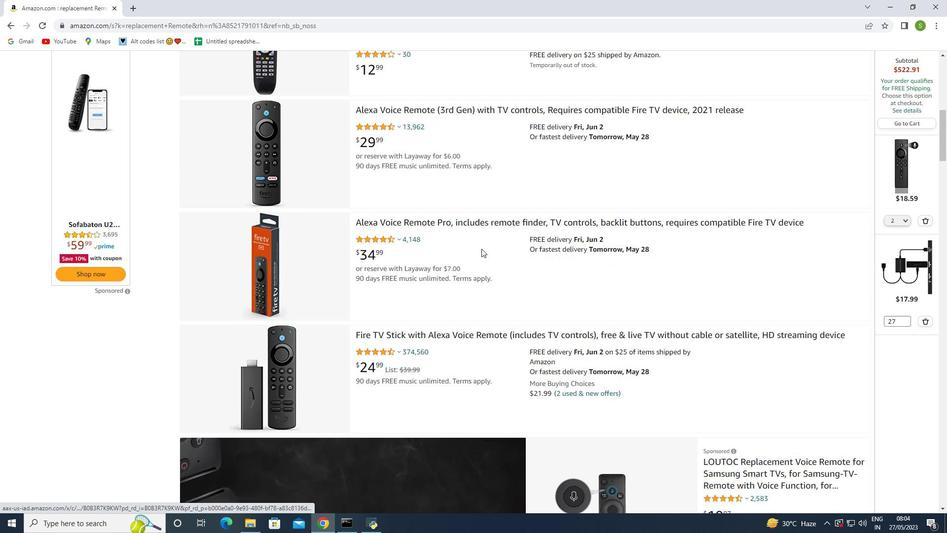 
Action: Mouse scrolled (481, 249) with delta (0, 0)
Screenshot: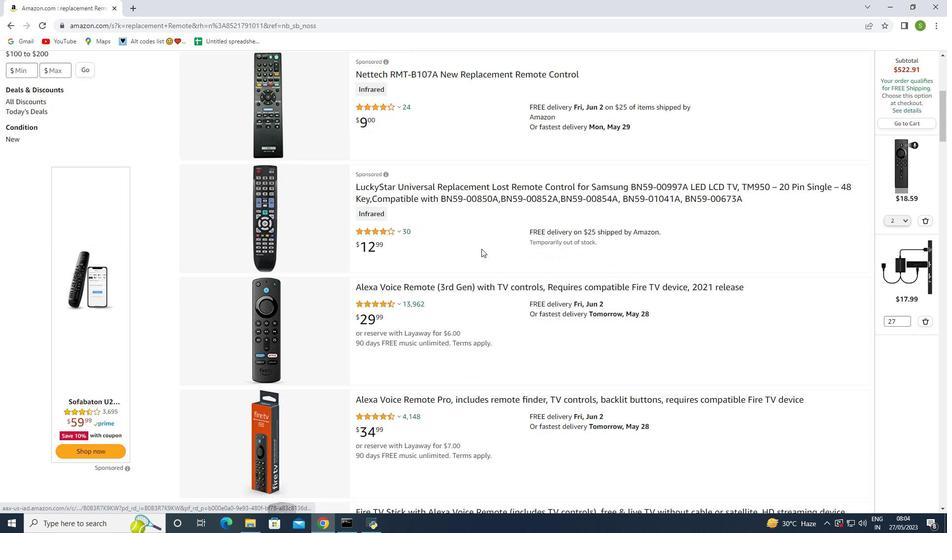 
Action: Mouse scrolled (481, 249) with delta (0, 0)
Screenshot: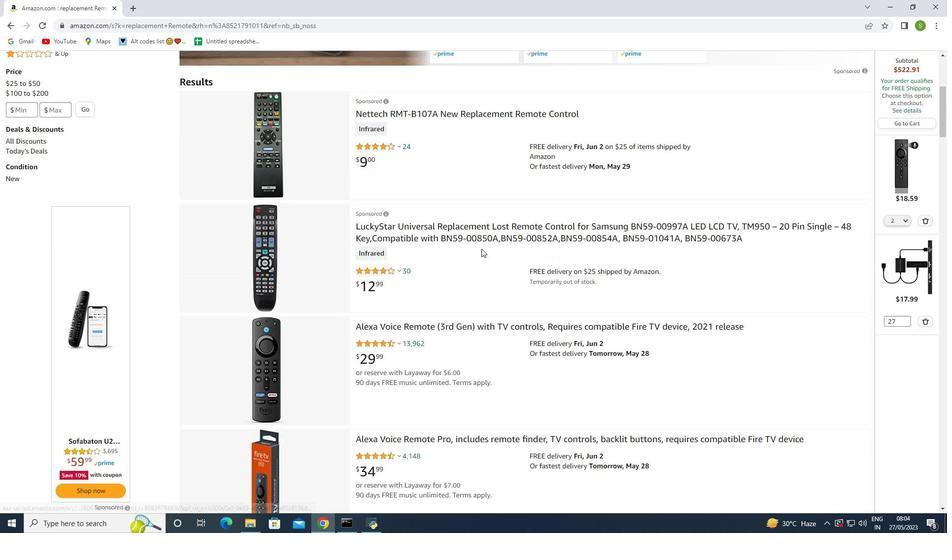 
Action: Mouse scrolled (481, 249) with delta (0, 0)
Screenshot: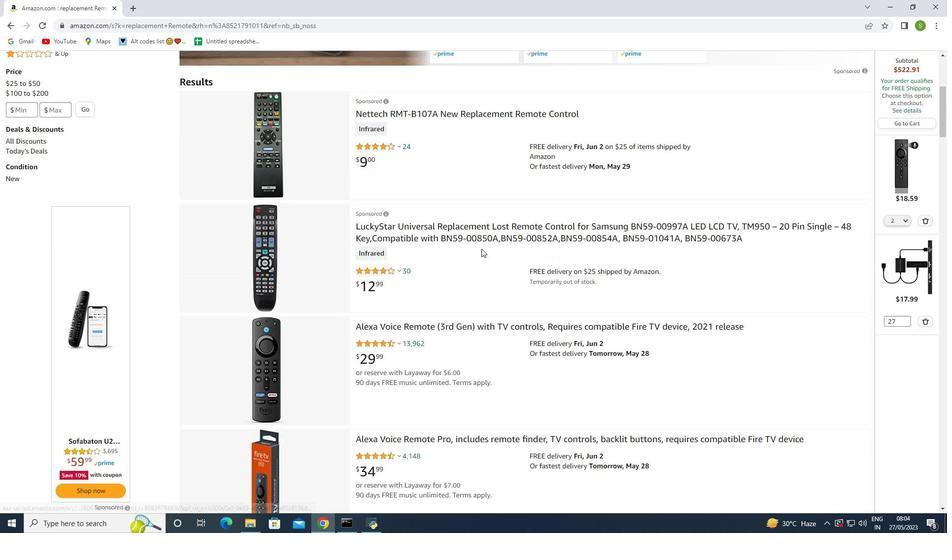 
Action: Mouse scrolled (481, 249) with delta (0, 0)
